 Task: Find connections with filter location Marseille 02 with filter topic #culturewith filter profile language Potuguese with filter current company The Knot Worldwide with filter school SYMBIOSIS INTERNATIONAL UNIVERSITY with filter industry Computer Games with filter service category Labor and Employment Law with filter keywords title Risk Manager
Action: Mouse moved to (631, 81)
Screenshot: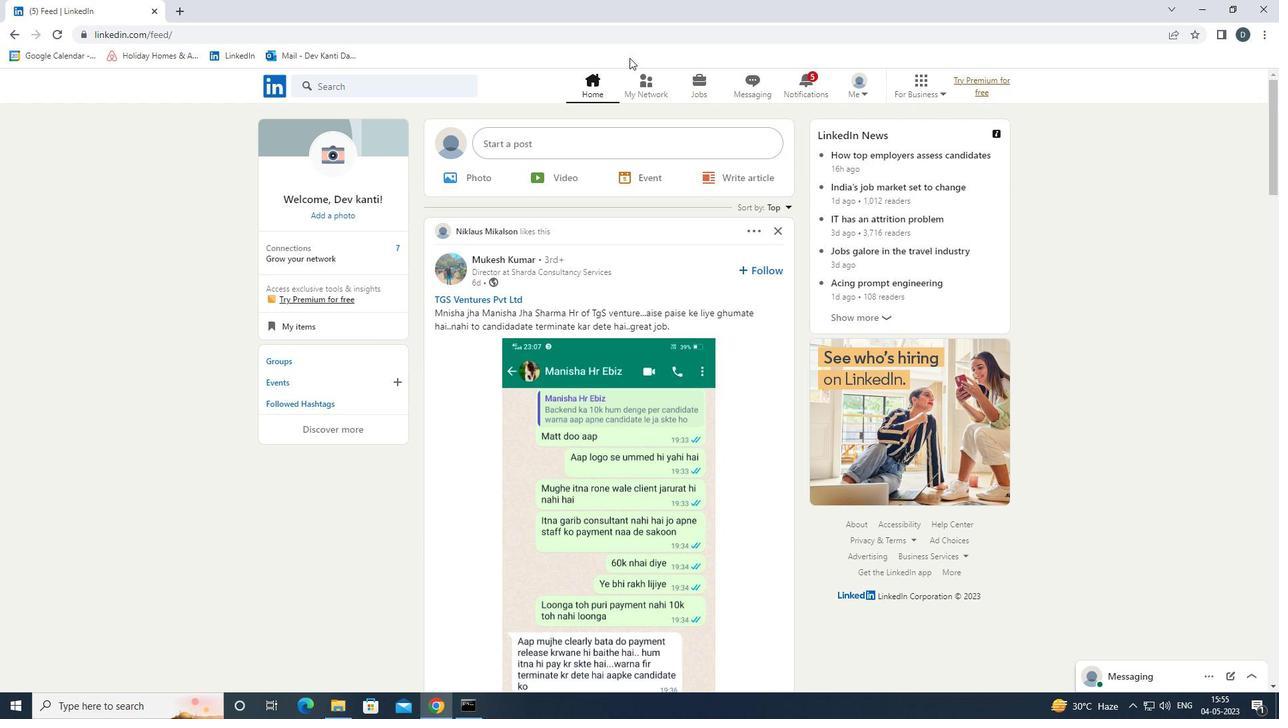 
Action: Mouse pressed left at (631, 81)
Screenshot: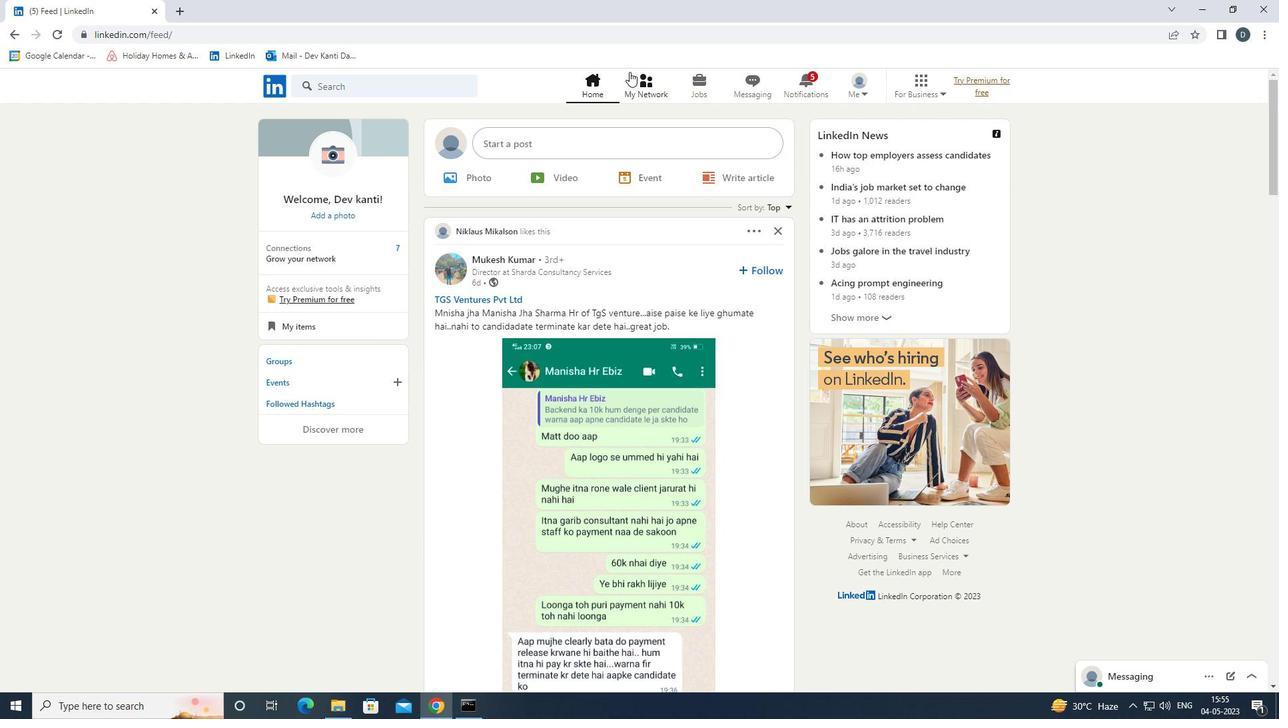 
Action: Mouse moved to (441, 151)
Screenshot: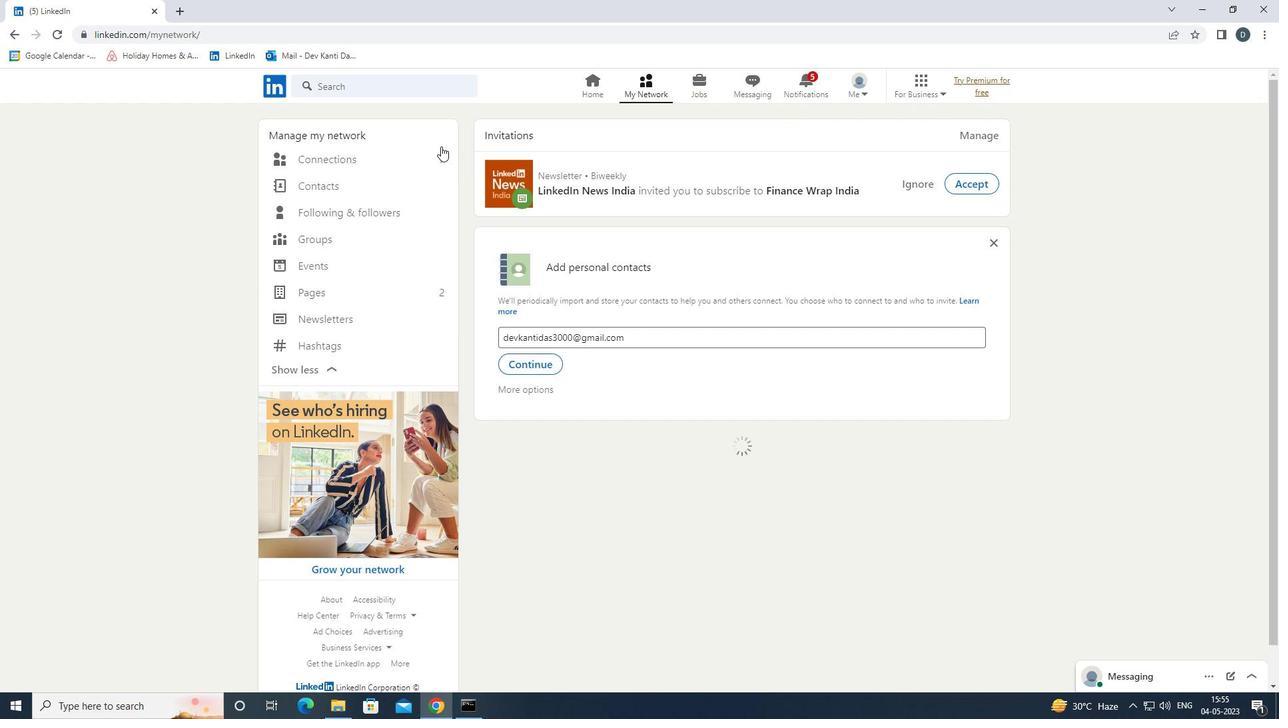 
Action: Mouse pressed left at (441, 151)
Screenshot: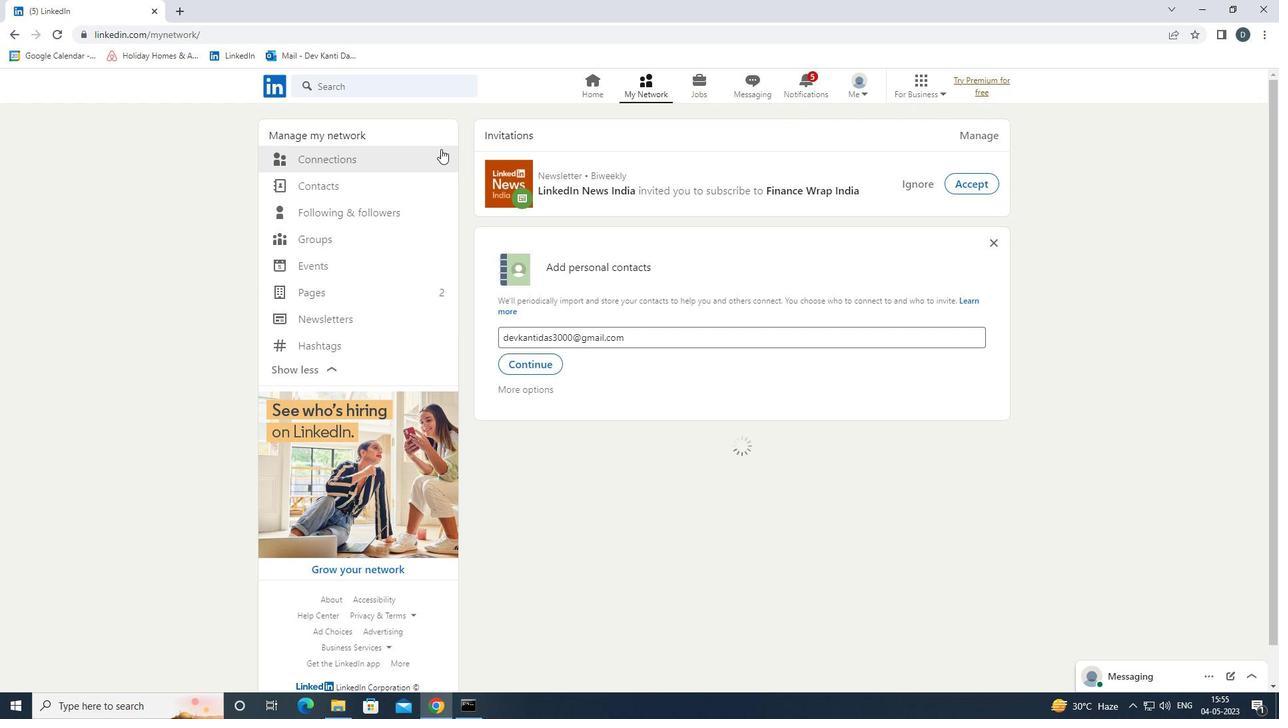 
Action: Mouse moved to (767, 150)
Screenshot: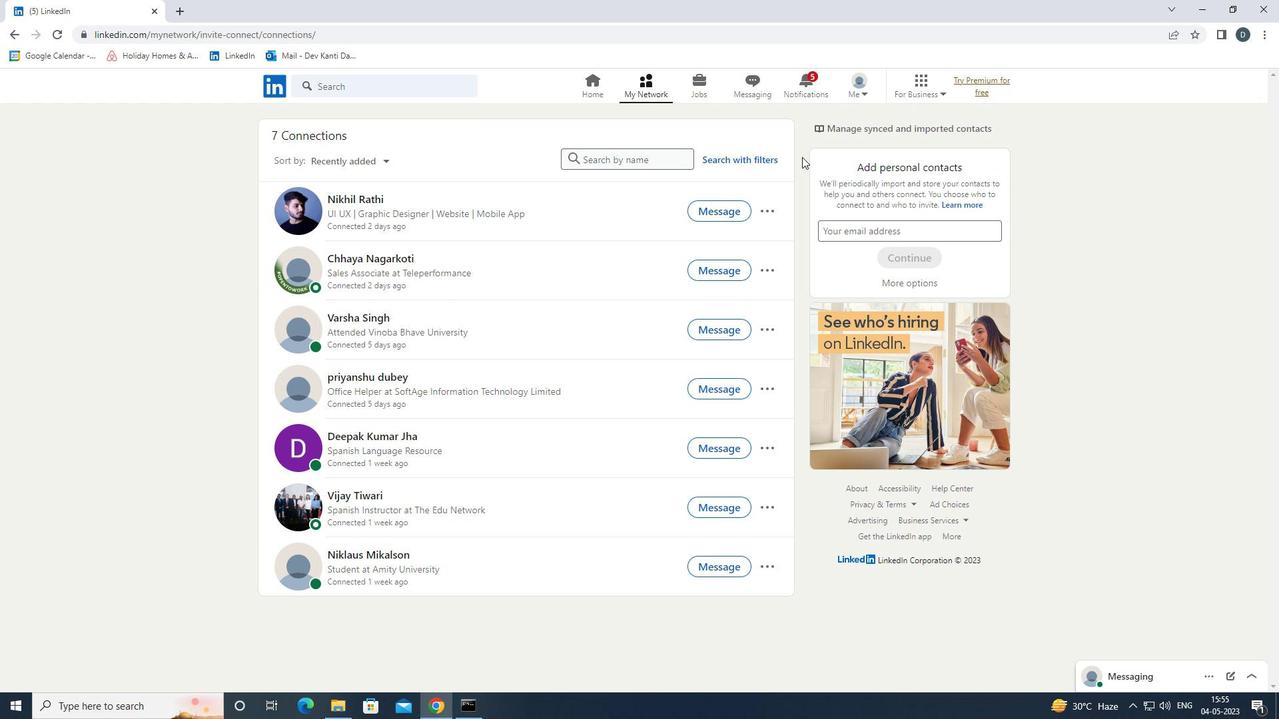 
Action: Mouse pressed left at (767, 150)
Screenshot: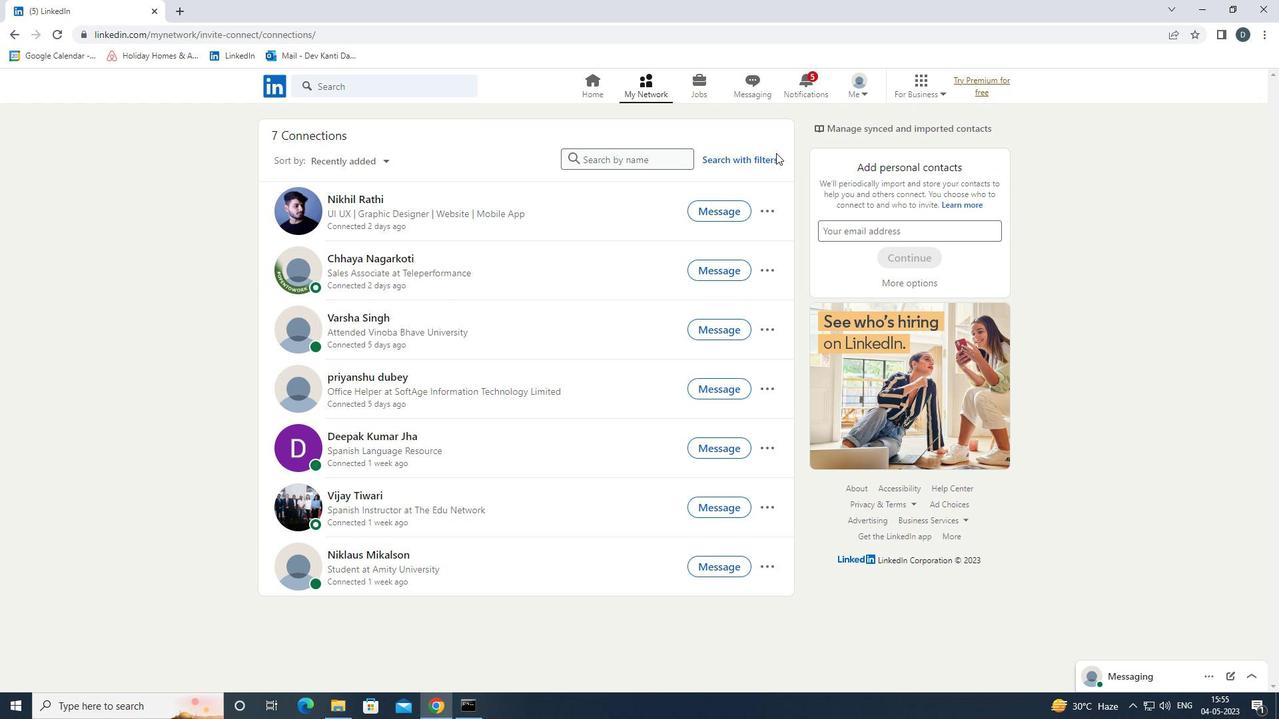 
Action: Mouse moved to (759, 159)
Screenshot: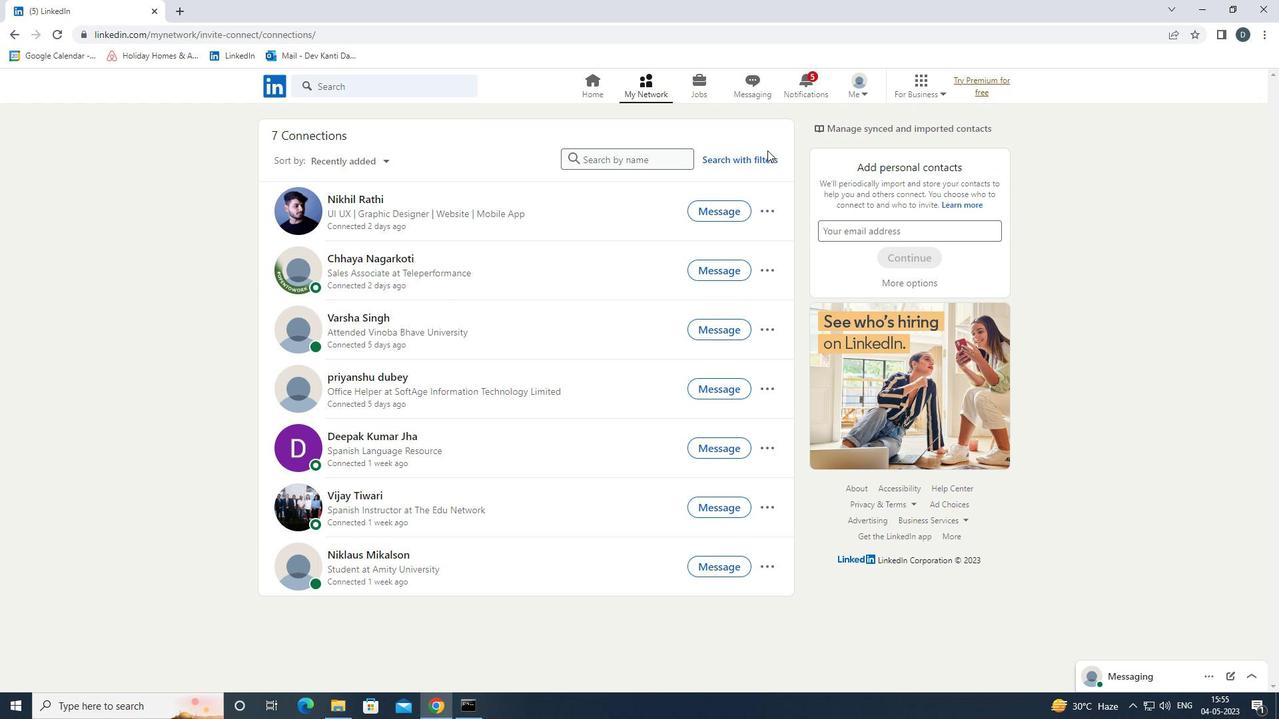 
Action: Mouse pressed left at (759, 159)
Screenshot: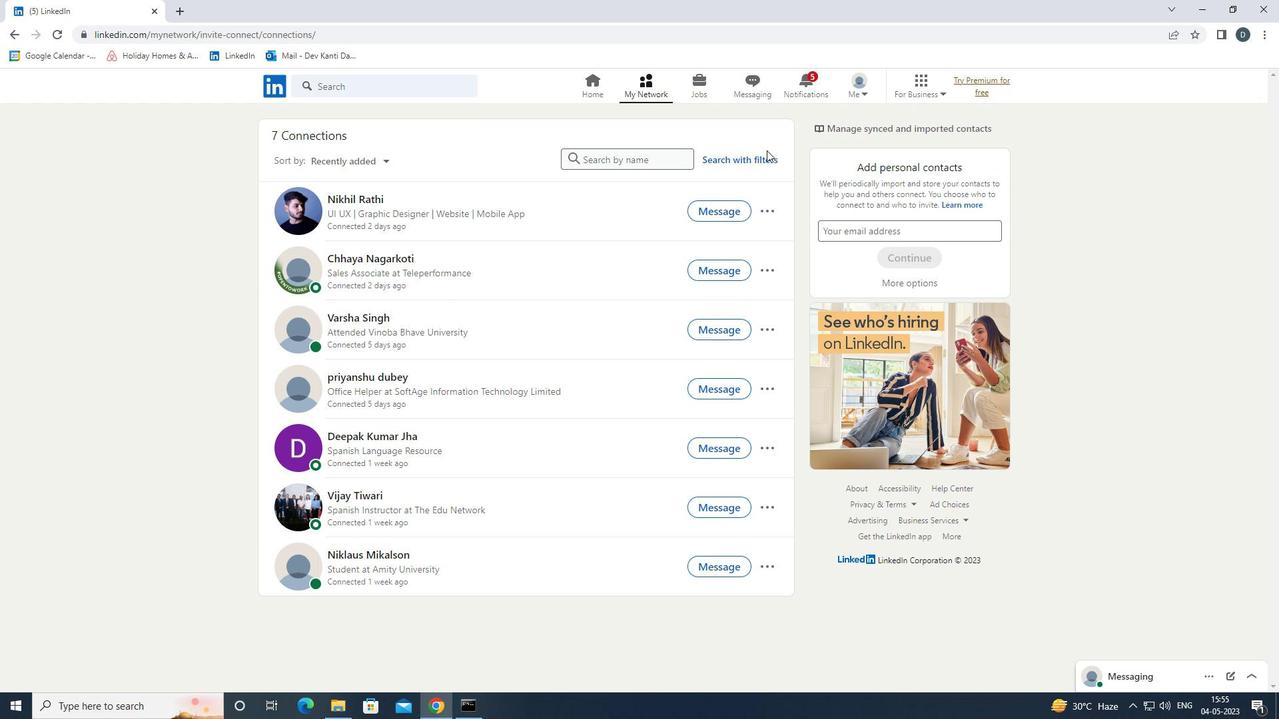 
Action: Mouse moved to (684, 125)
Screenshot: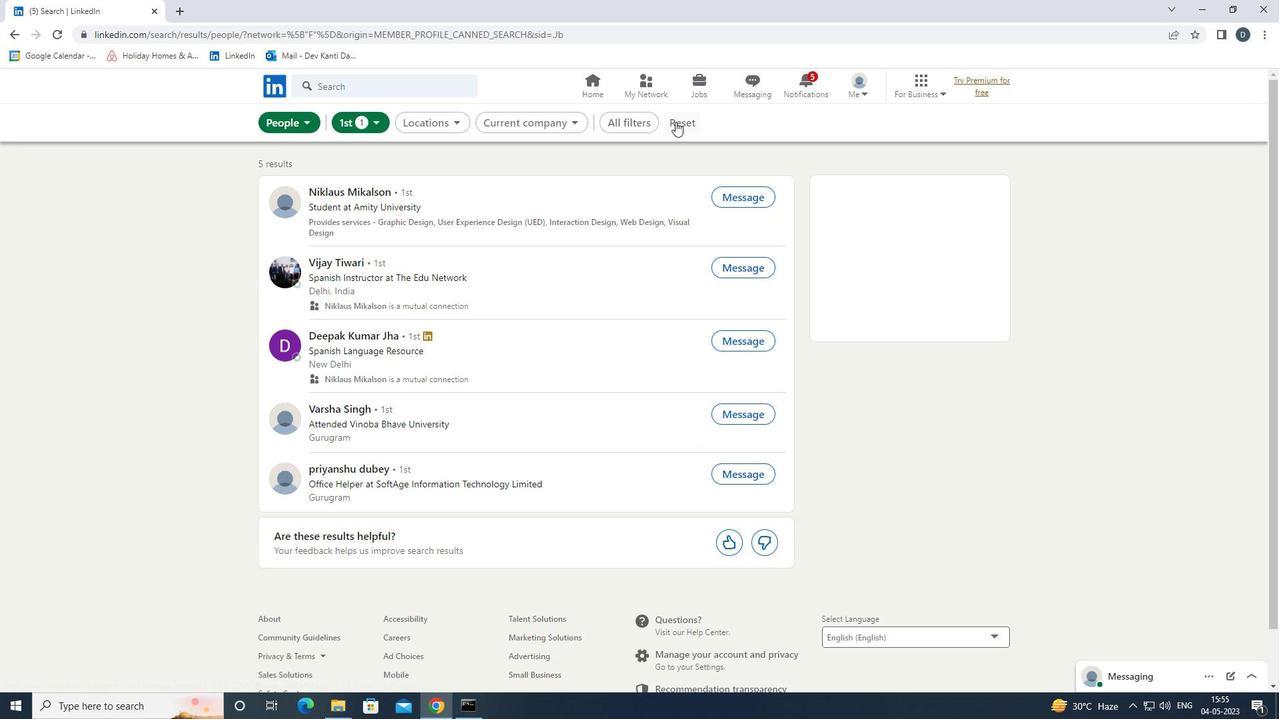 
Action: Mouse pressed left at (684, 125)
Screenshot: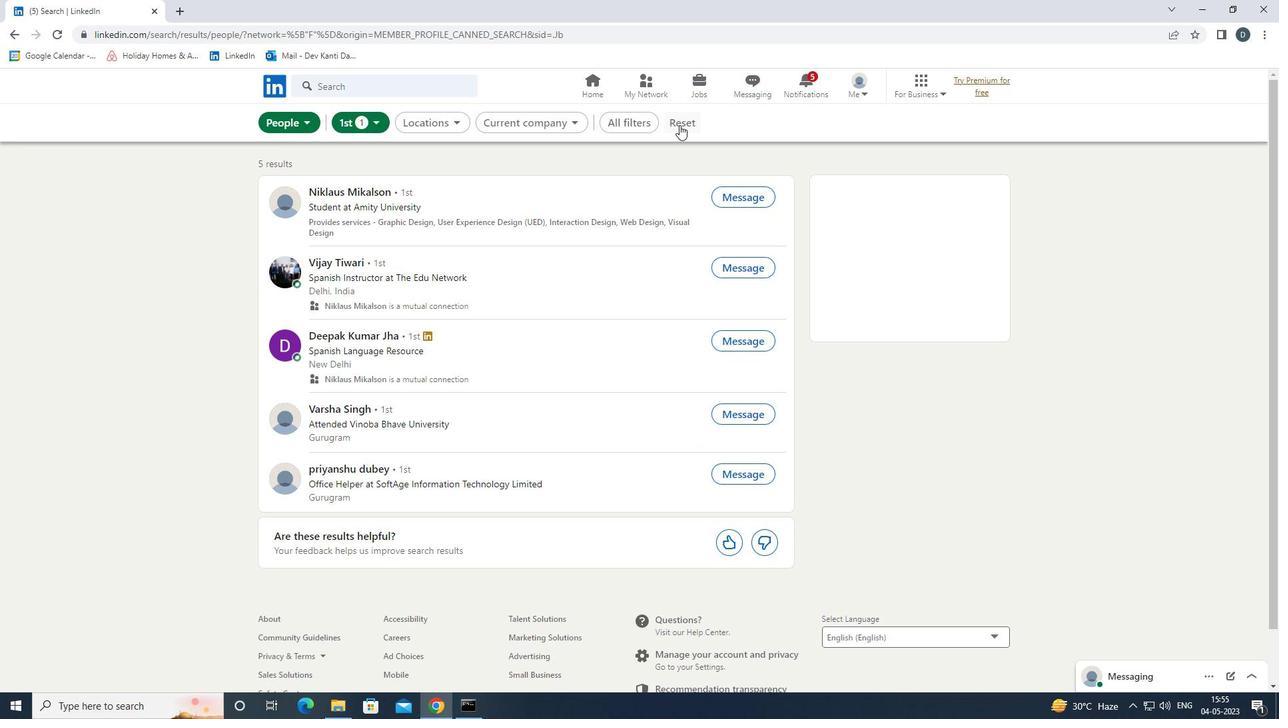 
Action: Mouse moved to (663, 126)
Screenshot: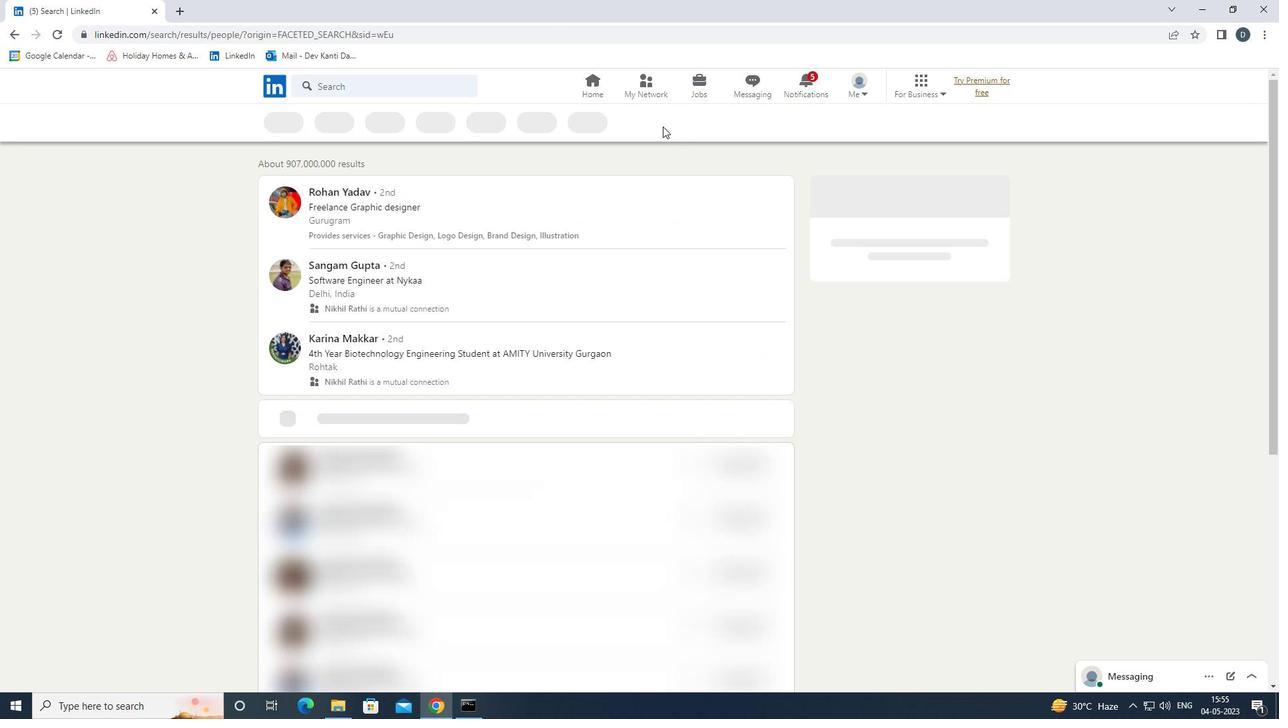 
Action: Mouse pressed left at (663, 126)
Screenshot: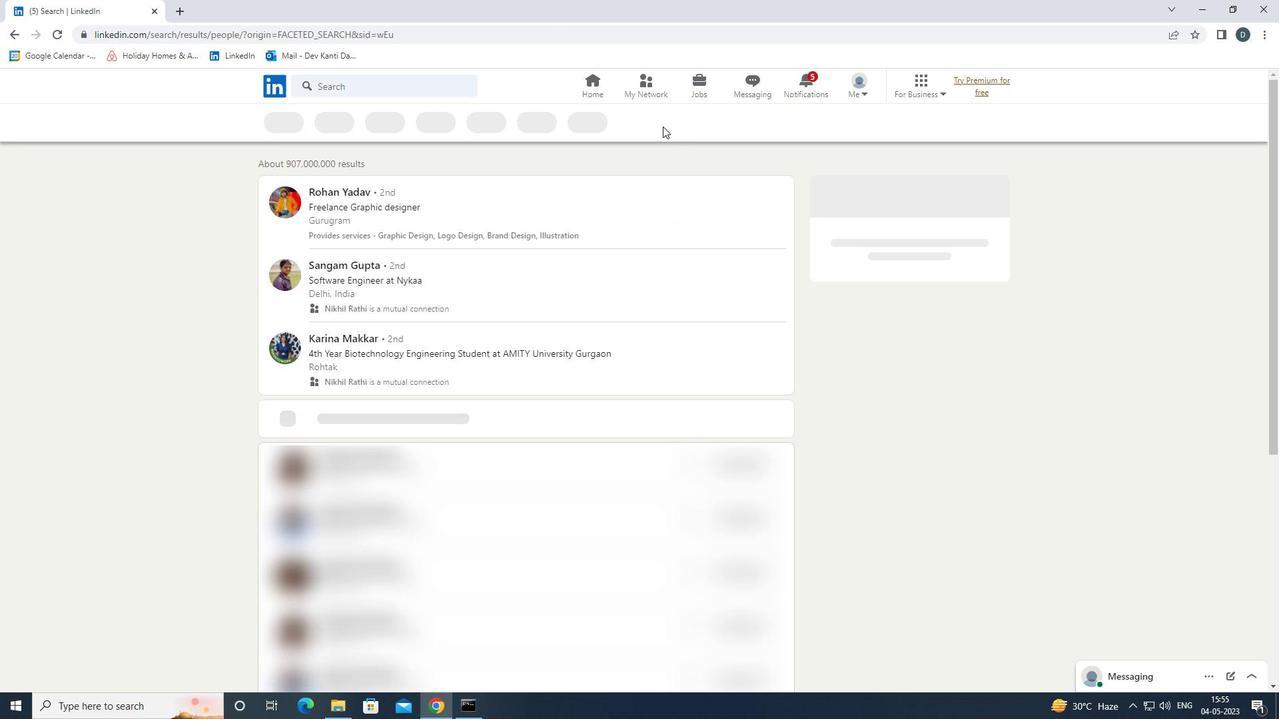 
Action: Mouse moved to (1079, 279)
Screenshot: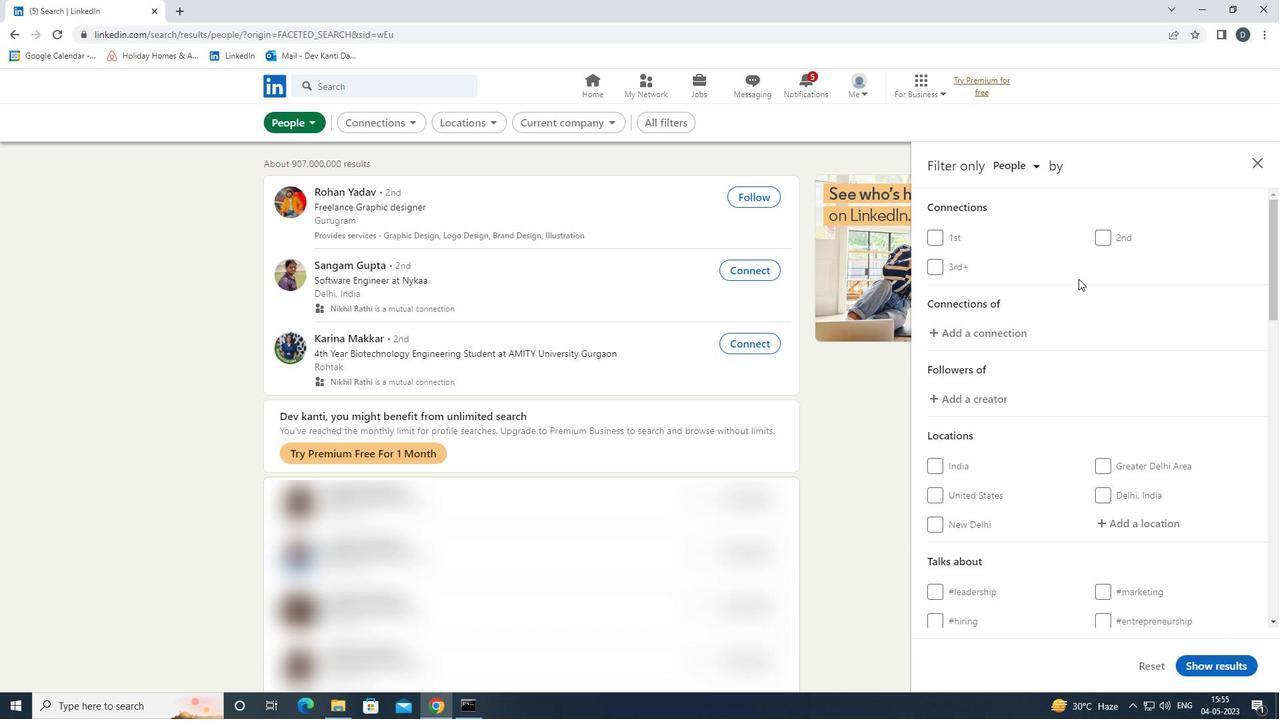 
Action: Mouse scrolled (1079, 278) with delta (0, 0)
Screenshot: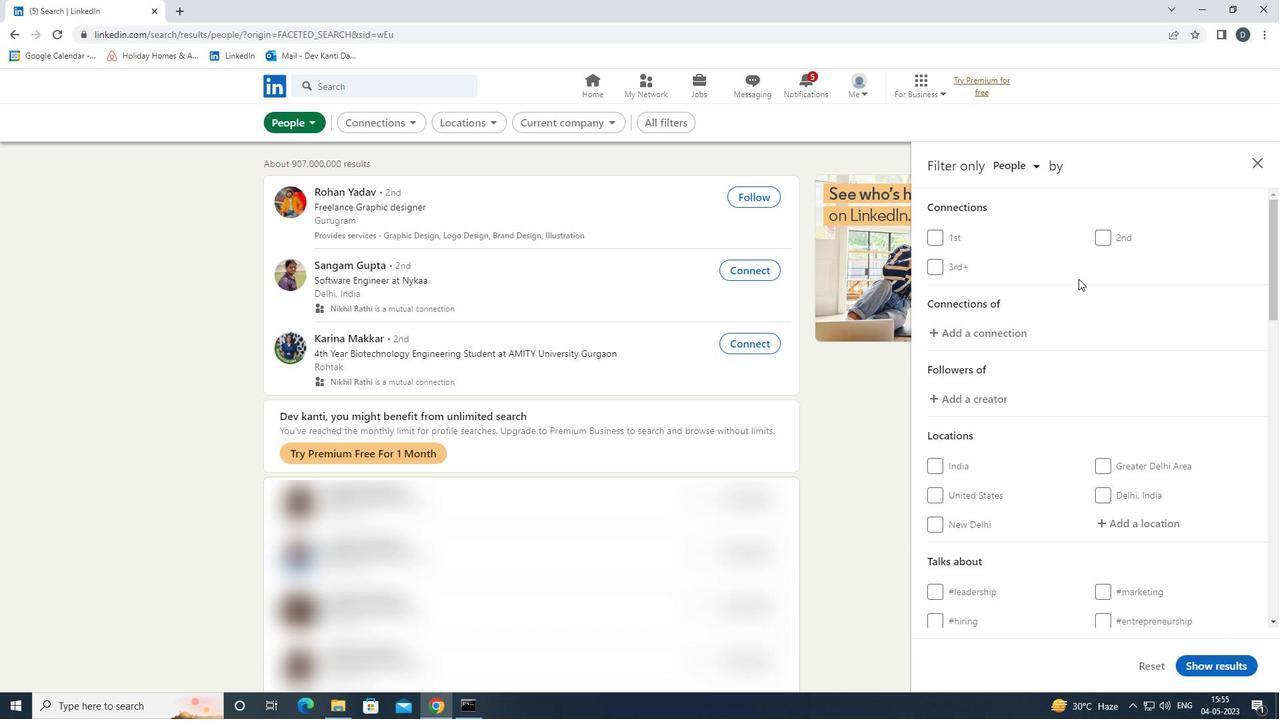 
Action: Mouse moved to (1079, 281)
Screenshot: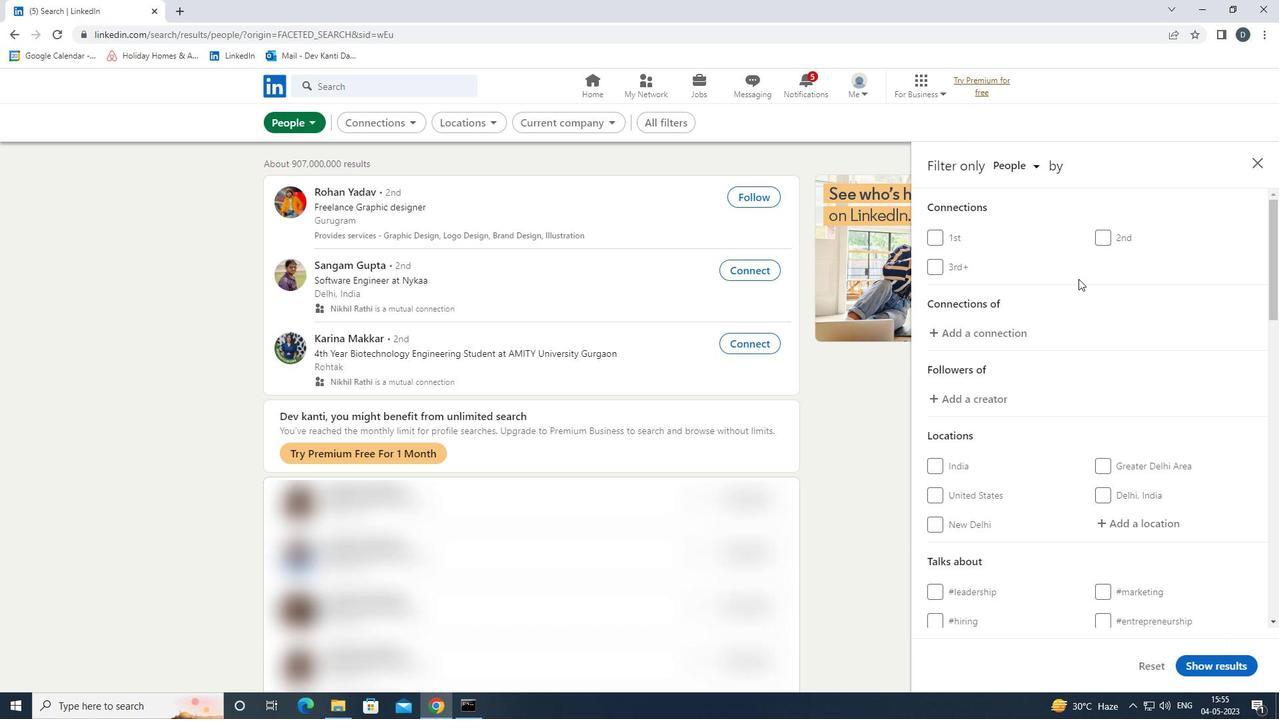 
Action: Mouse scrolled (1079, 281) with delta (0, 0)
Screenshot: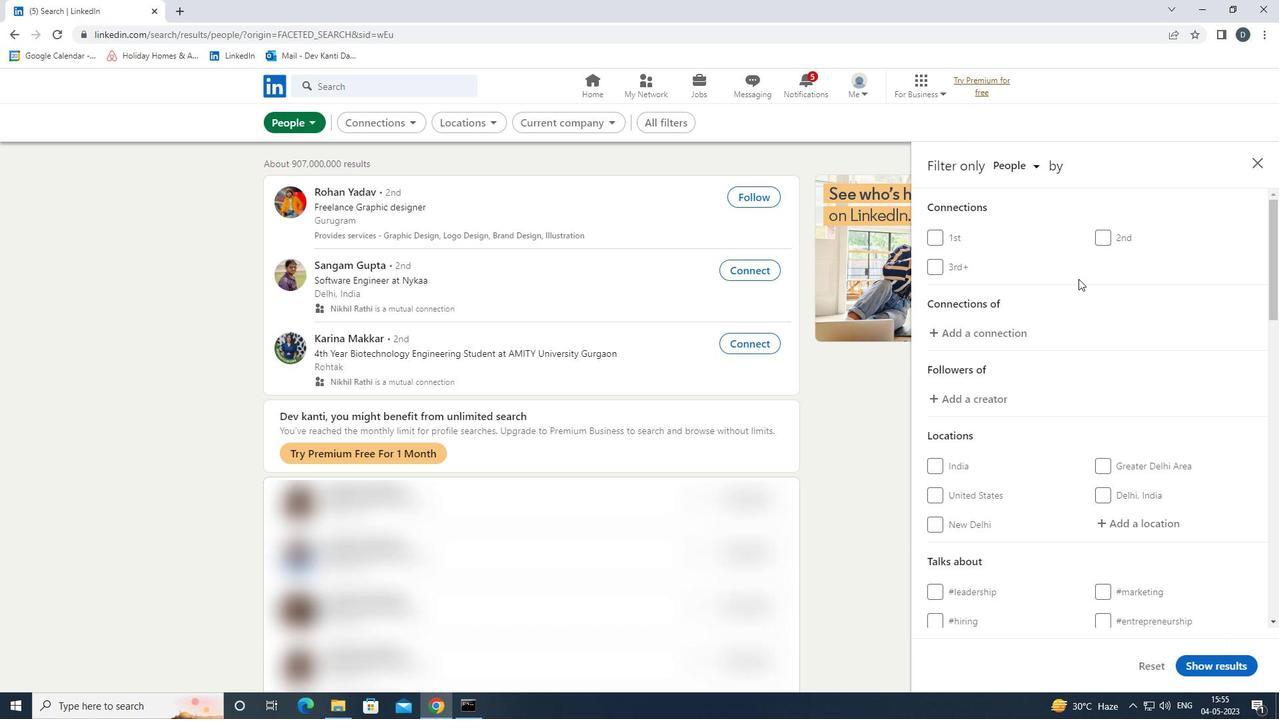 
Action: Mouse moved to (1182, 384)
Screenshot: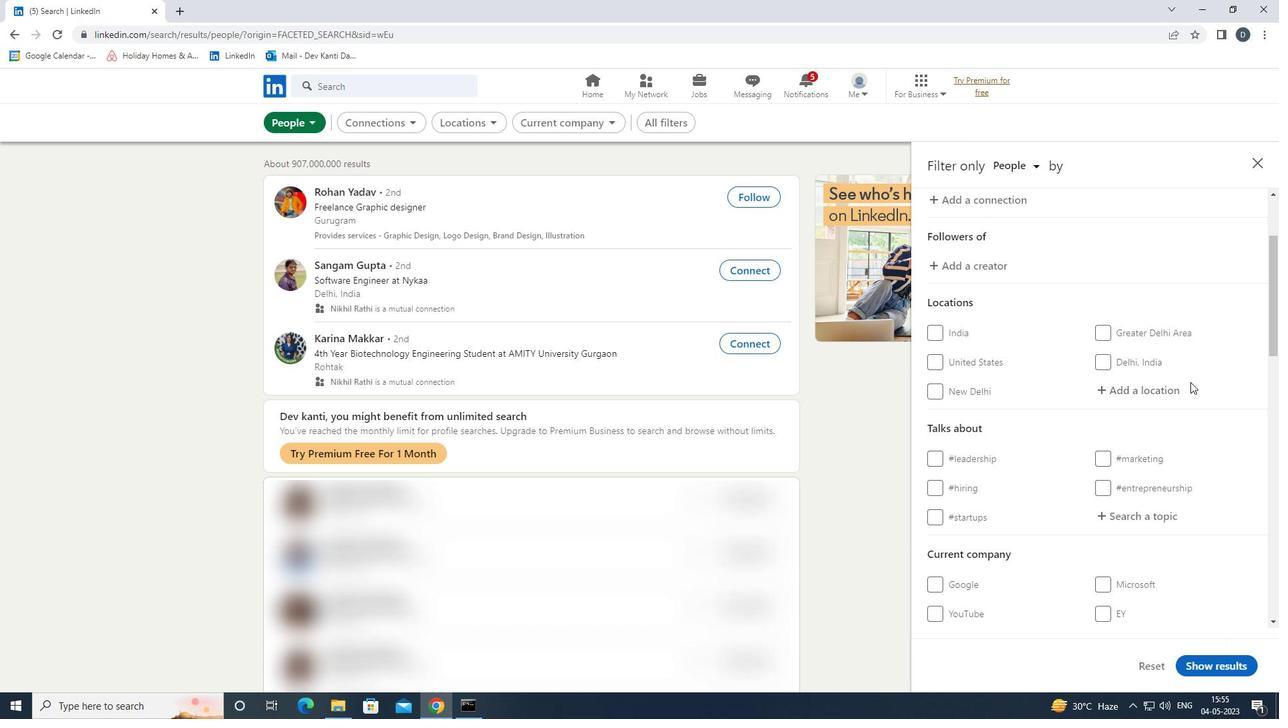 
Action: Mouse pressed left at (1182, 384)
Screenshot: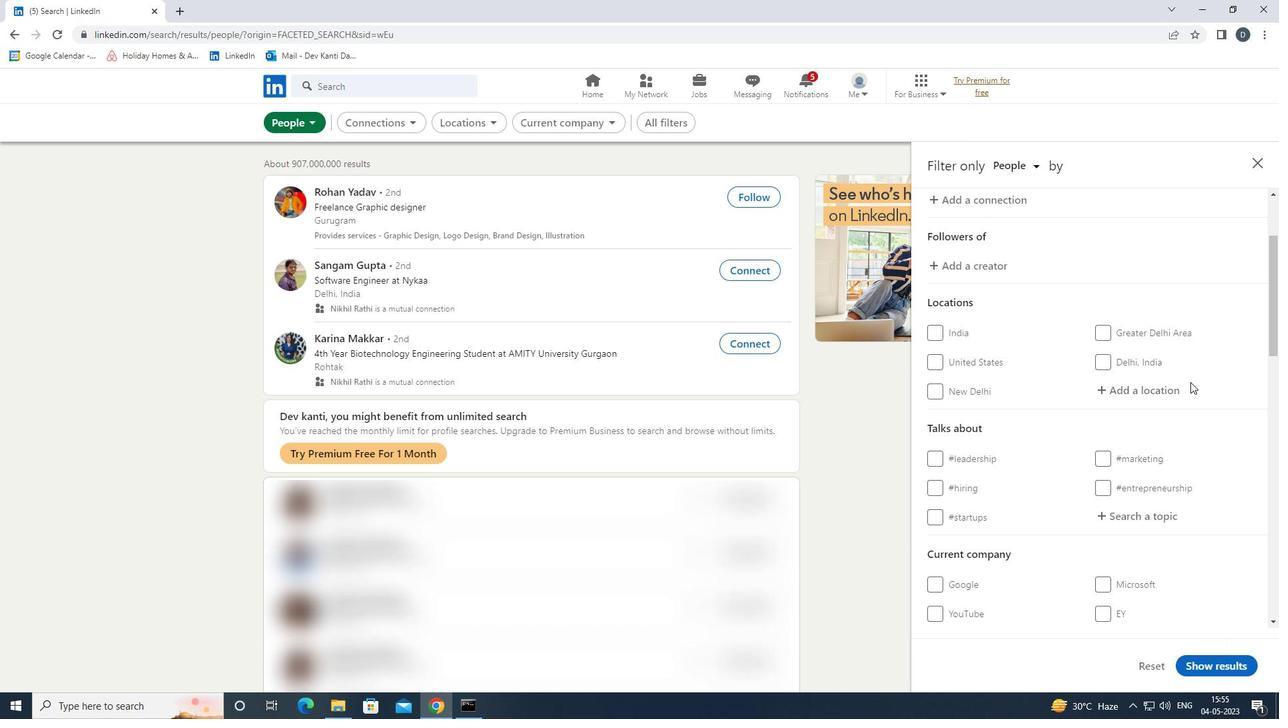 
Action: Mouse moved to (1182, 385)
Screenshot: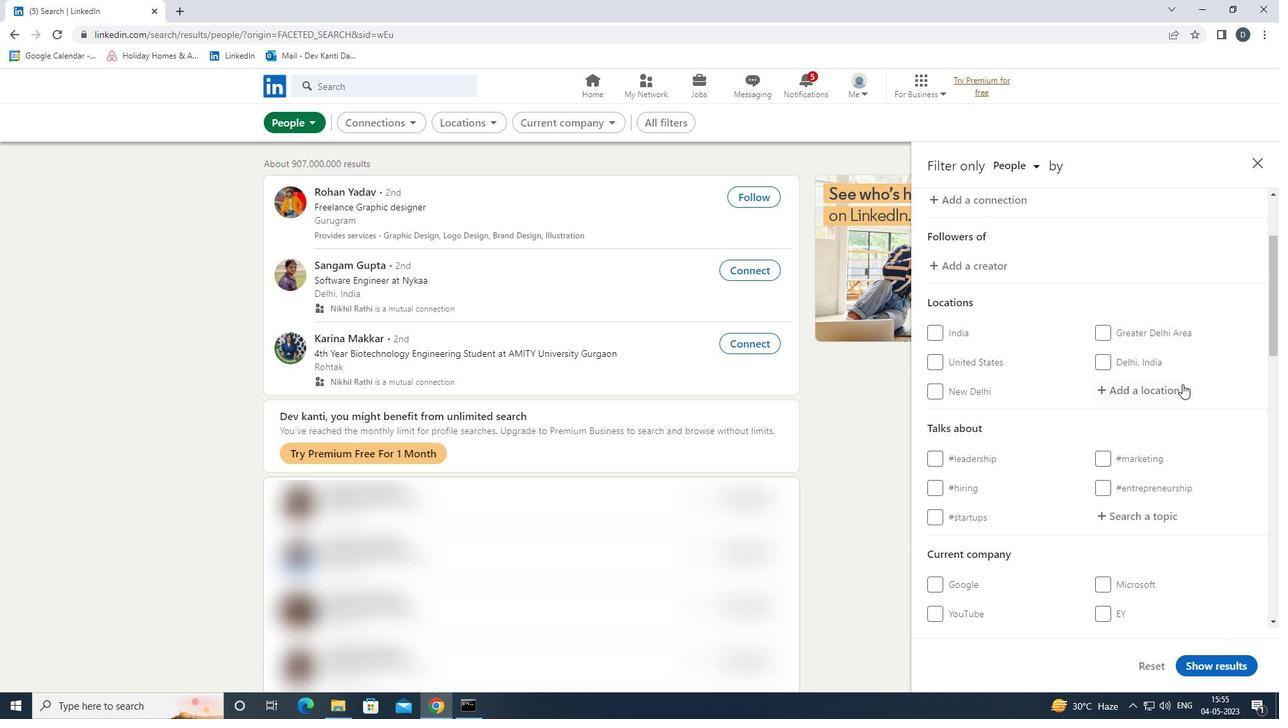 
Action: Key pressed <Key.shift>MARSEILLE<Key.down><Key.down><Key.enter>
Screenshot: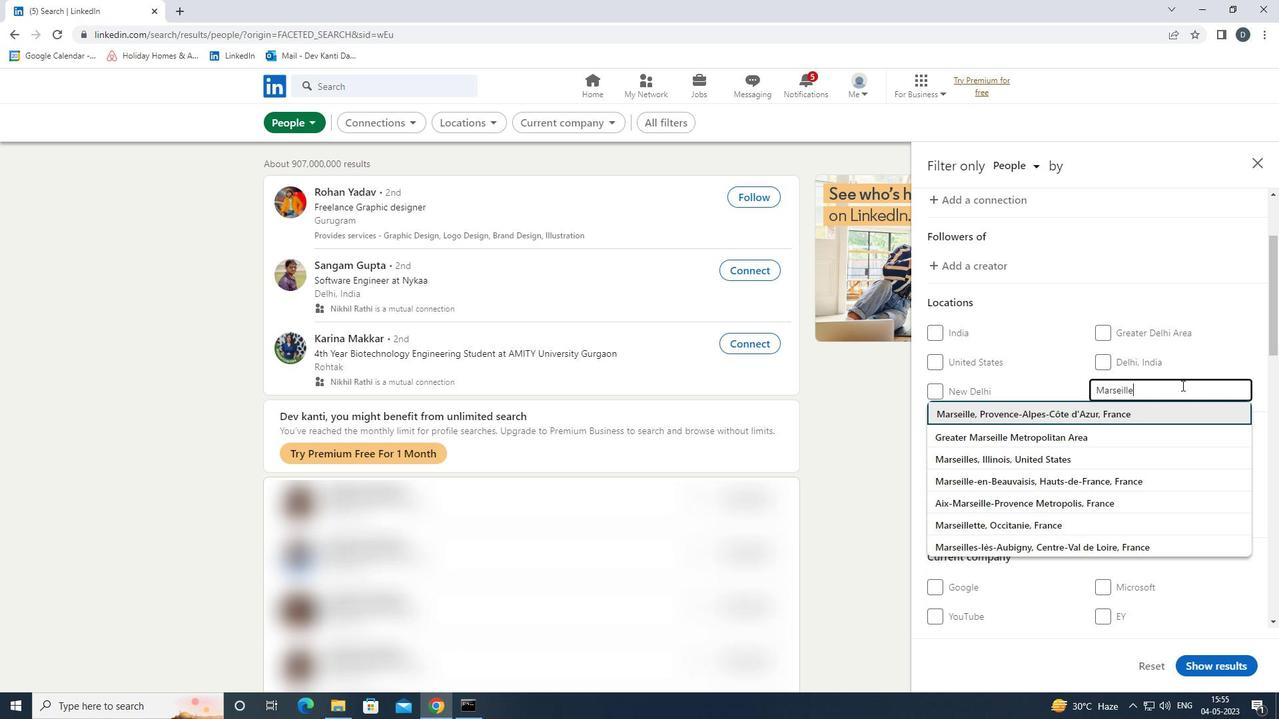 
Action: Mouse scrolled (1182, 385) with delta (0, 0)
Screenshot: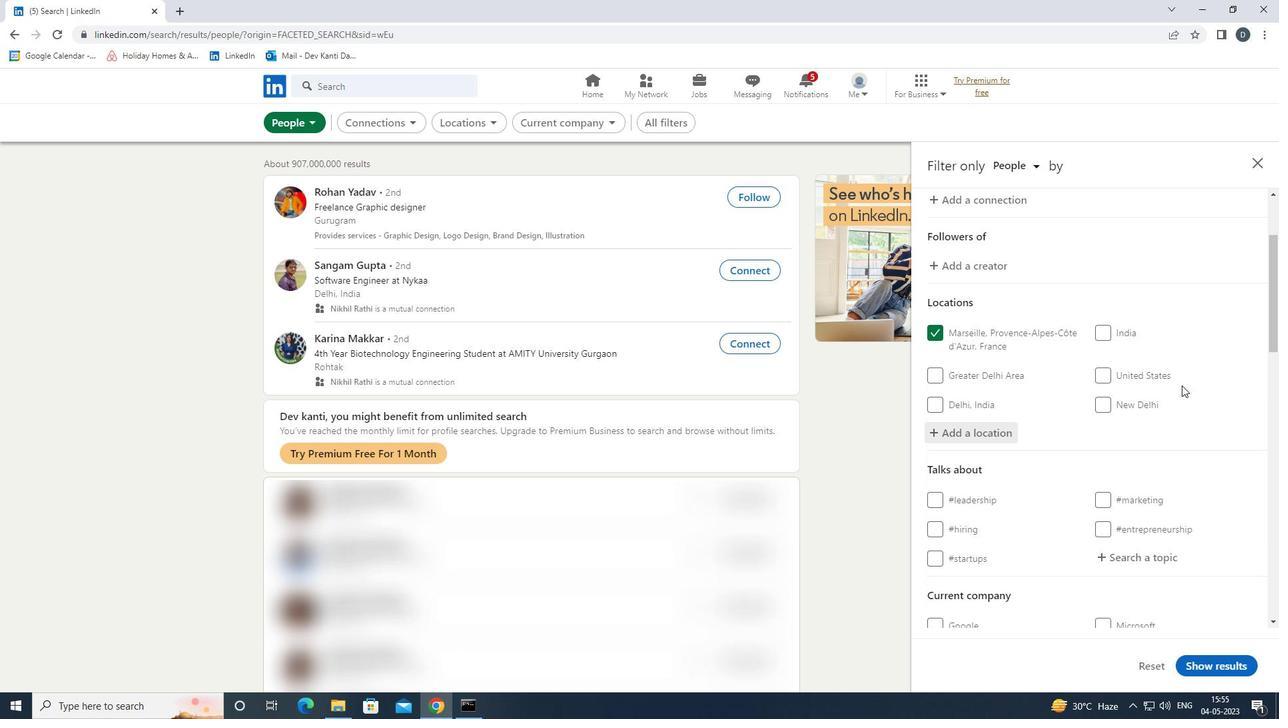 
Action: Mouse scrolled (1182, 385) with delta (0, 0)
Screenshot: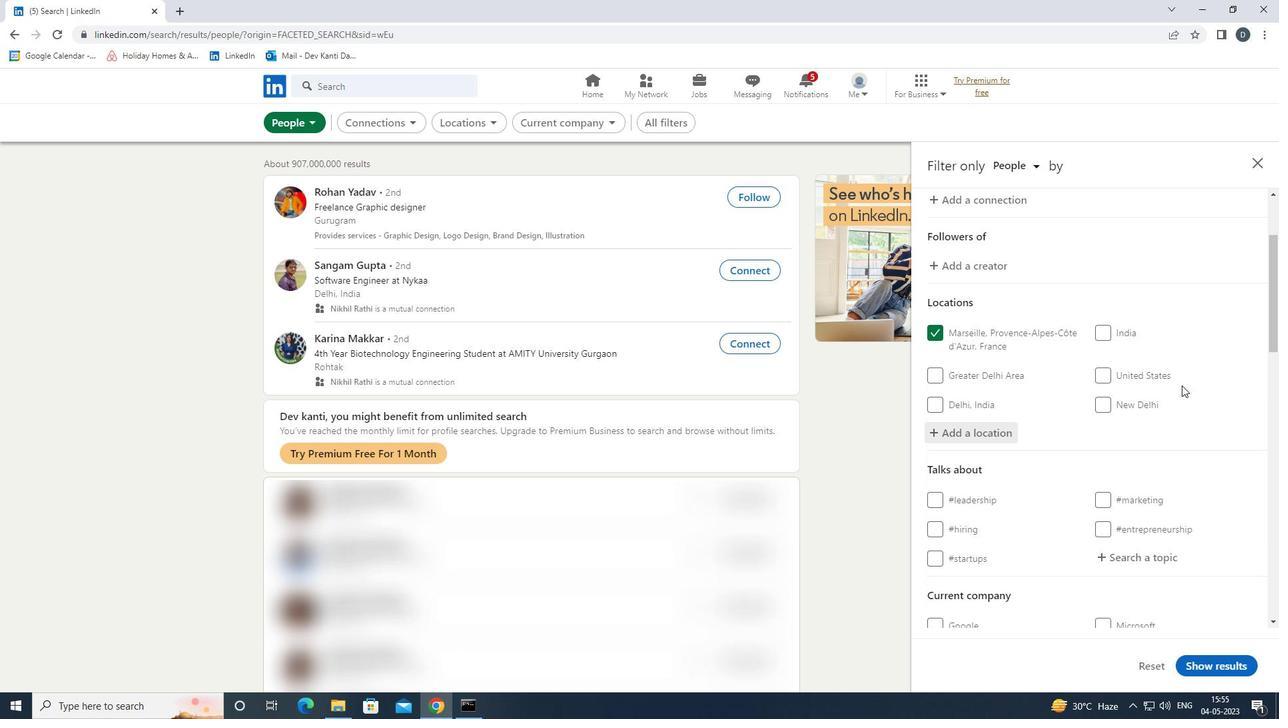 
Action: Mouse scrolled (1182, 385) with delta (0, 0)
Screenshot: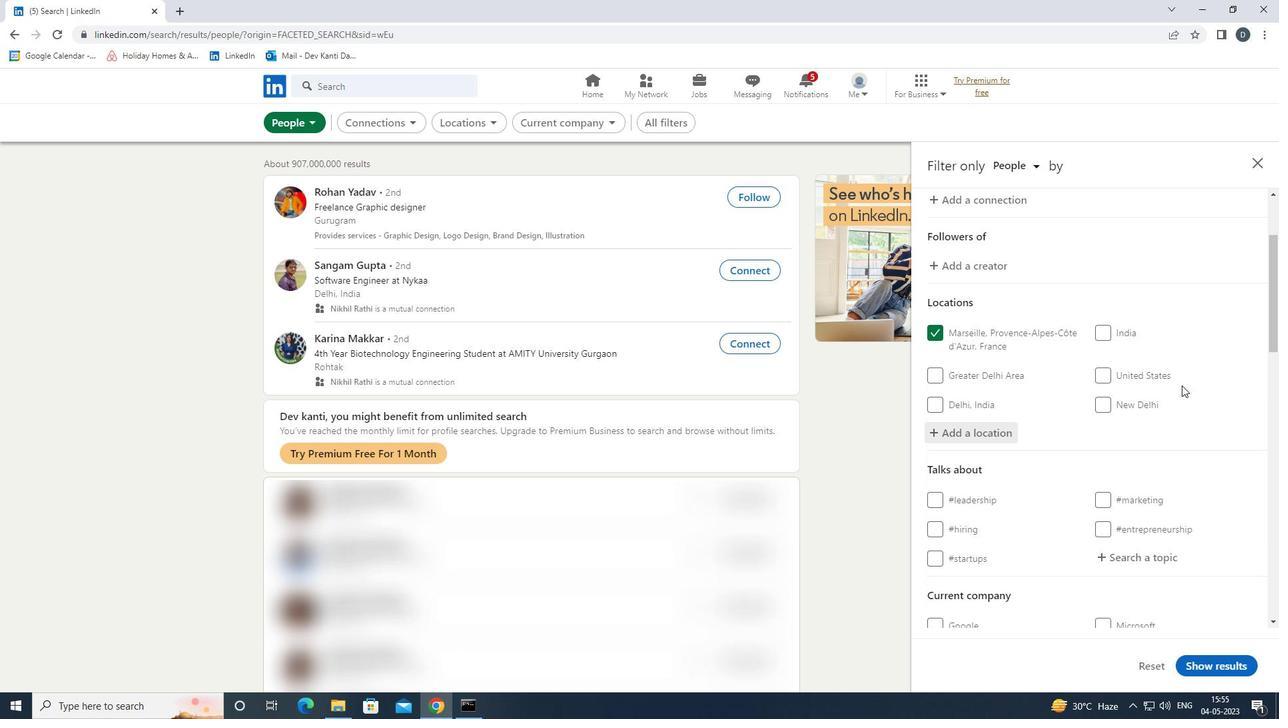 
Action: Mouse moved to (1156, 351)
Screenshot: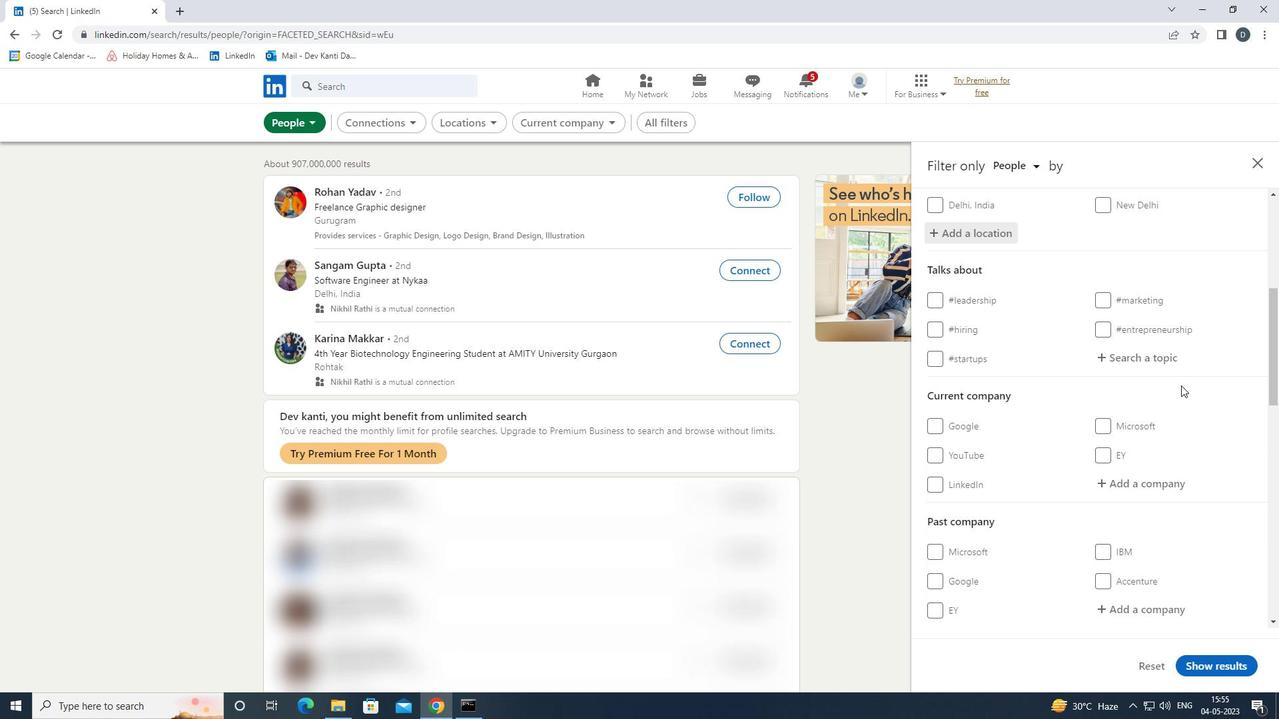 
Action: Mouse pressed left at (1156, 351)
Screenshot: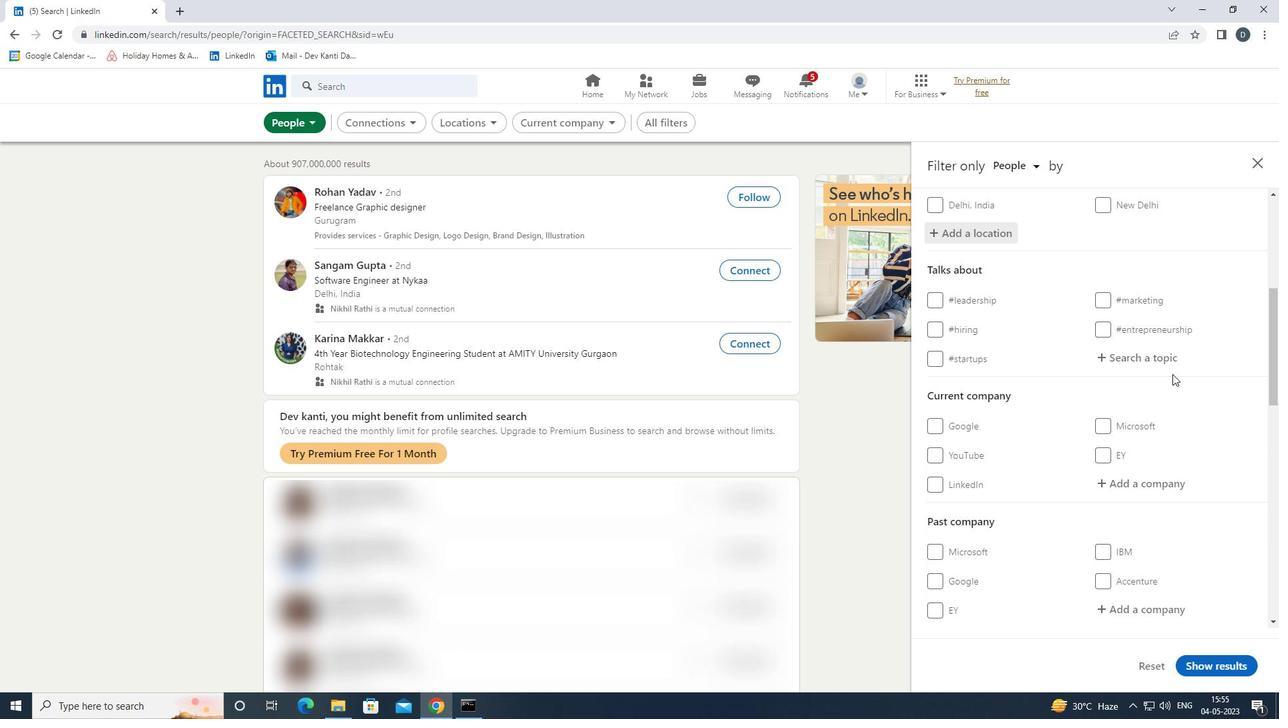 
Action: Key pressed <Key.shift>CULTURE<Key.down><Key.enter>
Screenshot: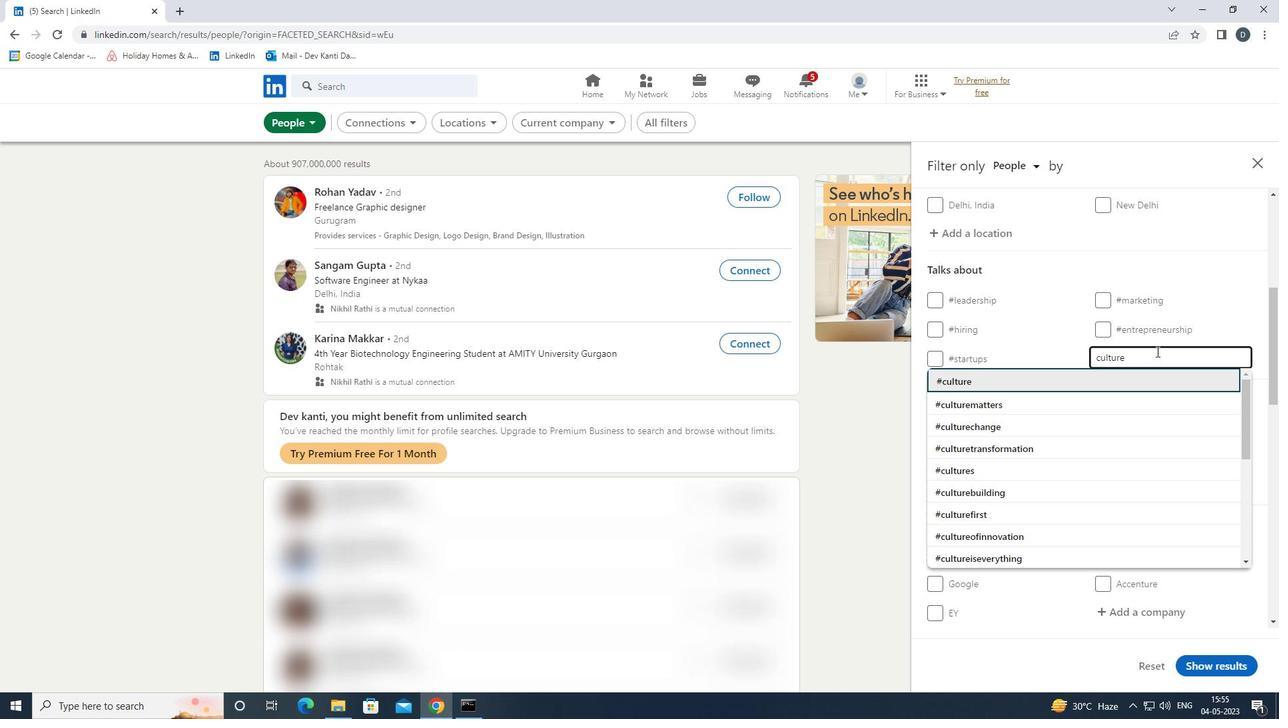
Action: Mouse scrolled (1156, 351) with delta (0, 0)
Screenshot: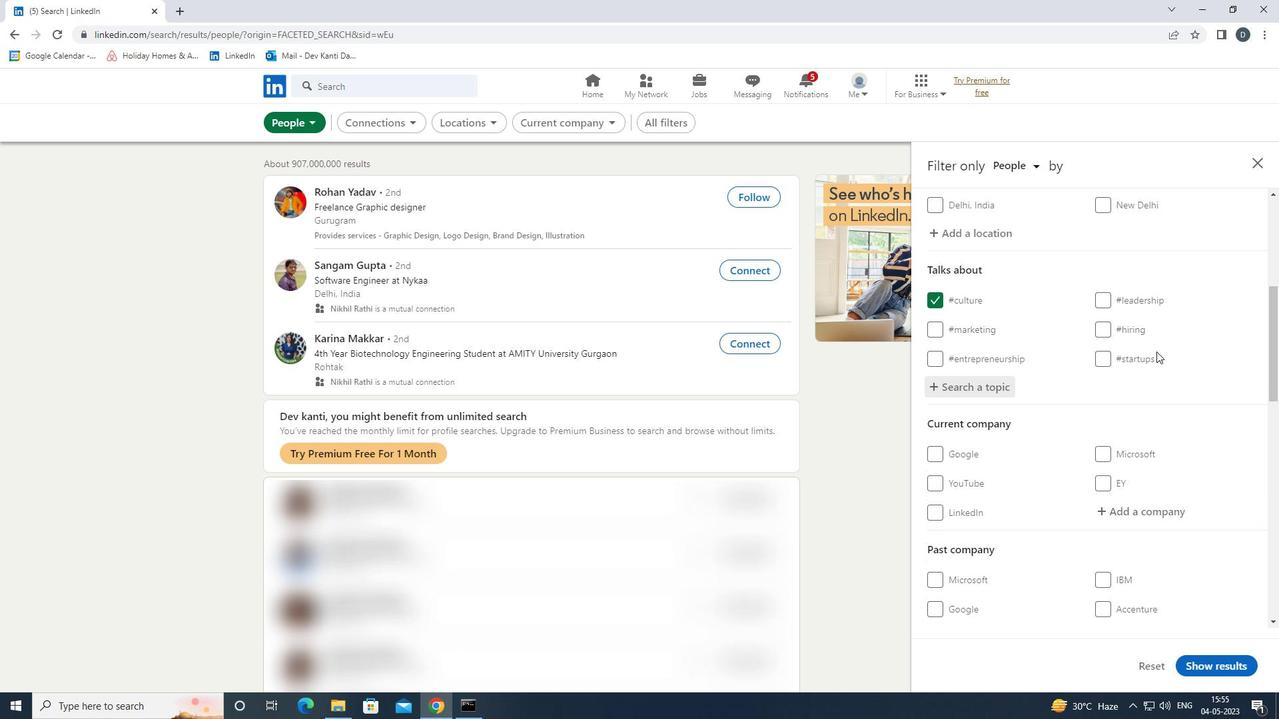 
Action: Mouse scrolled (1156, 351) with delta (0, 0)
Screenshot: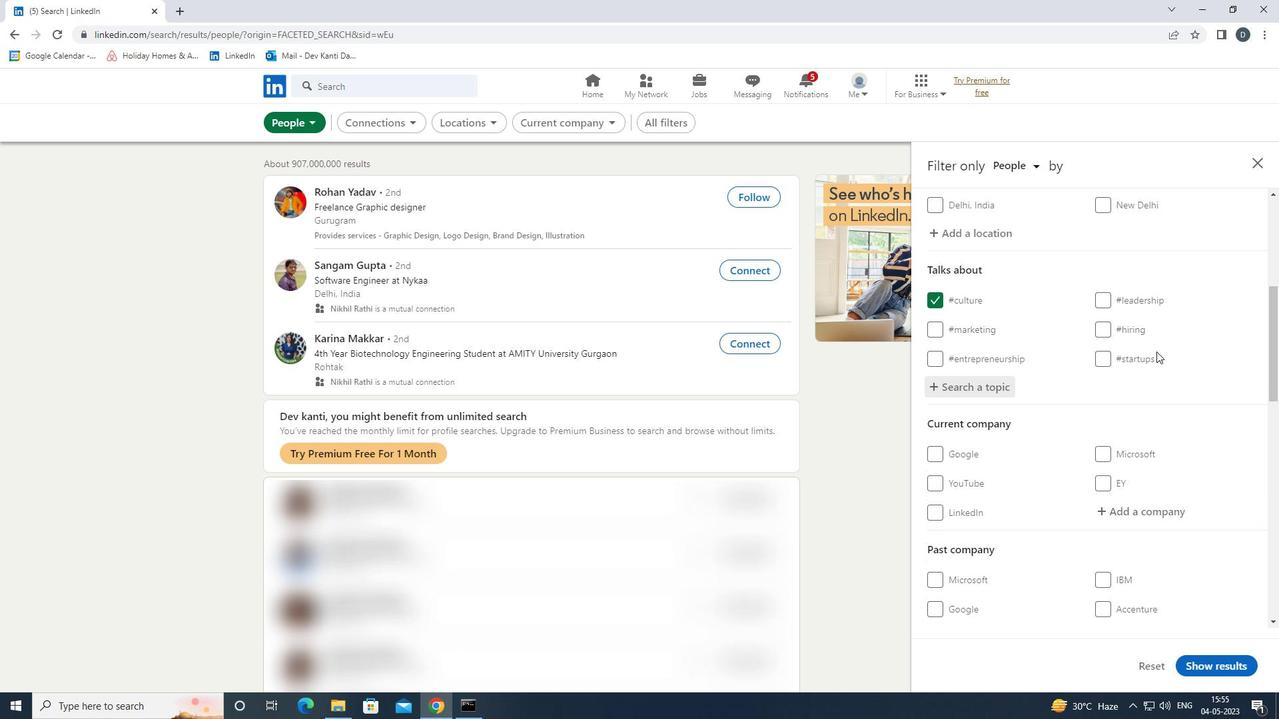 
Action: Mouse scrolled (1156, 351) with delta (0, 0)
Screenshot: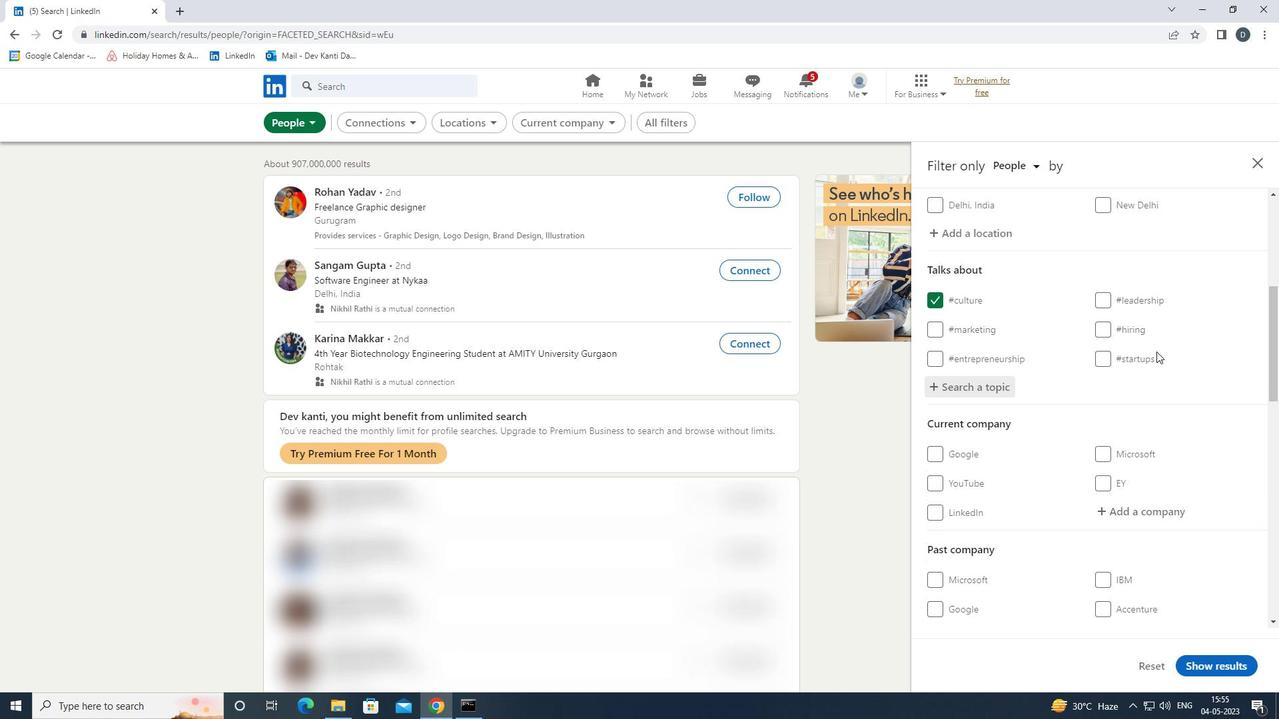 
Action: Mouse moved to (1156, 354)
Screenshot: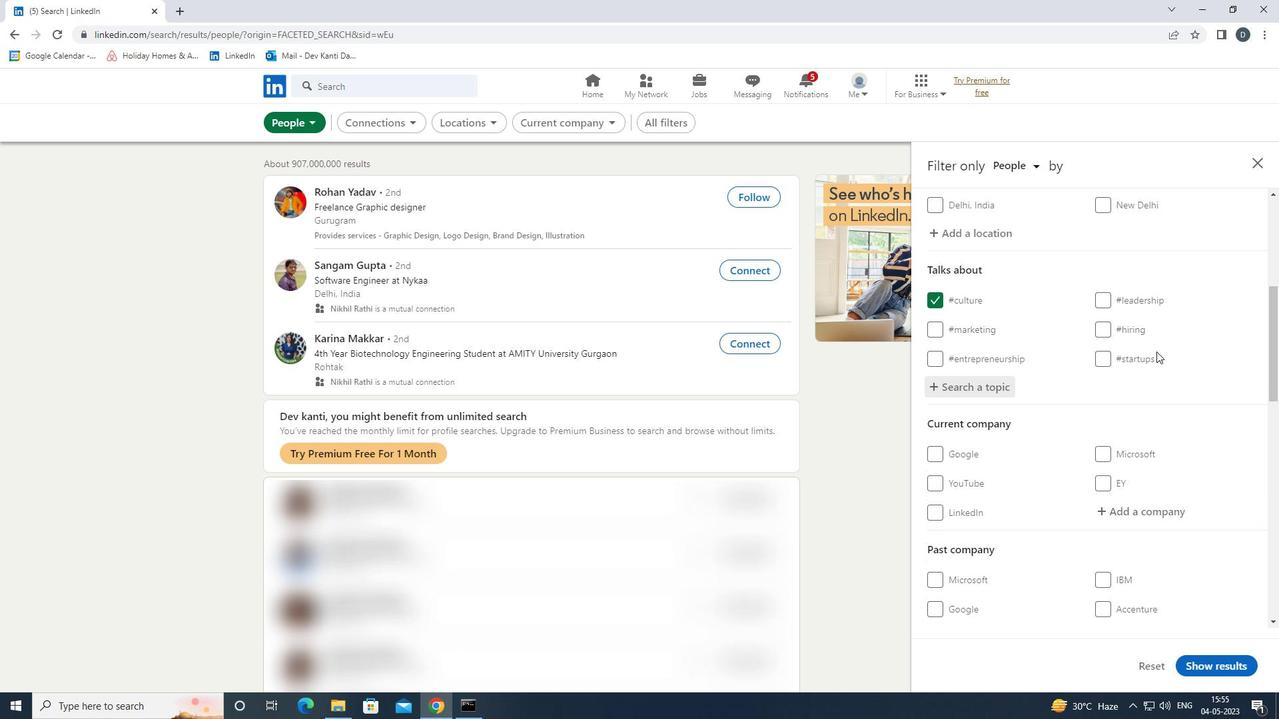 
Action: Mouse scrolled (1156, 353) with delta (0, 0)
Screenshot: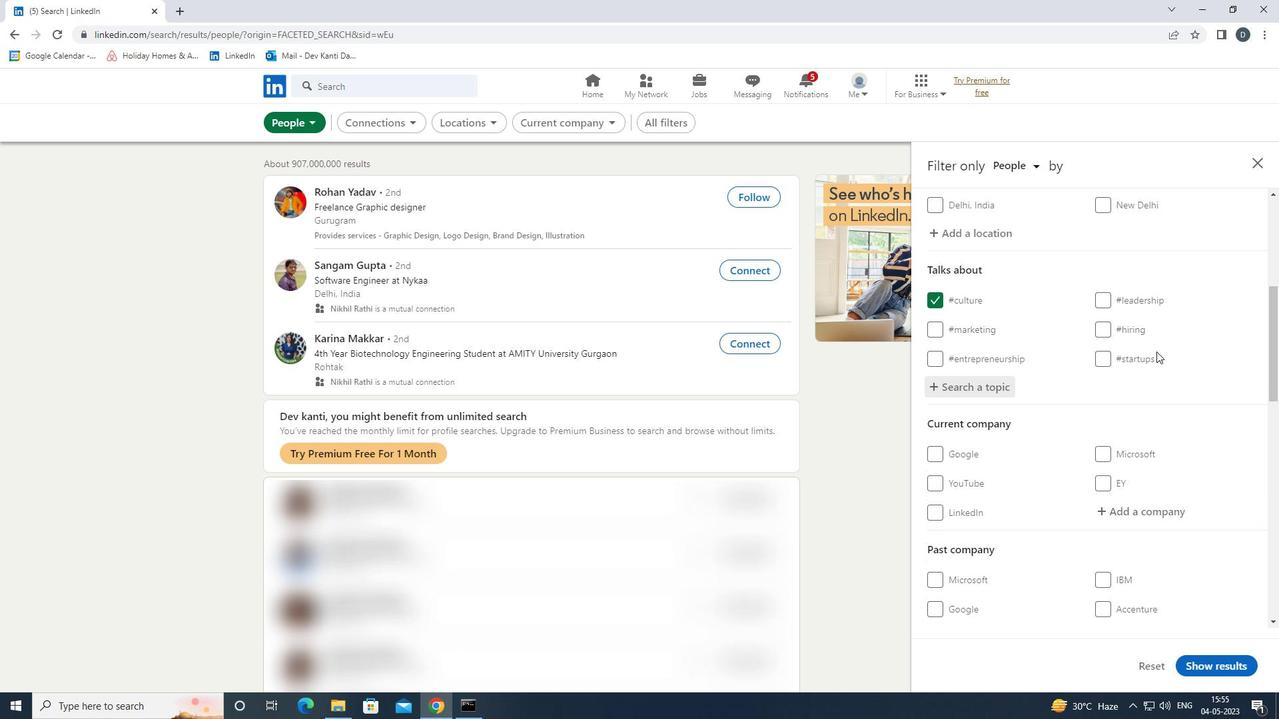 
Action: Mouse moved to (1144, 357)
Screenshot: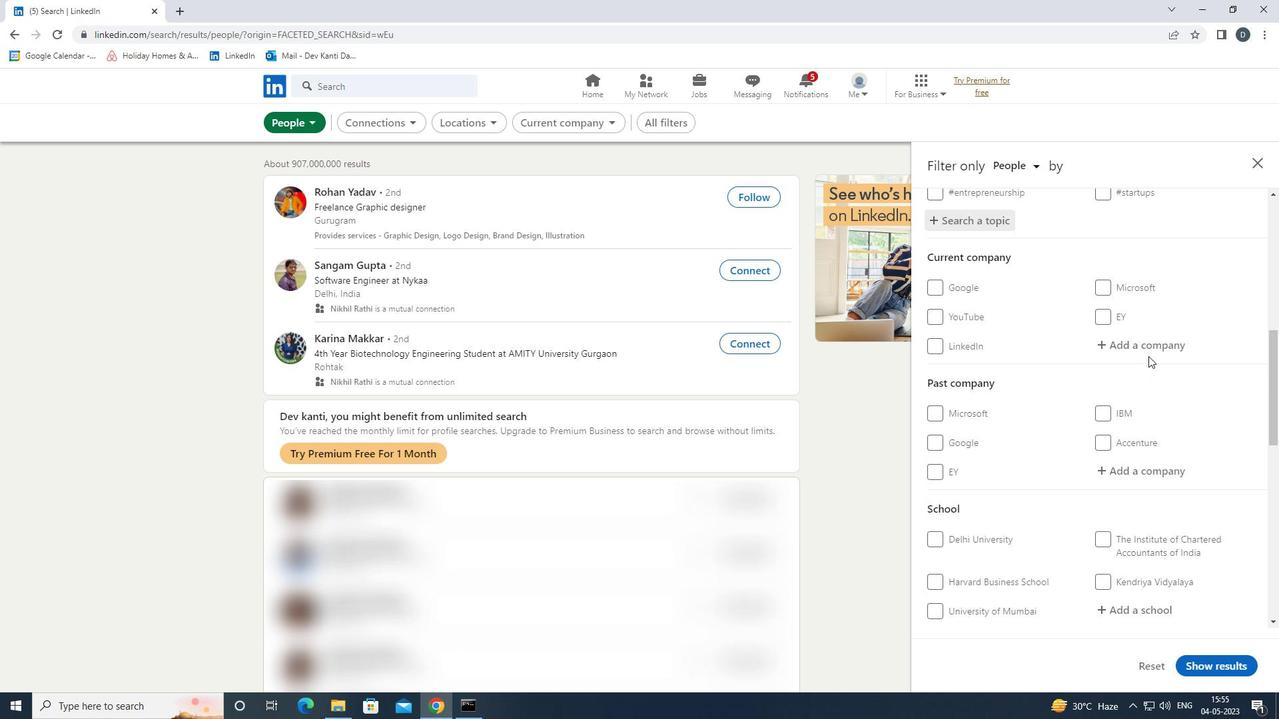 
Action: Mouse scrolled (1144, 356) with delta (0, 0)
Screenshot: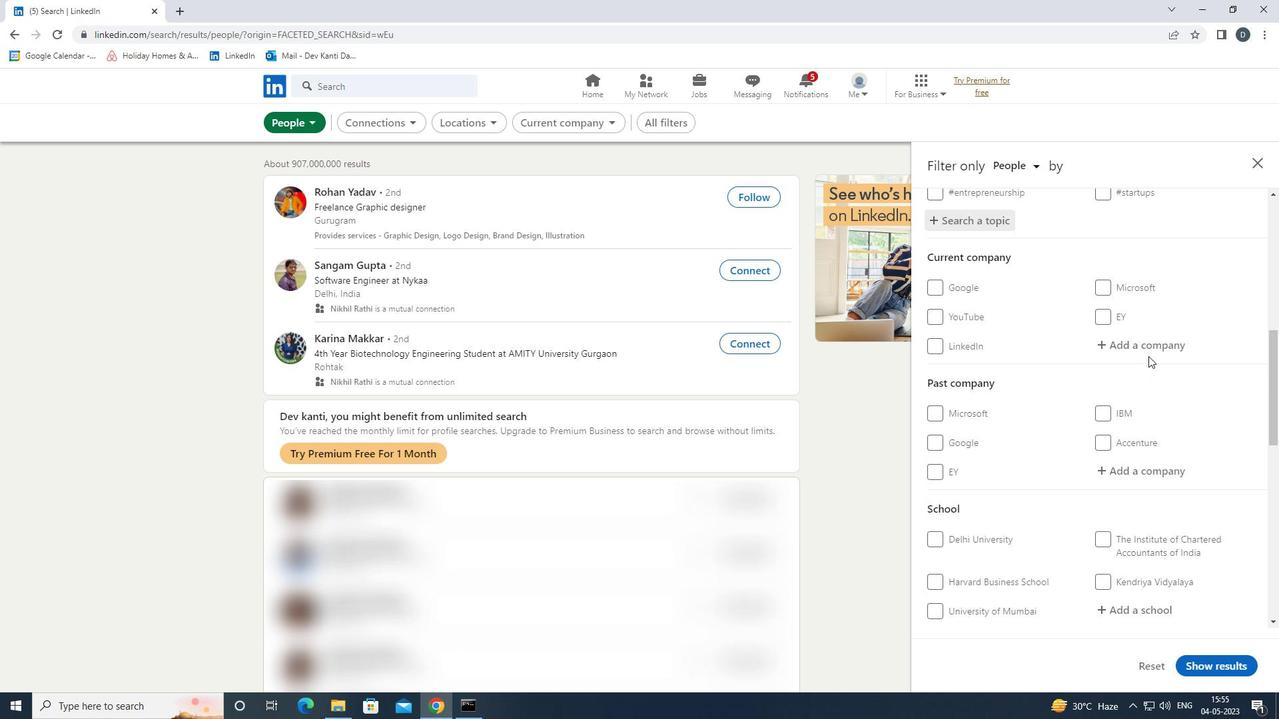 
Action: Mouse moved to (1141, 361)
Screenshot: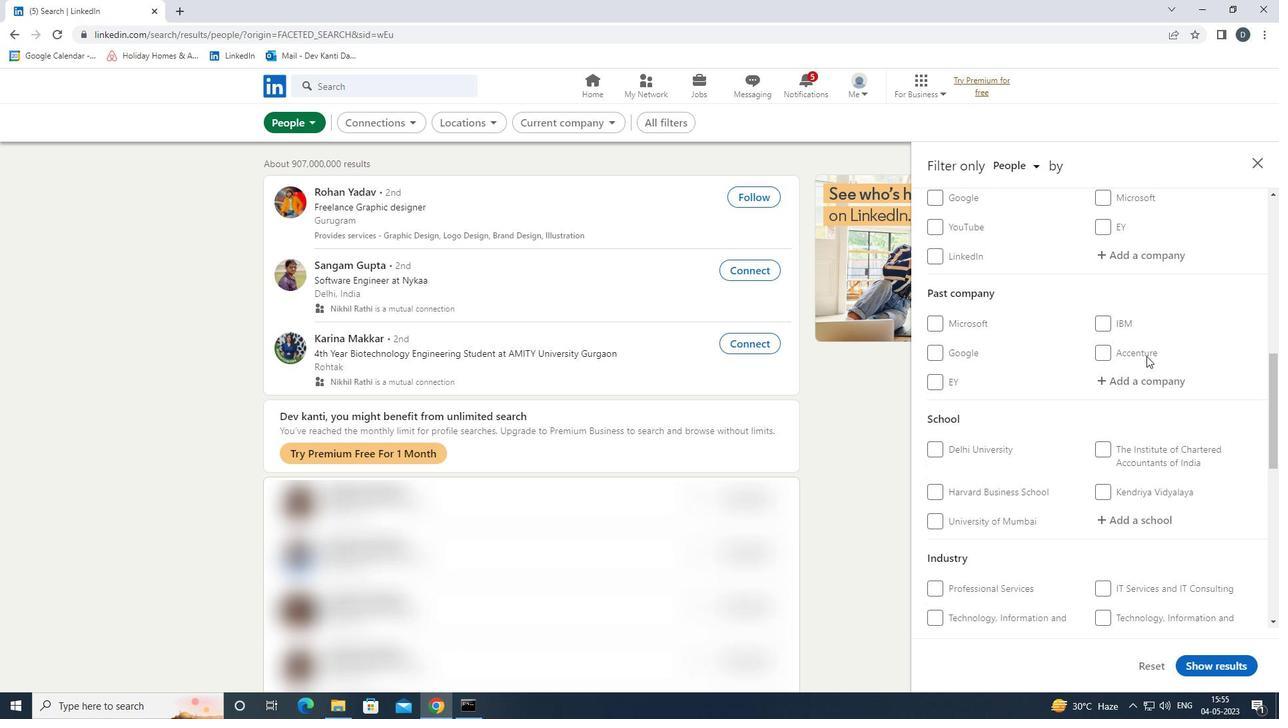 
Action: Mouse scrolled (1141, 360) with delta (0, 0)
Screenshot: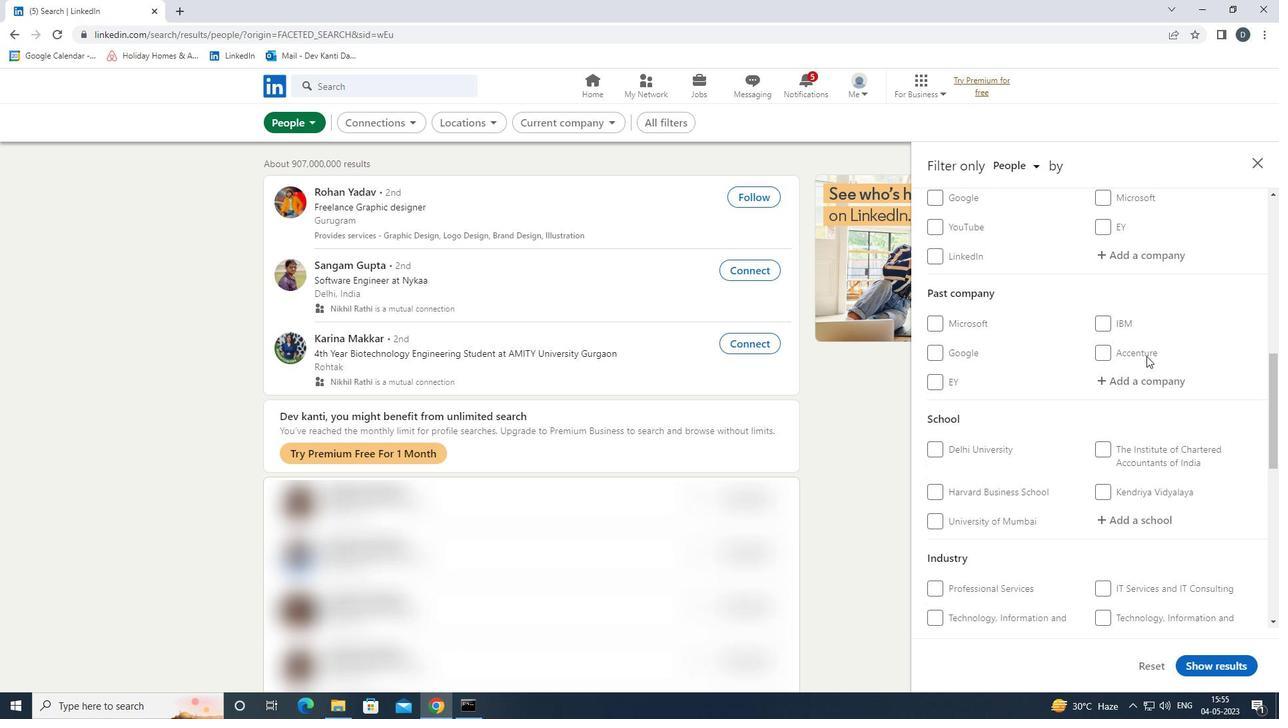 
Action: Mouse moved to (1138, 364)
Screenshot: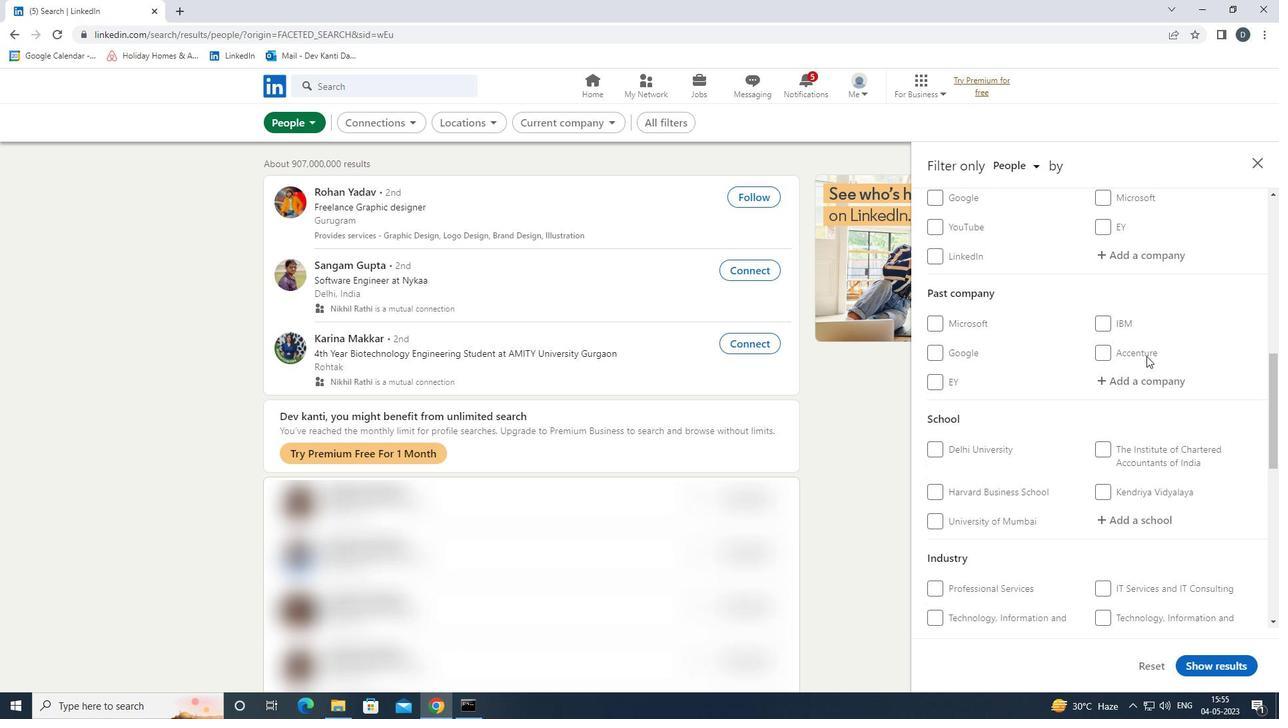 
Action: Mouse scrolled (1138, 363) with delta (0, 0)
Screenshot: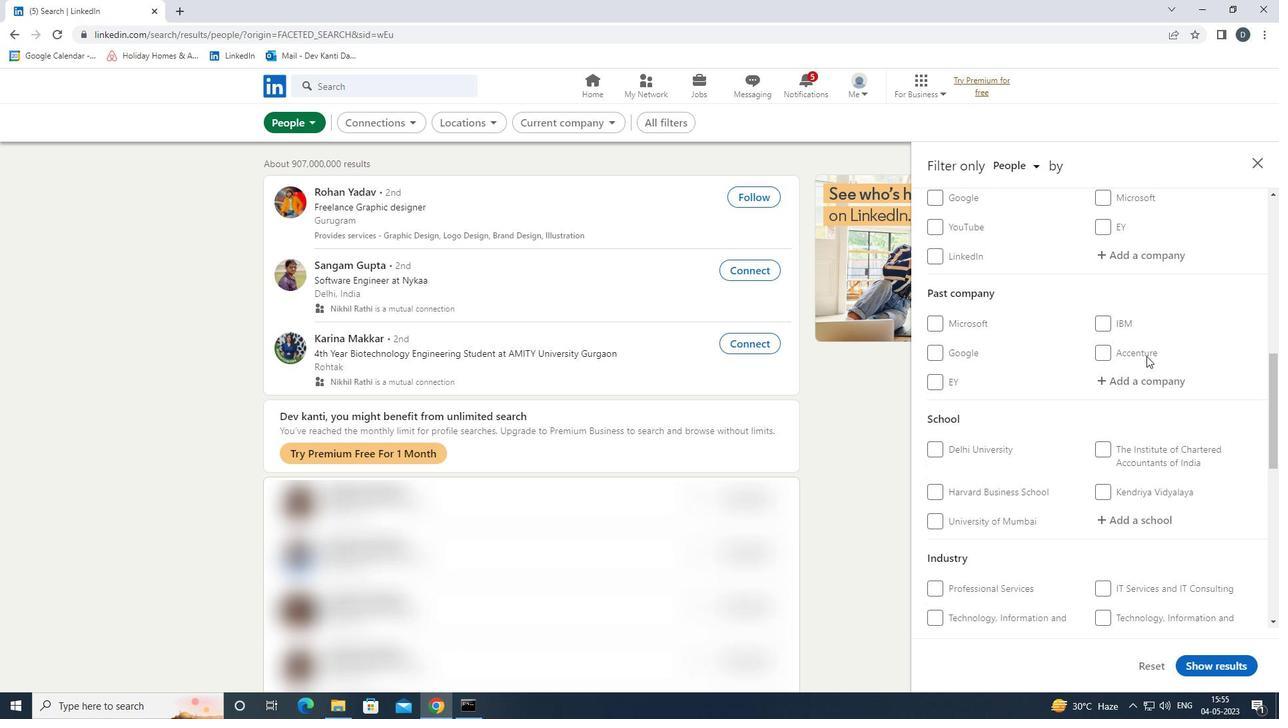 
Action: Mouse moved to (1136, 367)
Screenshot: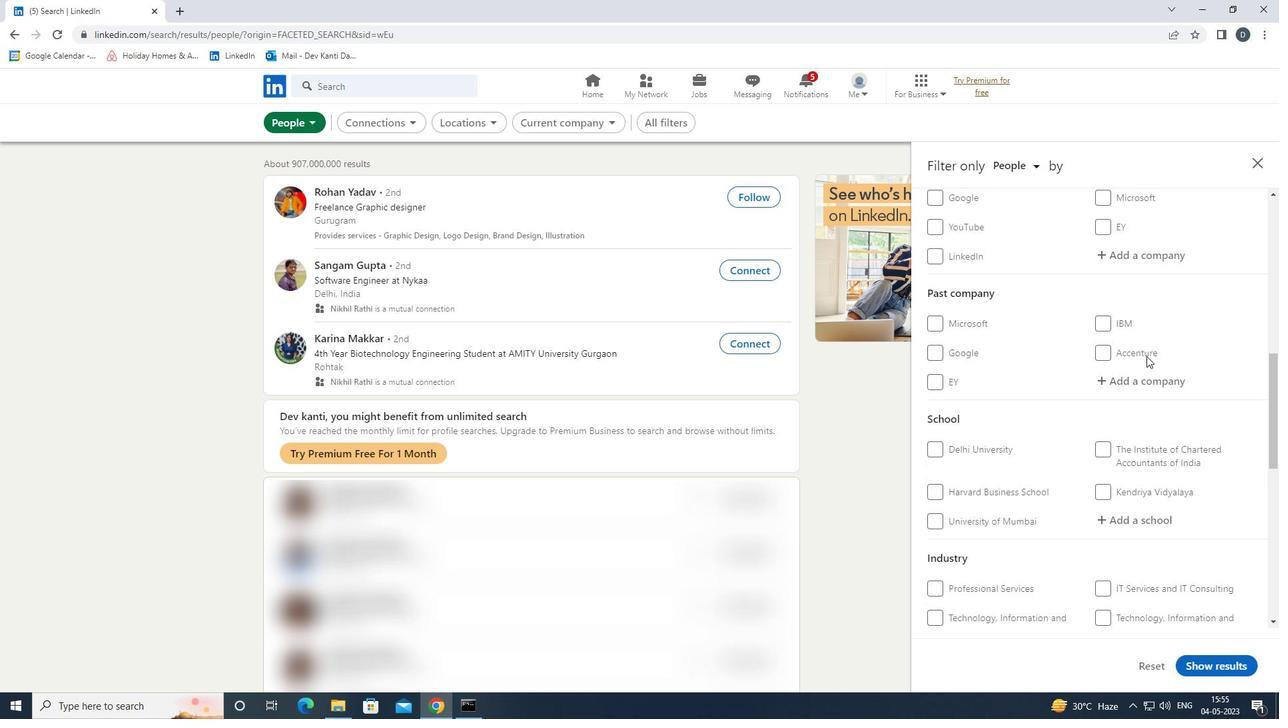 
Action: Mouse scrolled (1136, 366) with delta (0, 0)
Screenshot: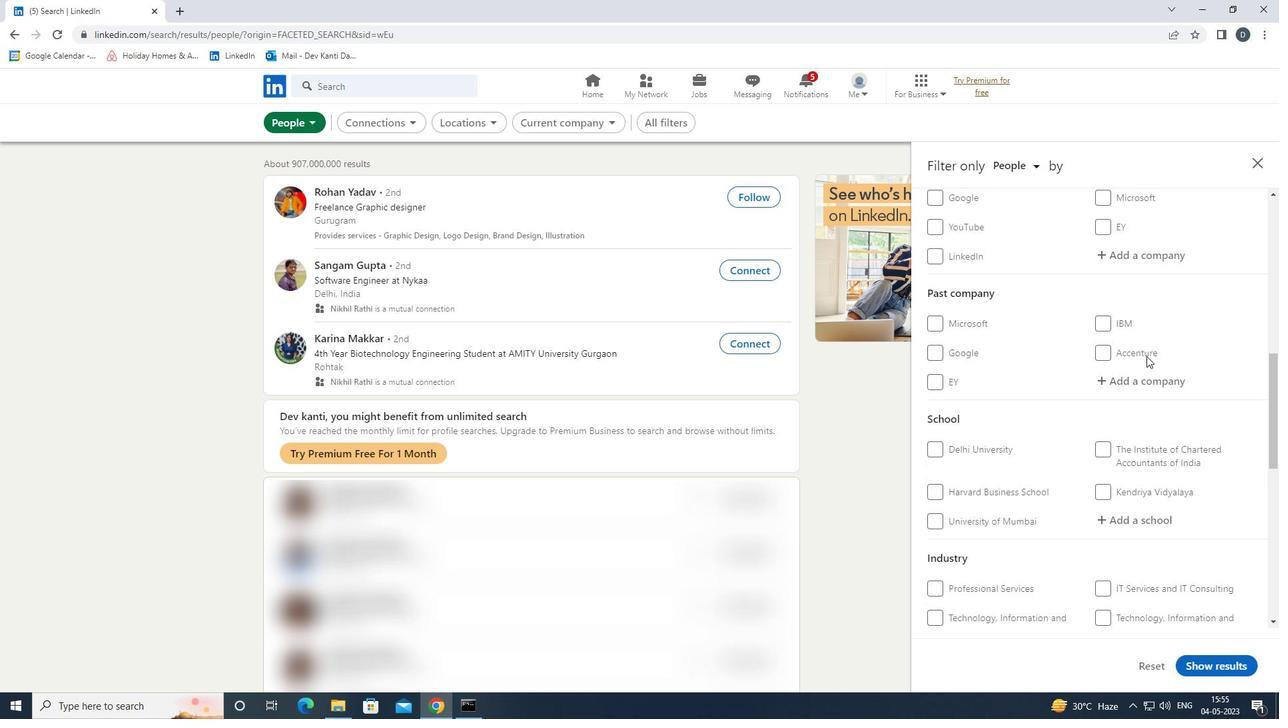 
Action: Mouse moved to (1128, 377)
Screenshot: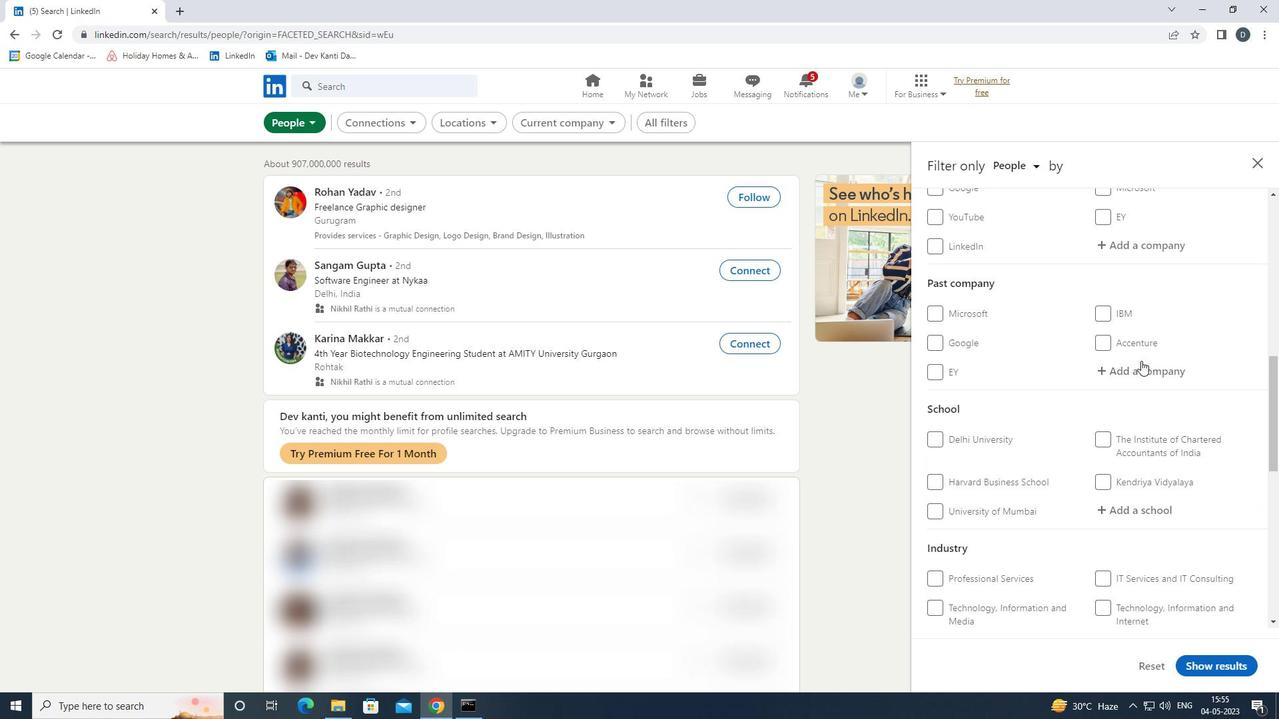 
Action: Mouse scrolled (1128, 377) with delta (0, 0)
Screenshot: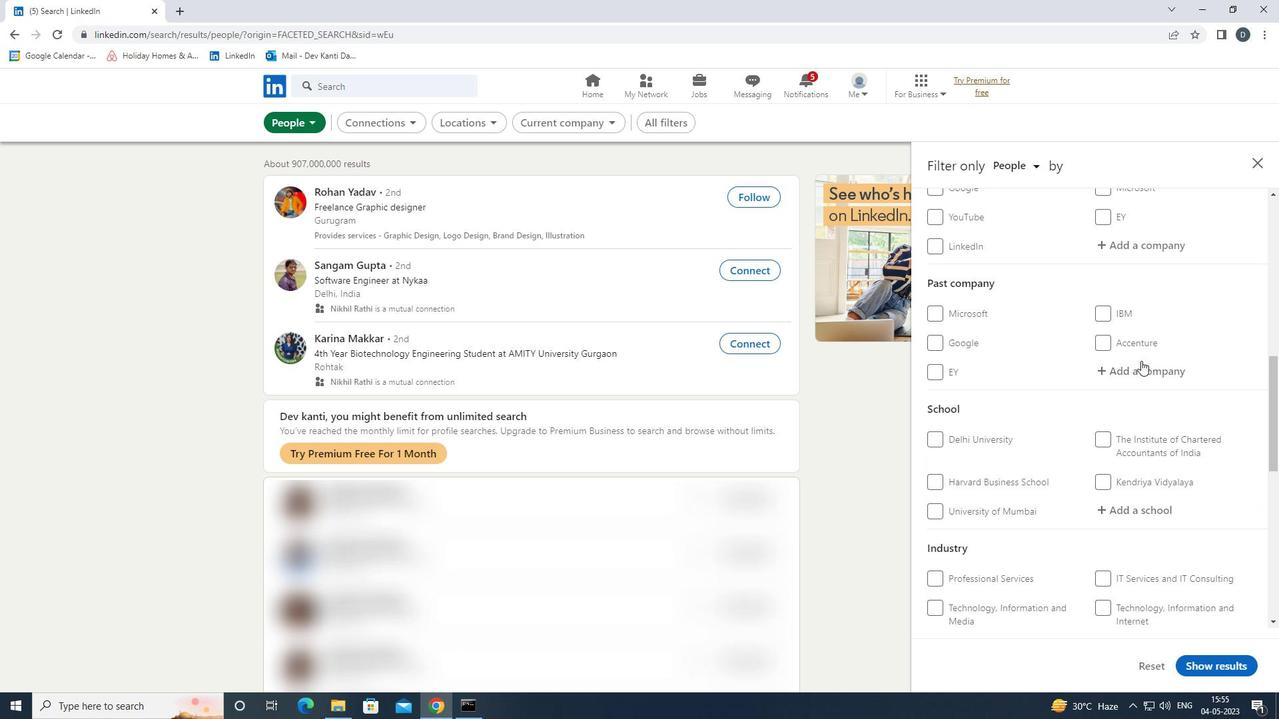 
Action: Mouse moved to (1114, 562)
Screenshot: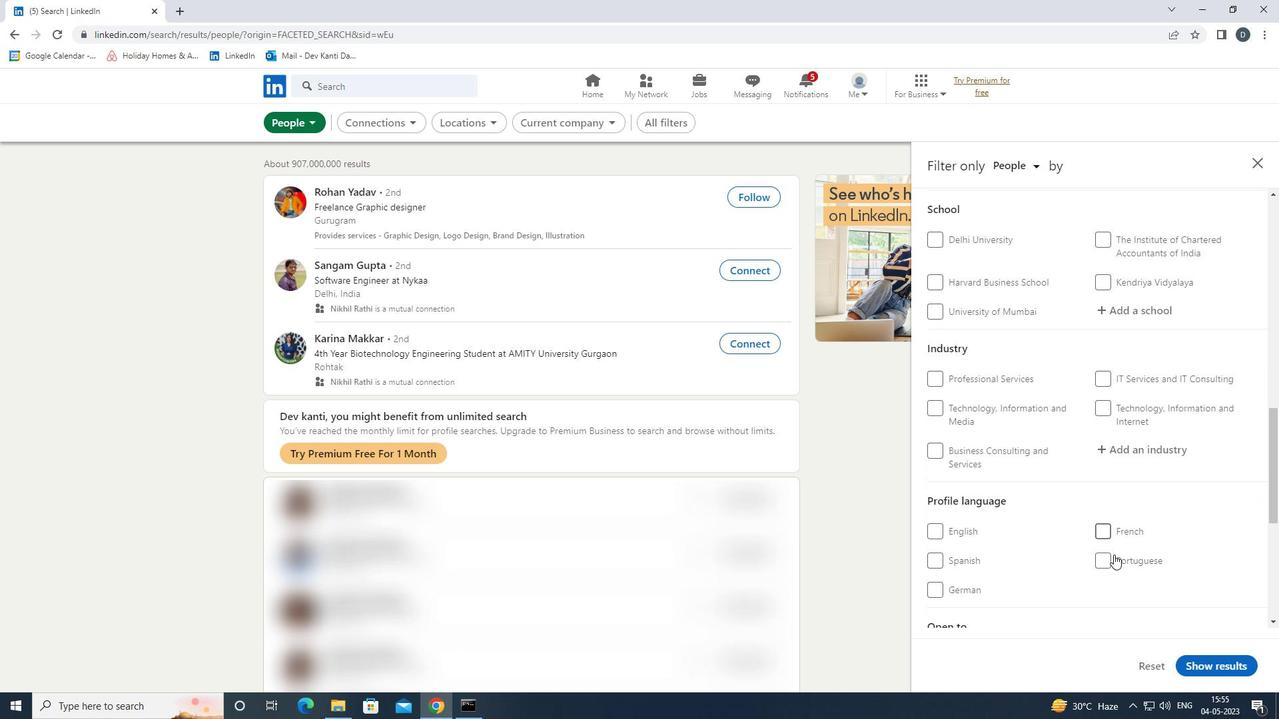 
Action: Mouse pressed left at (1114, 562)
Screenshot: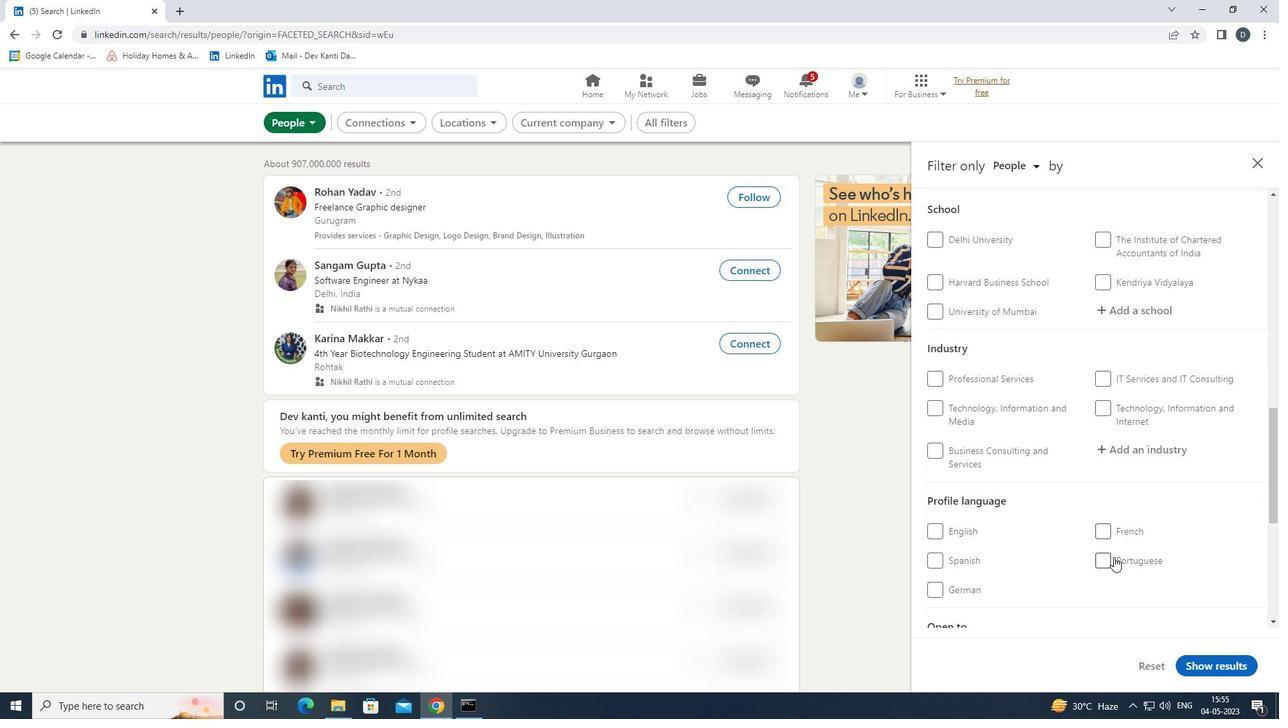 
Action: Mouse scrolled (1114, 563) with delta (0, 0)
Screenshot: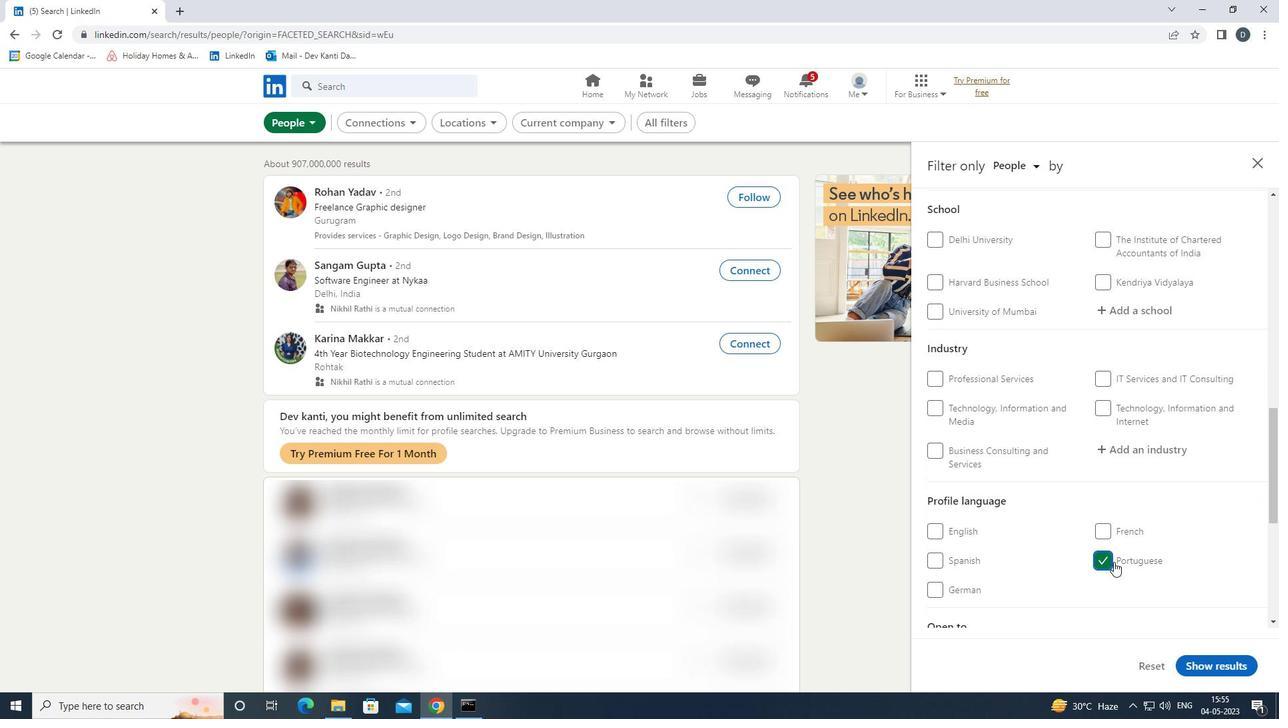 
Action: Mouse scrolled (1114, 563) with delta (0, 0)
Screenshot: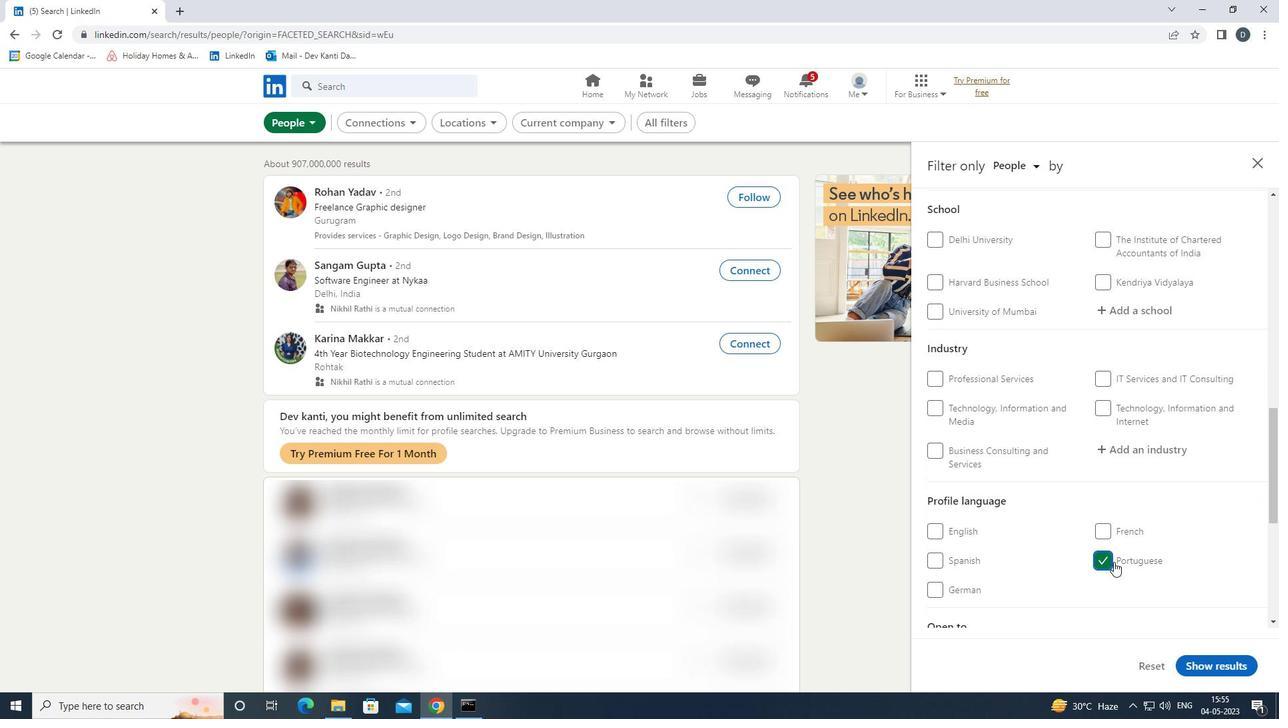 
Action: Mouse scrolled (1114, 563) with delta (0, 0)
Screenshot: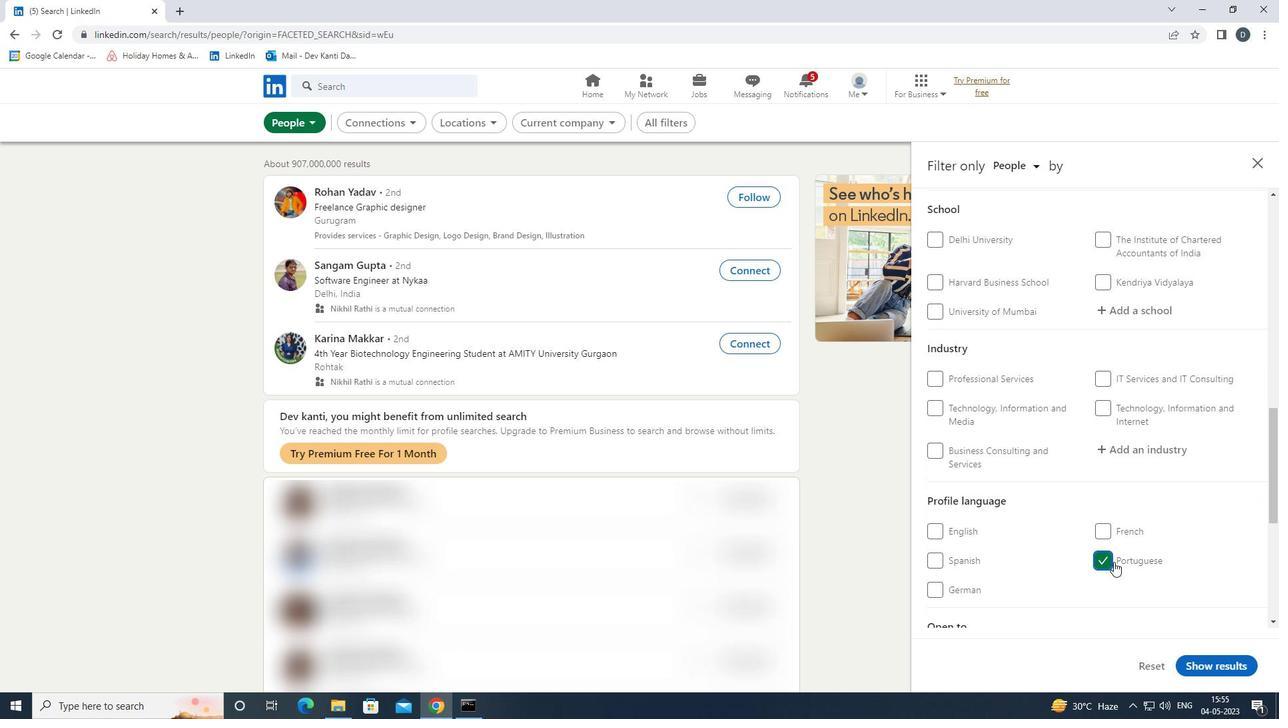 
Action: Mouse scrolled (1114, 563) with delta (0, 0)
Screenshot: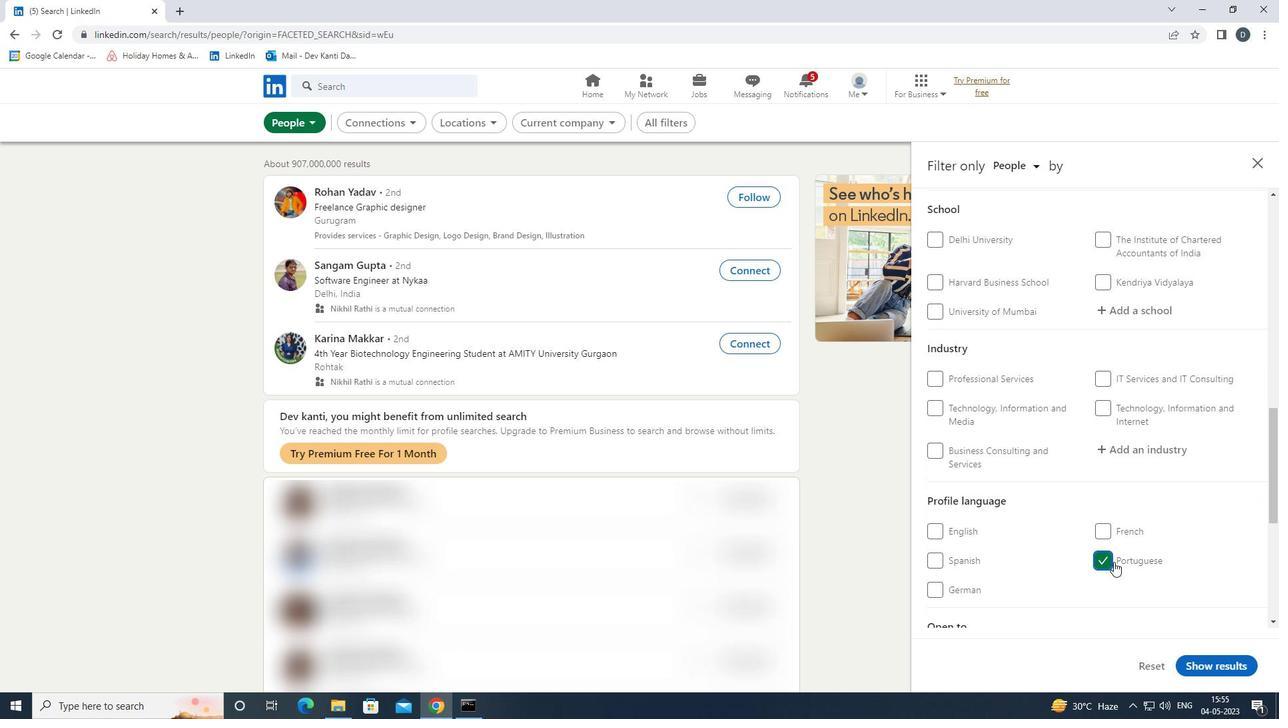 
Action: Mouse scrolled (1114, 563) with delta (0, 0)
Screenshot: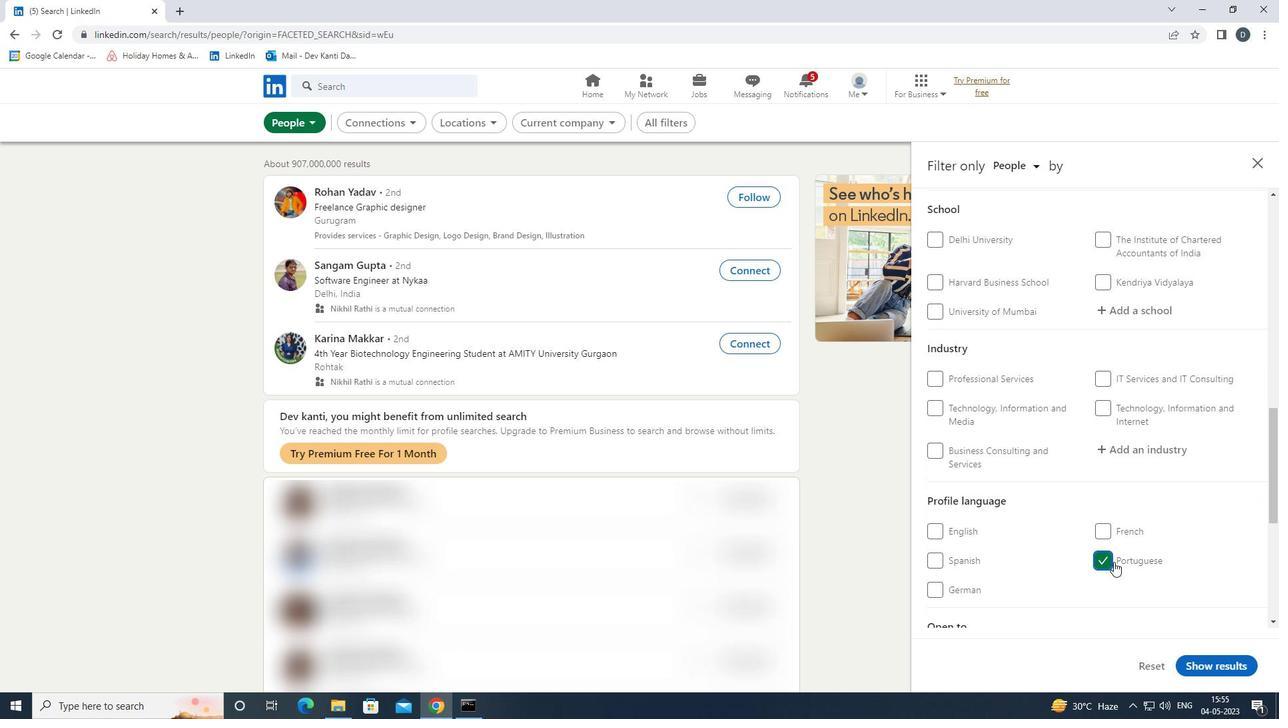 
Action: Mouse moved to (1126, 391)
Screenshot: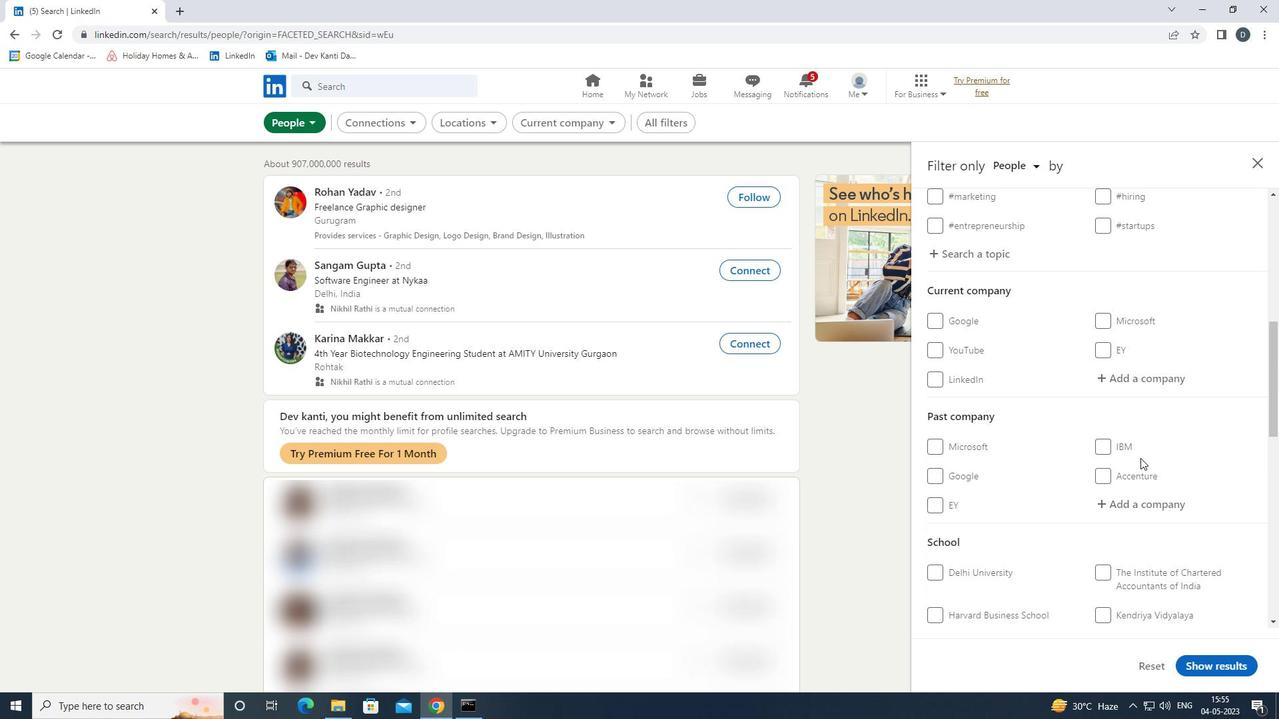 
Action: Mouse pressed left at (1126, 391)
Screenshot: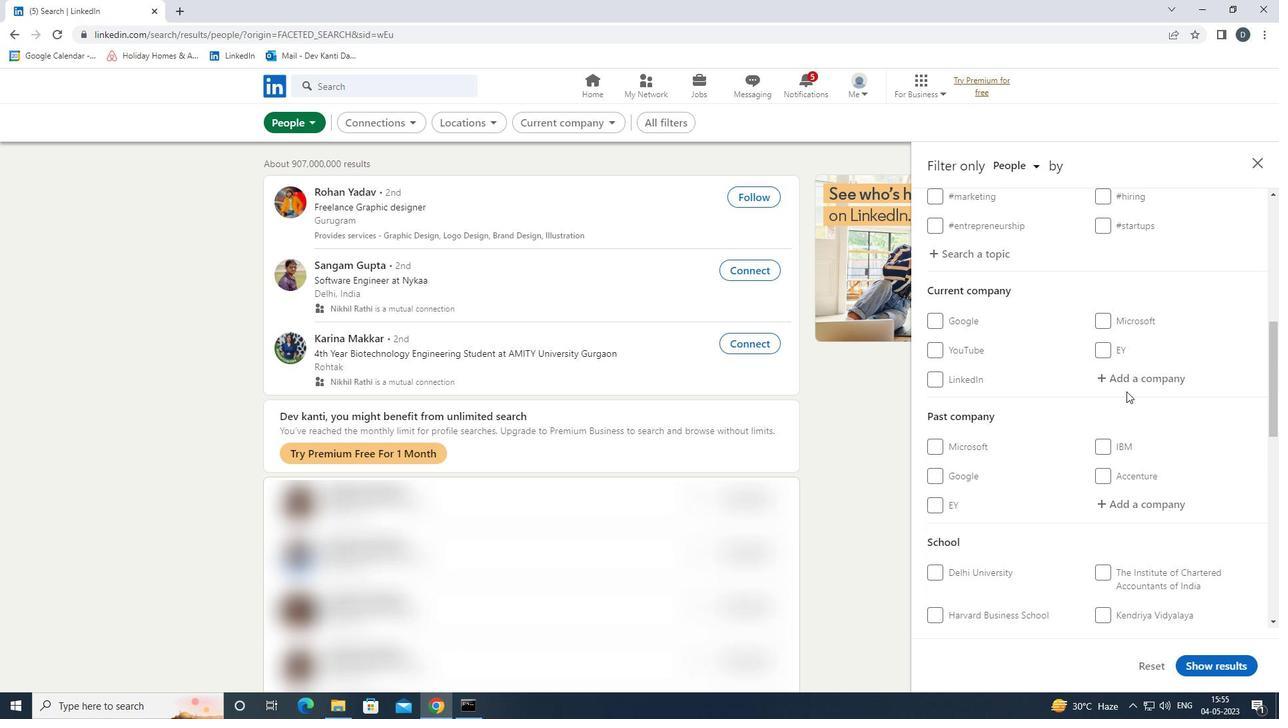
Action: Mouse moved to (1134, 380)
Screenshot: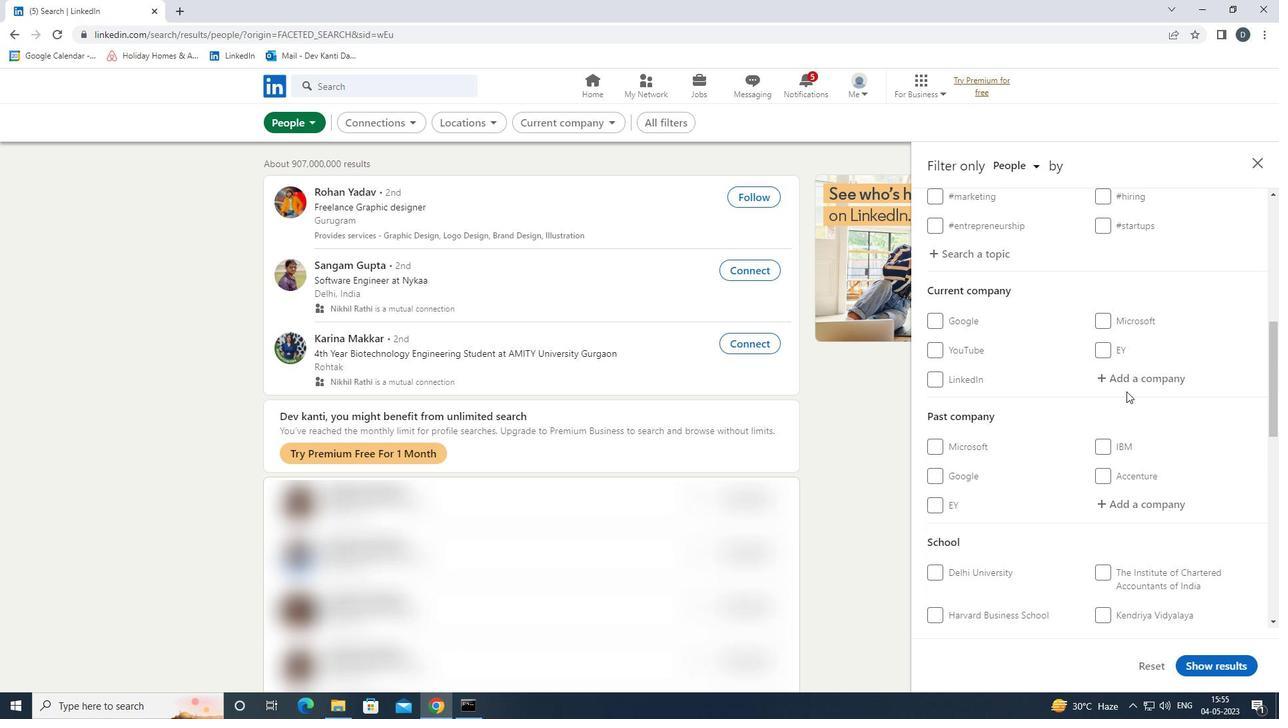 
Action: Mouse pressed left at (1134, 380)
Screenshot: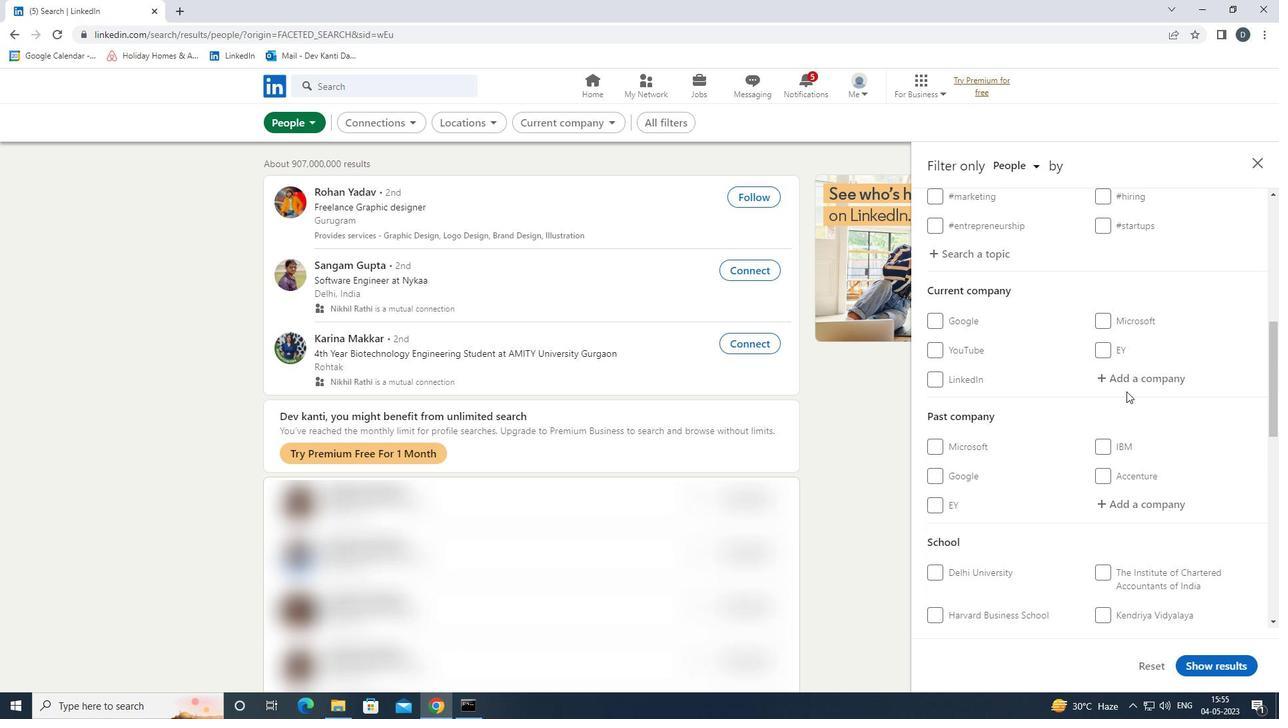 
Action: Key pressed <Key.shift><Key.shift><Key.shift><Key.shift><Key.shift><Key.shift><Key.shift><Key.shift><Key.shift><Key.shift><Key.shift>THRE<Key.space><Key.shift><Key.backspace><Key.backspace><Key.backspace>E<Key.space><Key.shift>KNOT<Key.down><Key.enter>
Screenshot: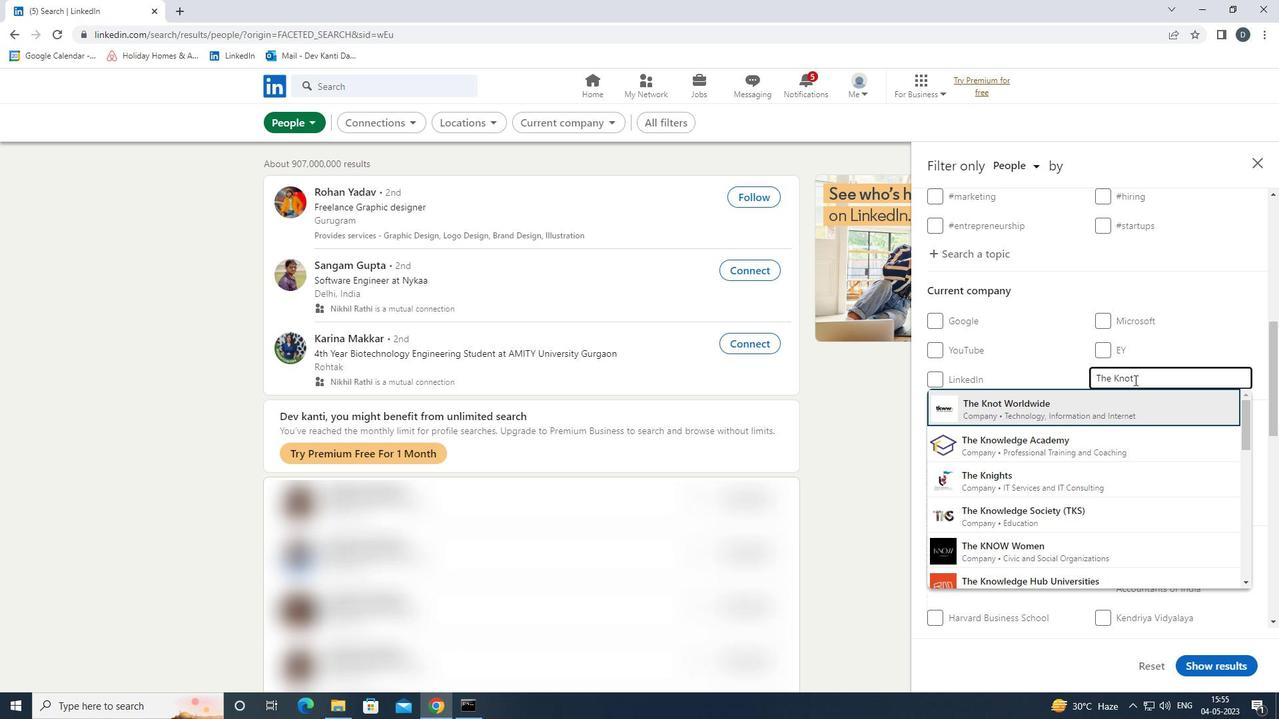 
Action: Mouse moved to (1185, 381)
Screenshot: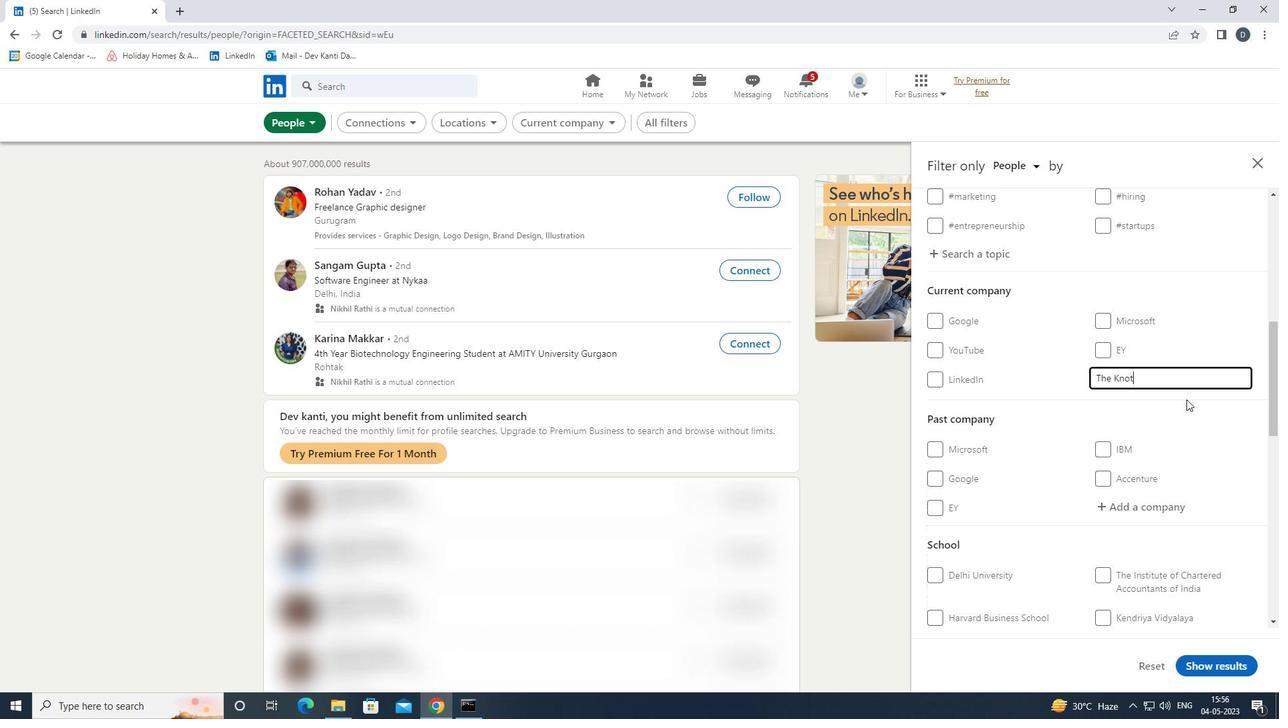 
Action: Mouse pressed left at (1185, 381)
Screenshot: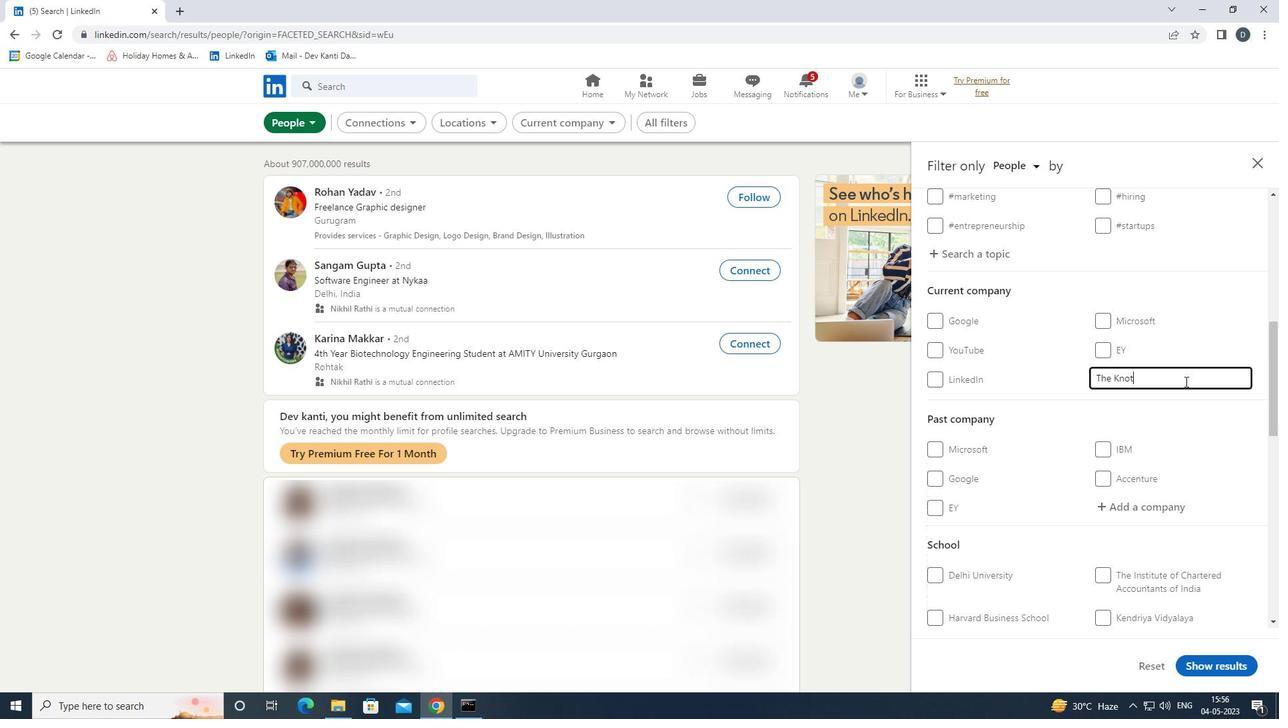 
Action: Mouse moved to (1166, 394)
Screenshot: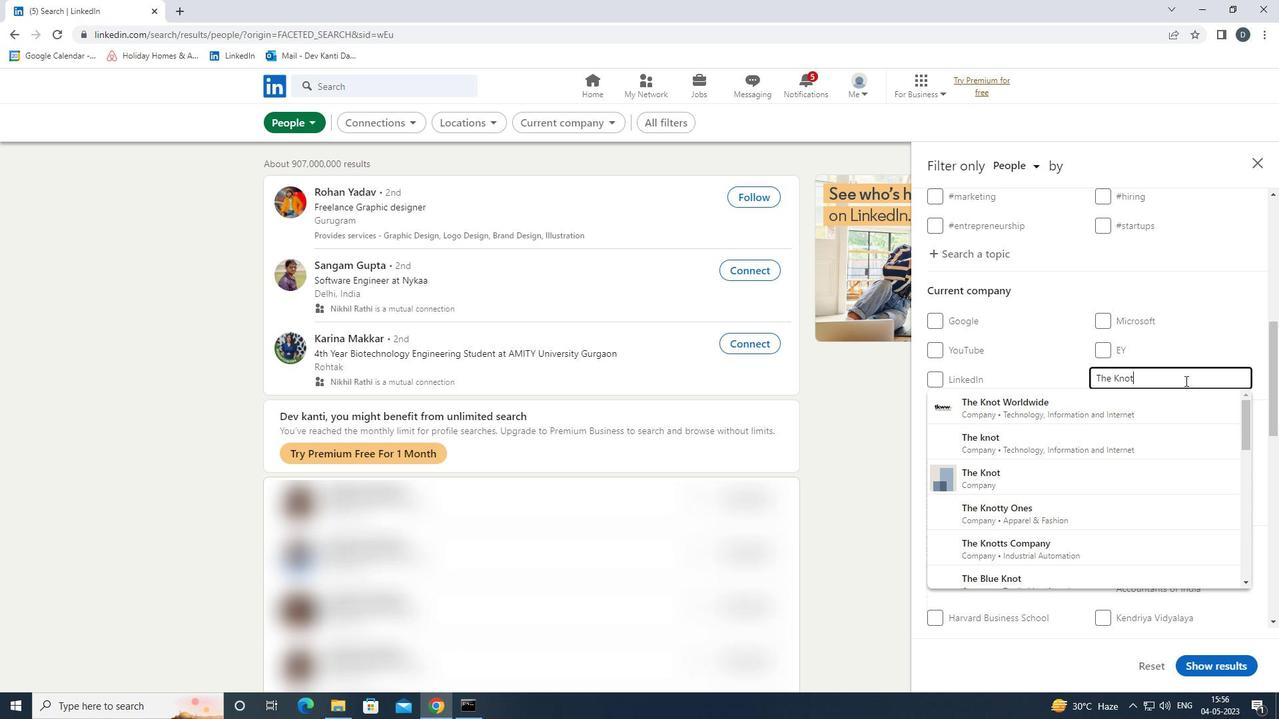 
Action: Mouse pressed left at (1166, 394)
Screenshot: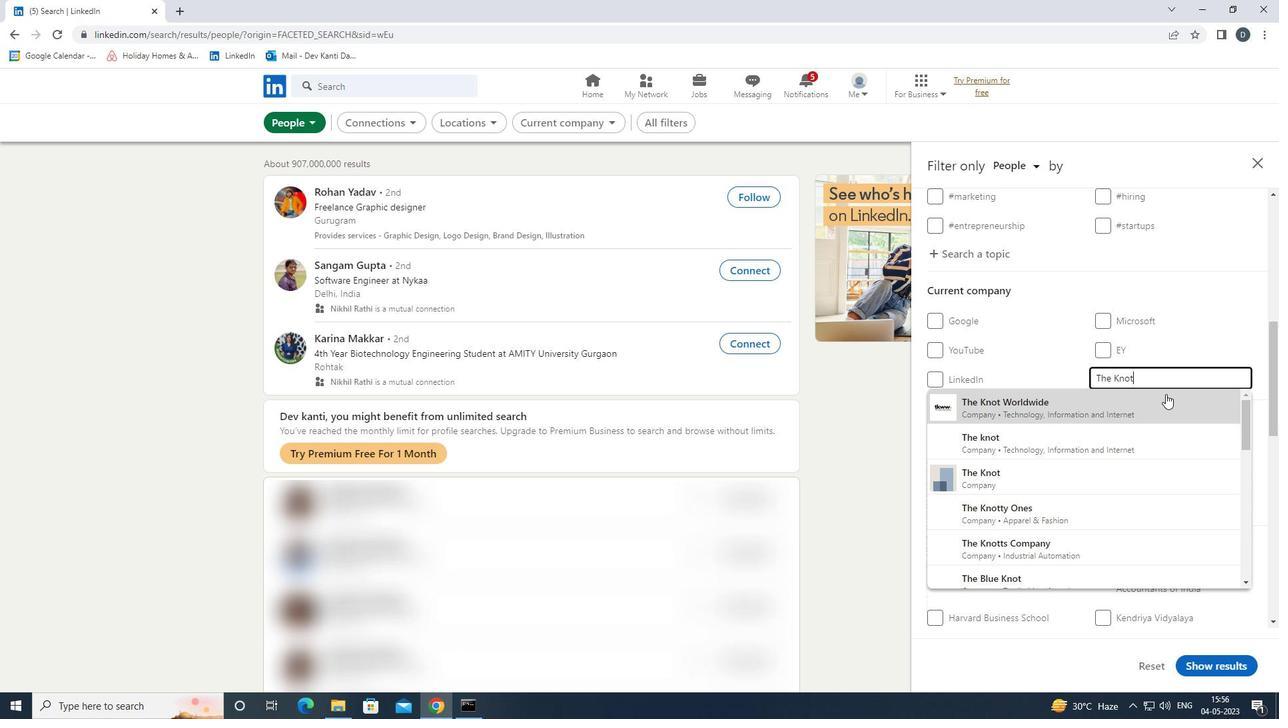 
Action: Mouse moved to (1166, 399)
Screenshot: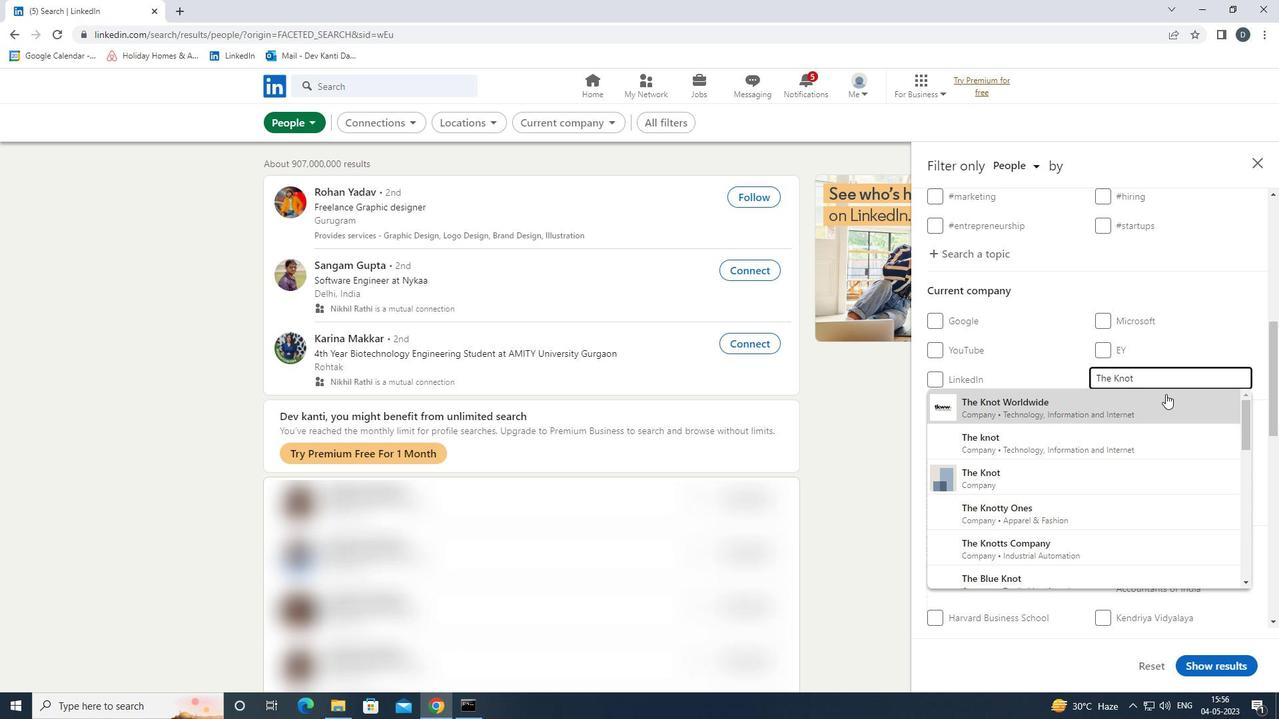 
Action: Mouse scrolled (1166, 398) with delta (0, 0)
Screenshot: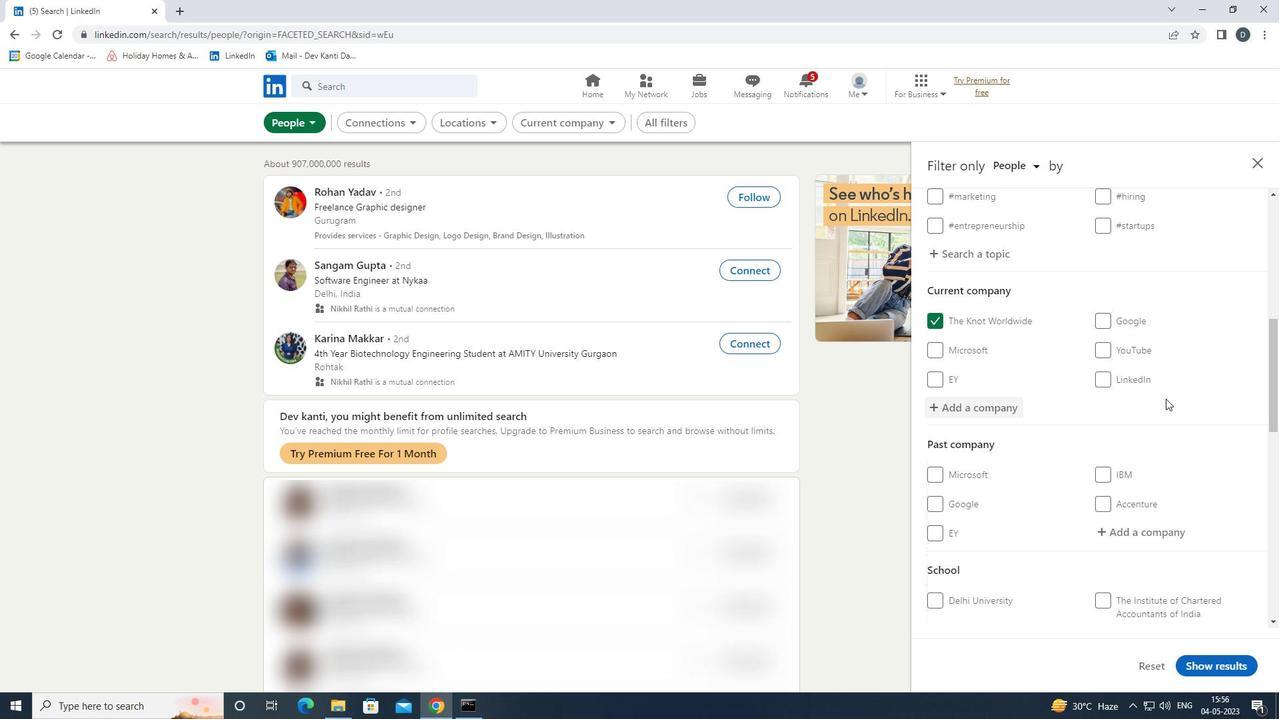 
Action: Mouse scrolled (1166, 398) with delta (0, 0)
Screenshot: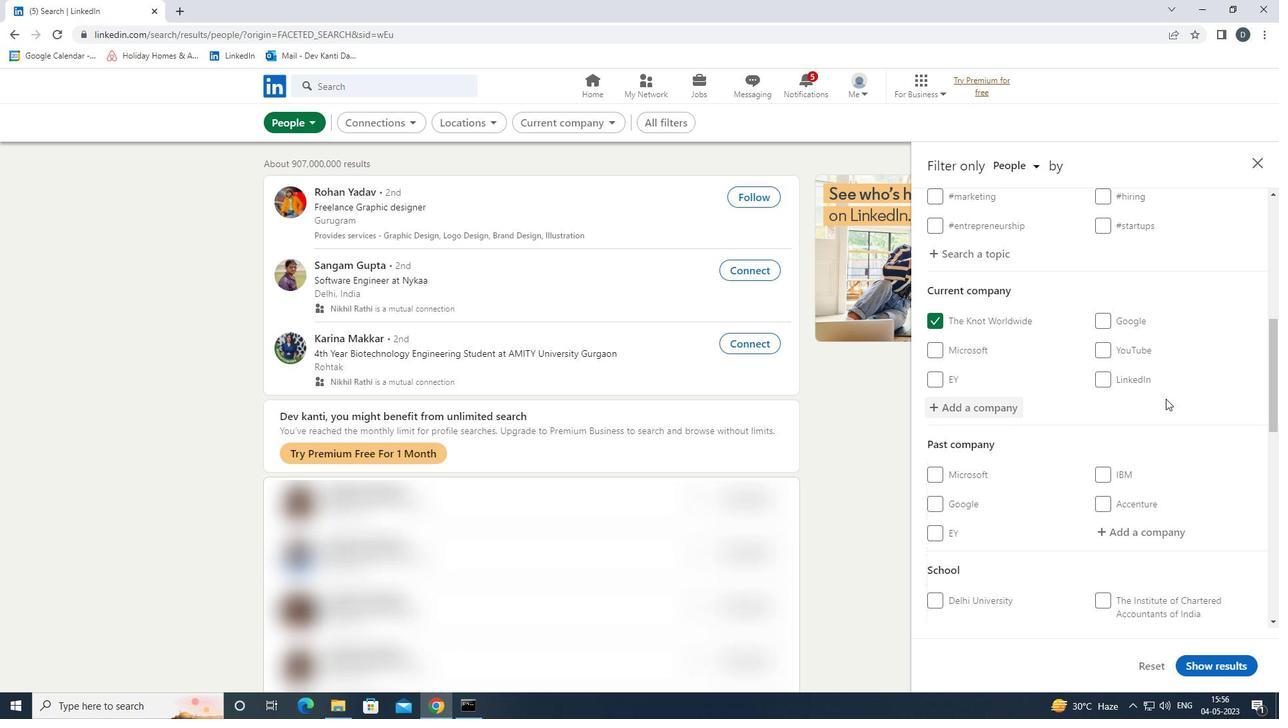 
Action: Mouse moved to (1166, 398)
Screenshot: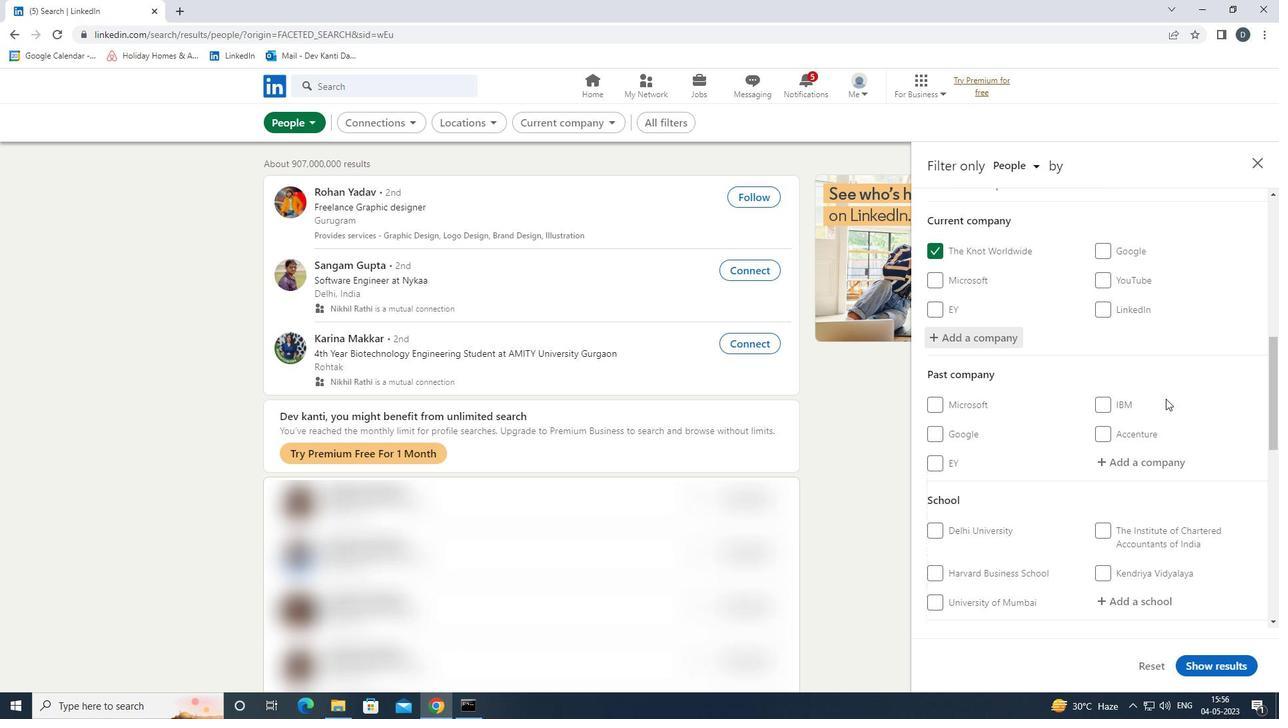 
Action: Mouse scrolled (1166, 397) with delta (0, 0)
Screenshot: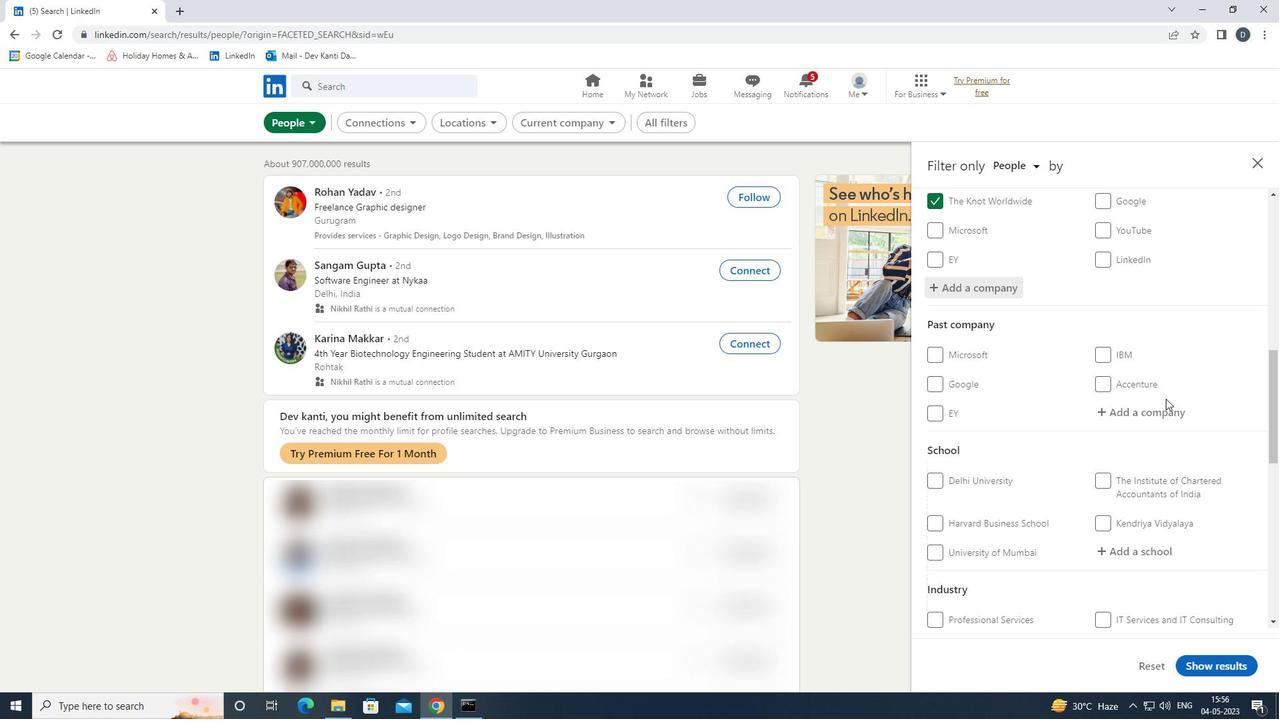 
Action: Mouse scrolled (1166, 397) with delta (0, 0)
Screenshot: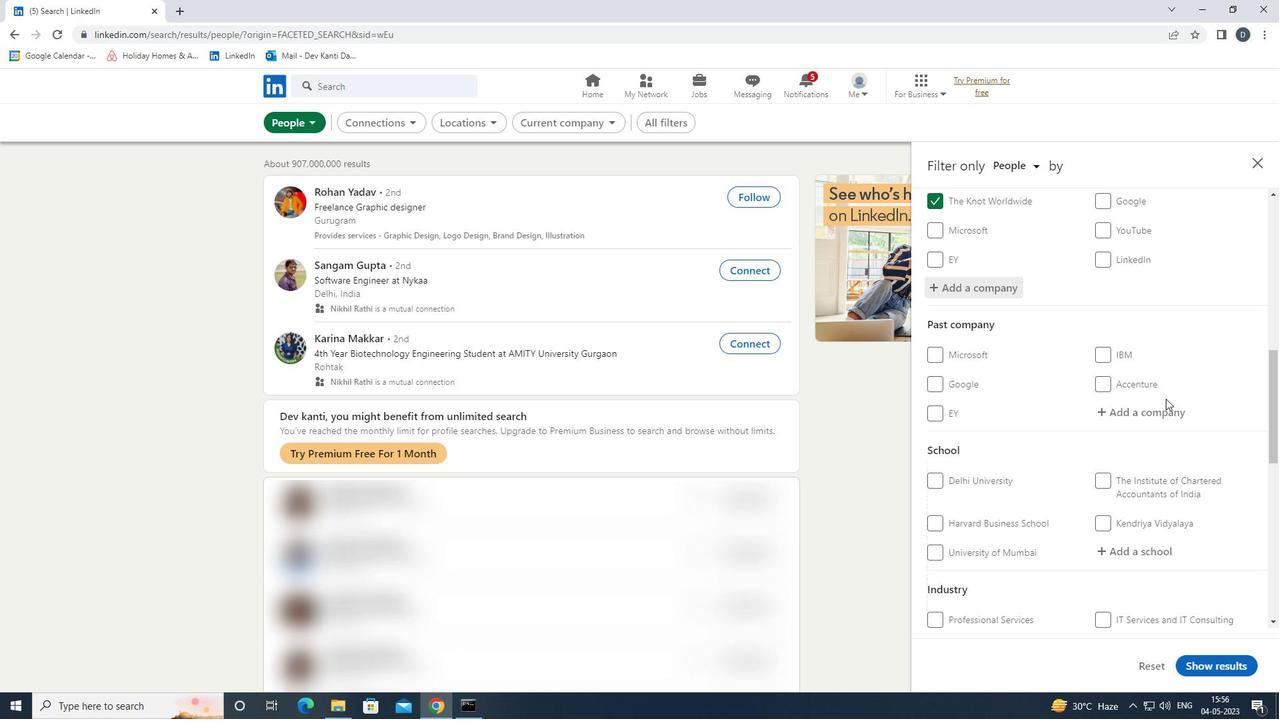 
Action: Mouse moved to (1167, 396)
Screenshot: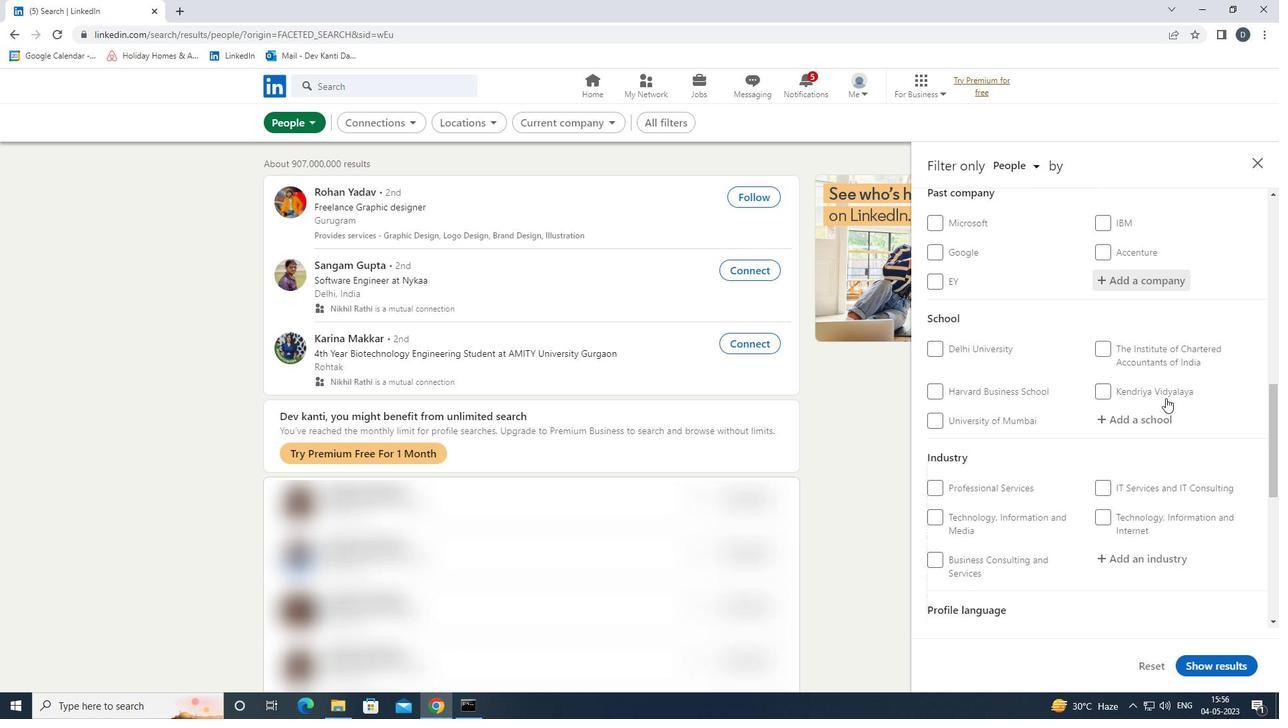 
Action: Mouse pressed left at (1167, 396)
Screenshot: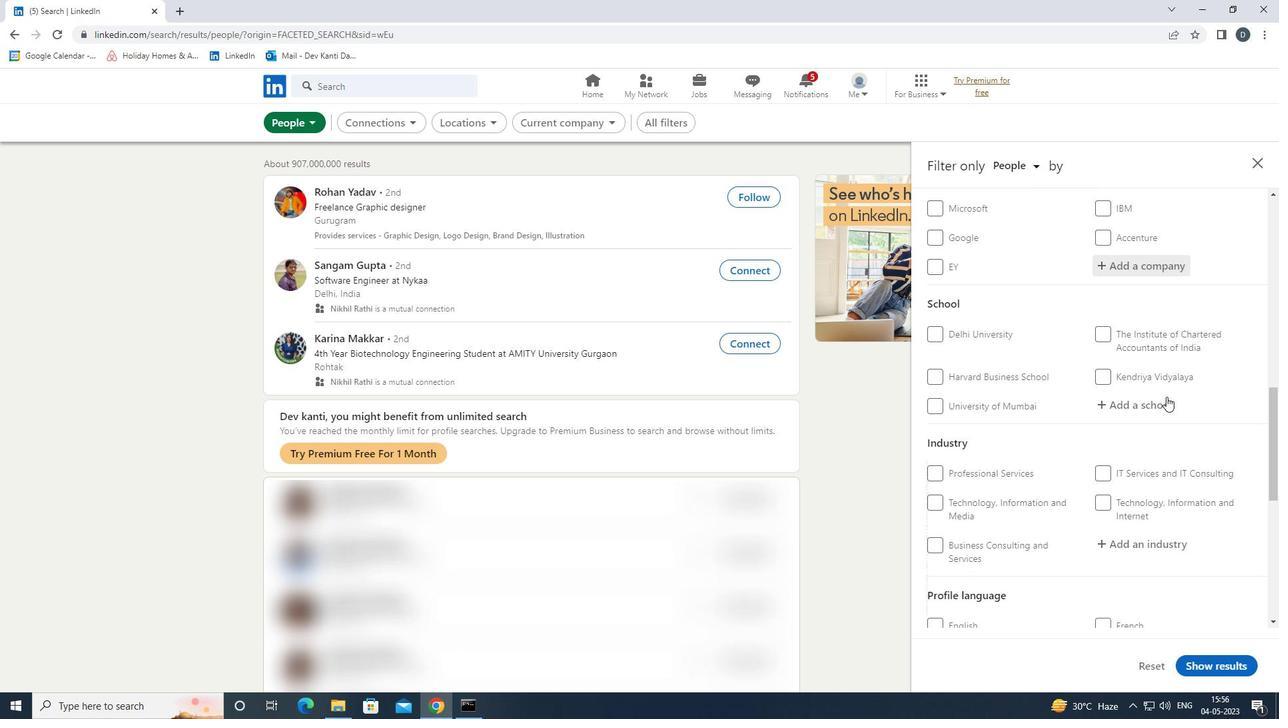 
Action: Key pressed <Key.shift><Key.shift>S<Key.shift>YMBIOSIS<Key.down><Key.enter>
Screenshot: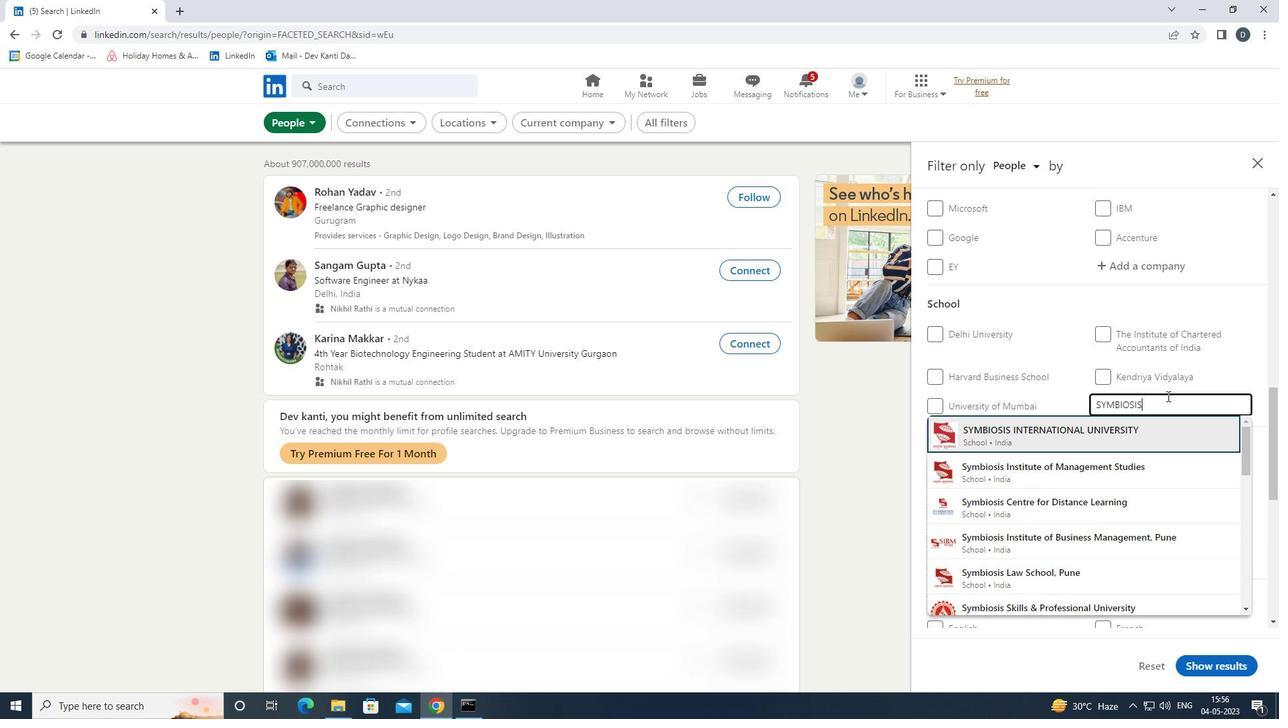 
Action: Mouse scrolled (1167, 395) with delta (0, 0)
Screenshot: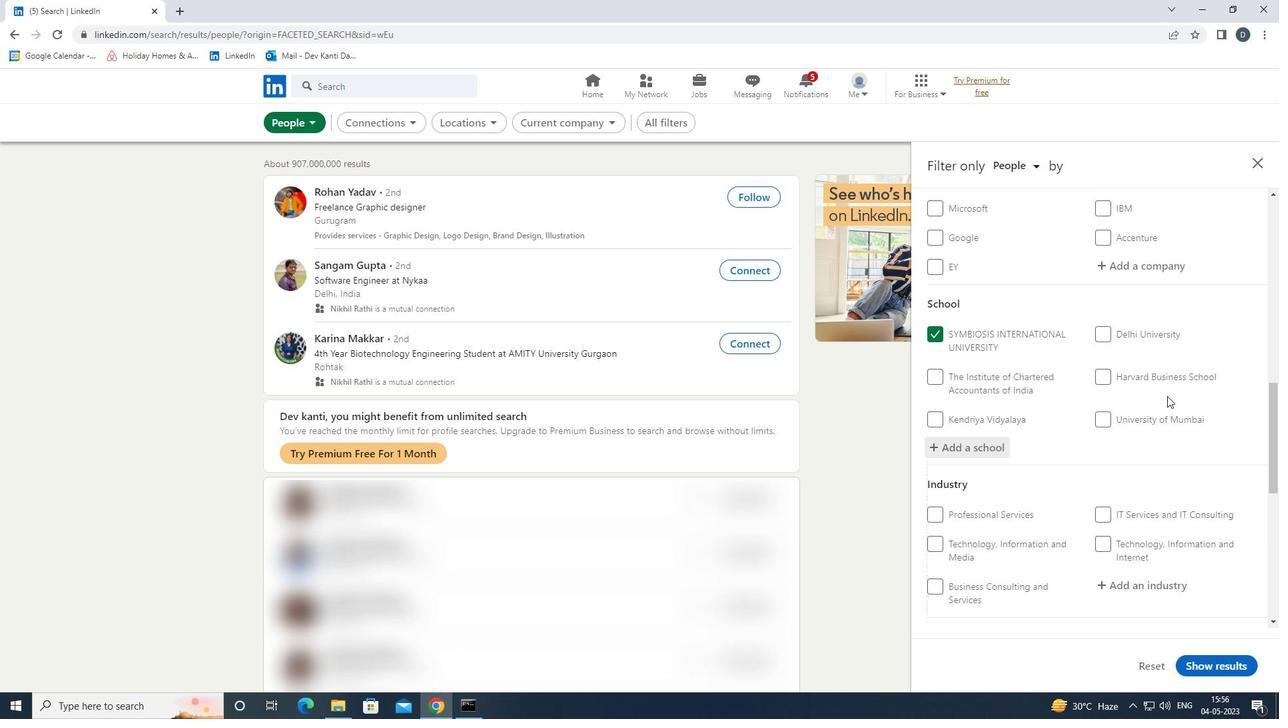 
Action: Mouse scrolled (1167, 395) with delta (0, 0)
Screenshot: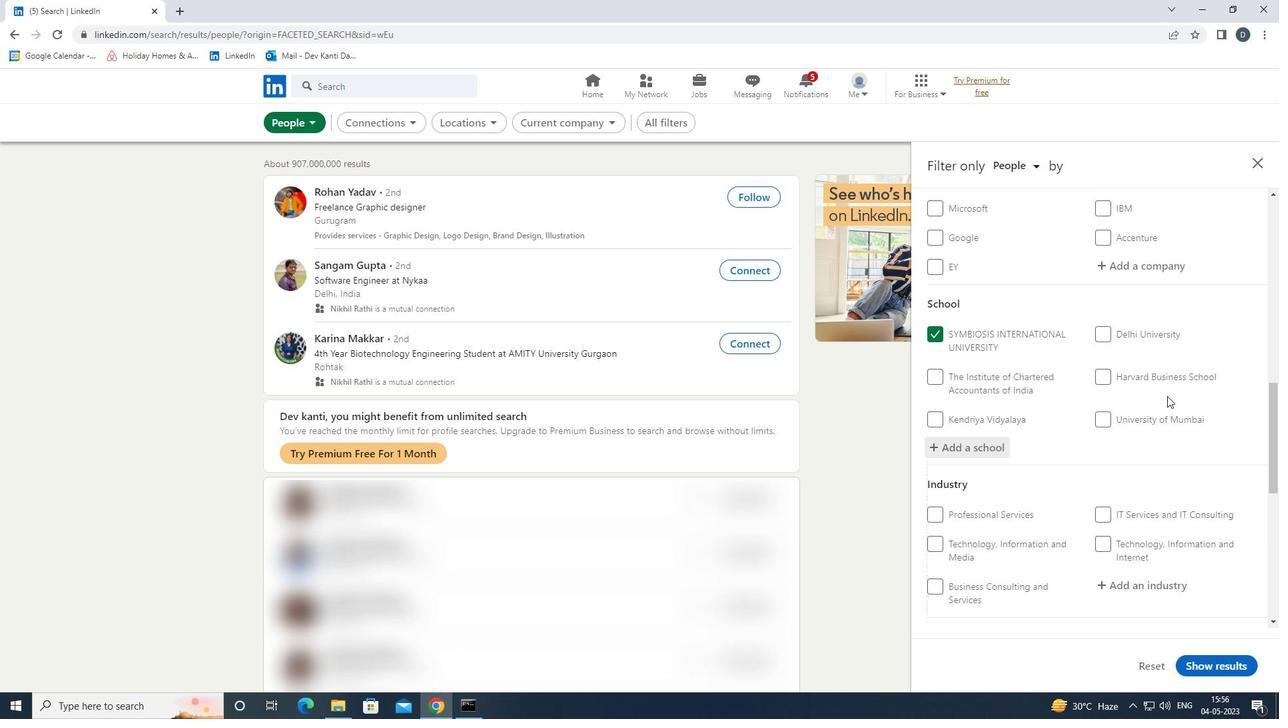 
Action: Mouse moved to (1165, 395)
Screenshot: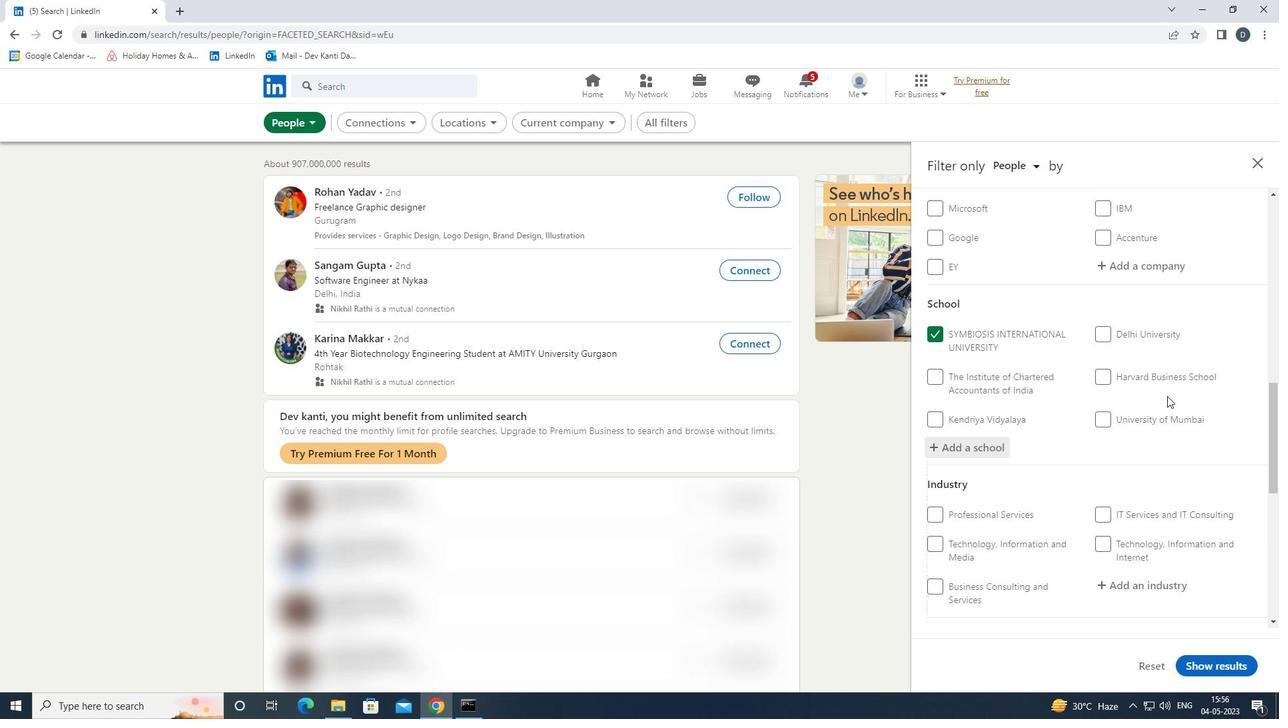 
Action: Mouse scrolled (1165, 395) with delta (0, 0)
Screenshot: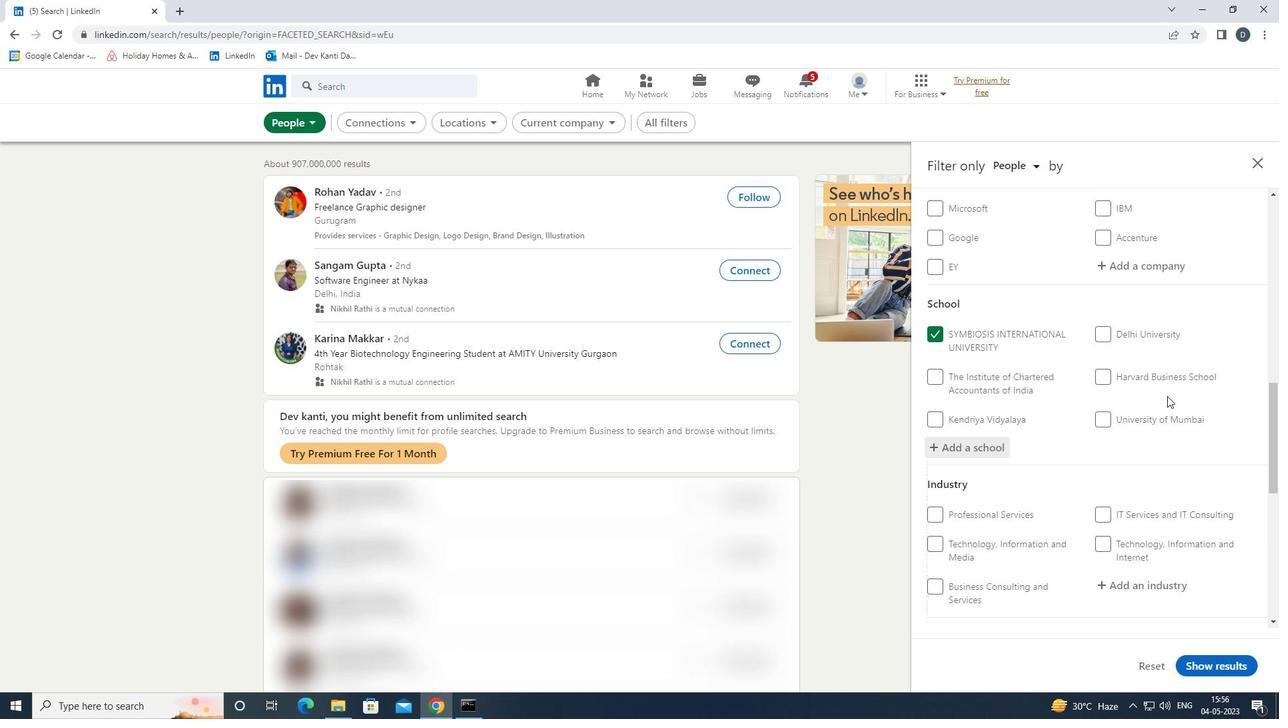 
Action: Mouse moved to (1160, 397)
Screenshot: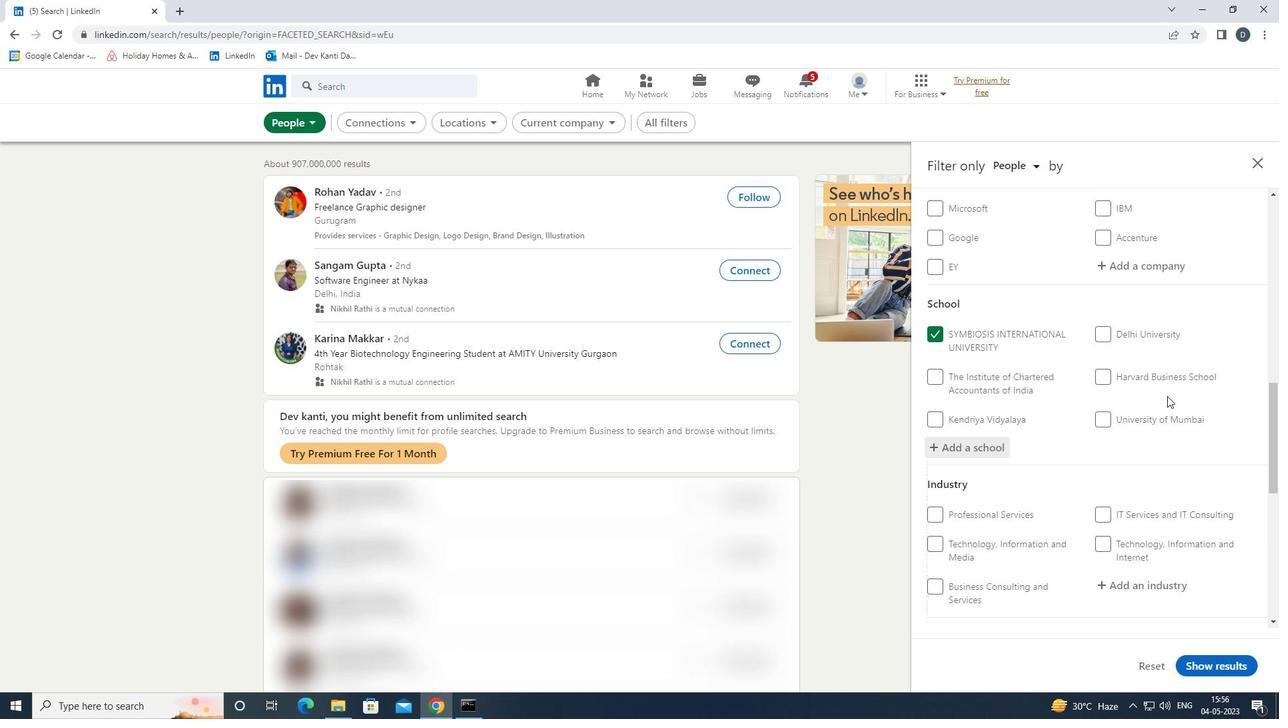 
Action: Mouse scrolled (1160, 397) with delta (0, 0)
Screenshot: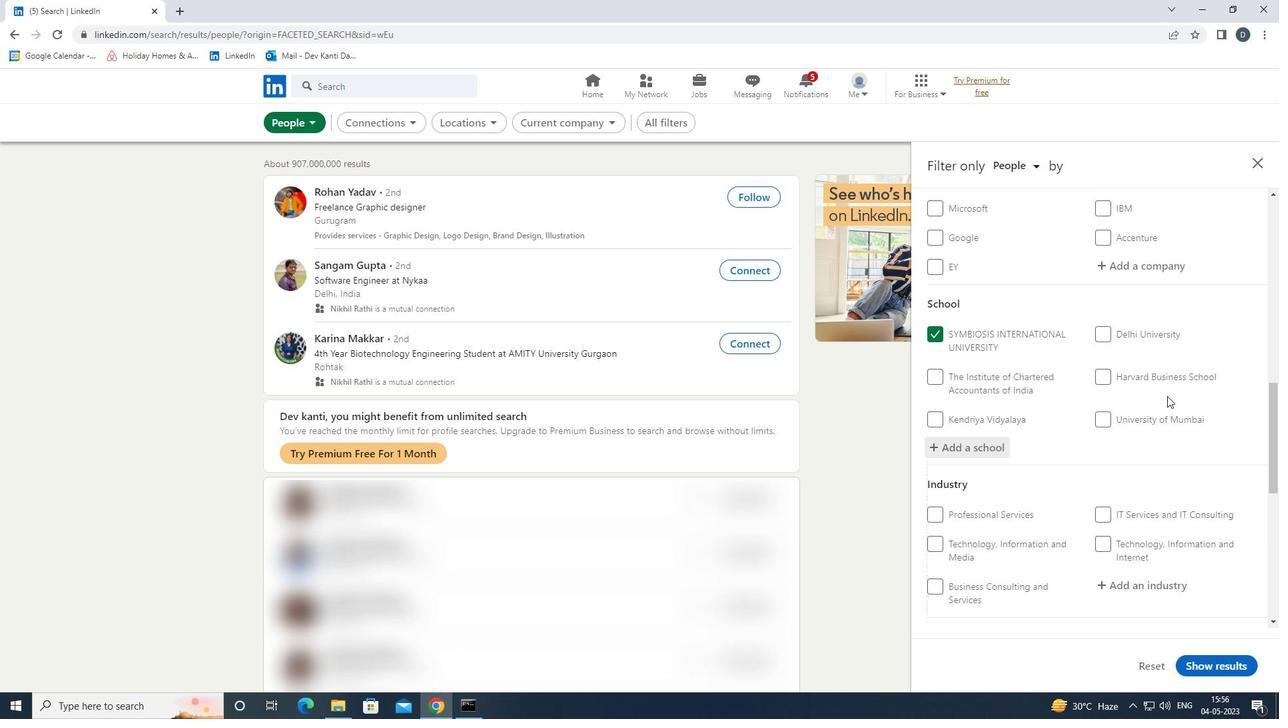
Action: Mouse moved to (1144, 322)
Screenshot: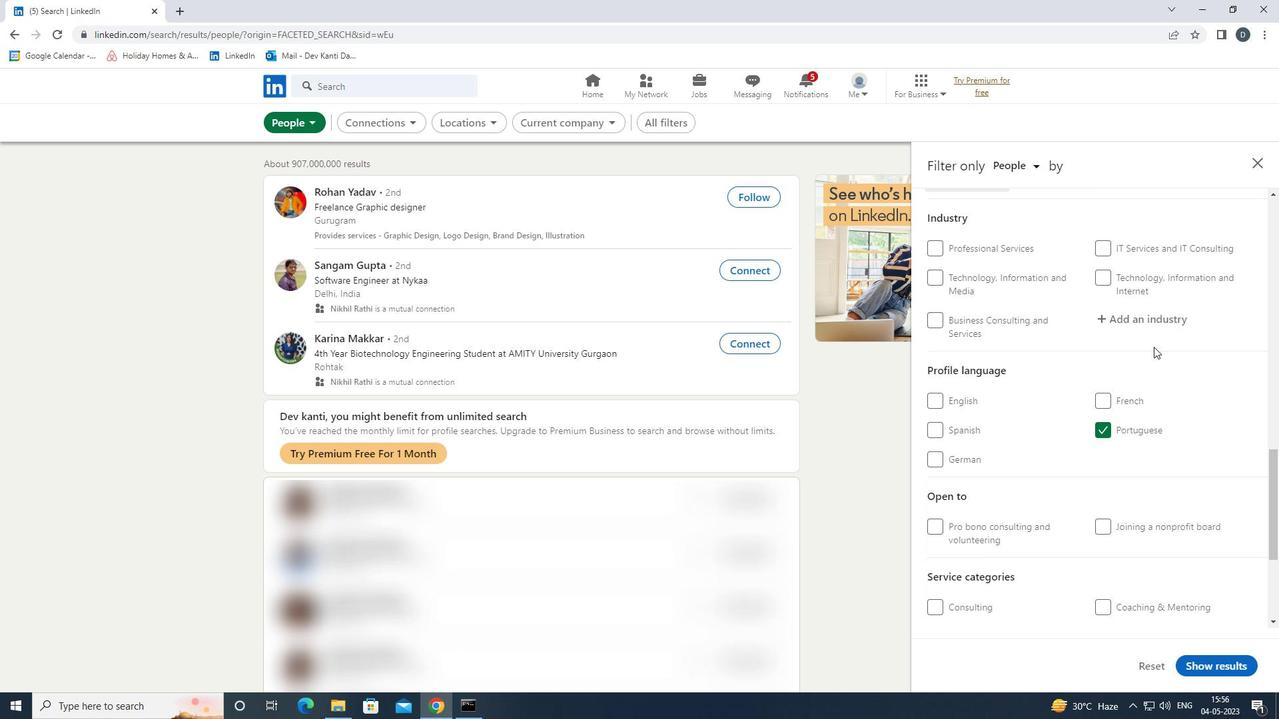 
Action: Mouse pressed left at (1144, 322)
Screenshot: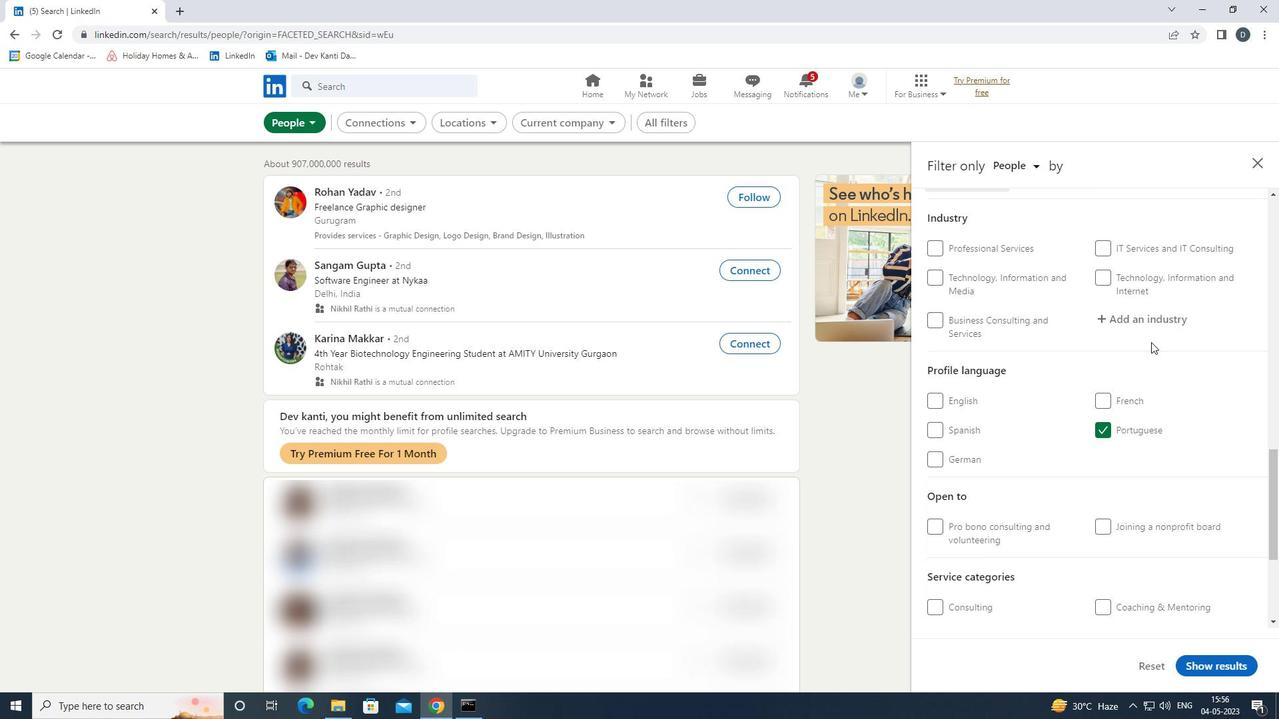 
Action: Key pressed <Key.shift>COMPUTER<Key.down><Key.down><Key.down><Key.down><Key.down><Key.enter>
Screenshot: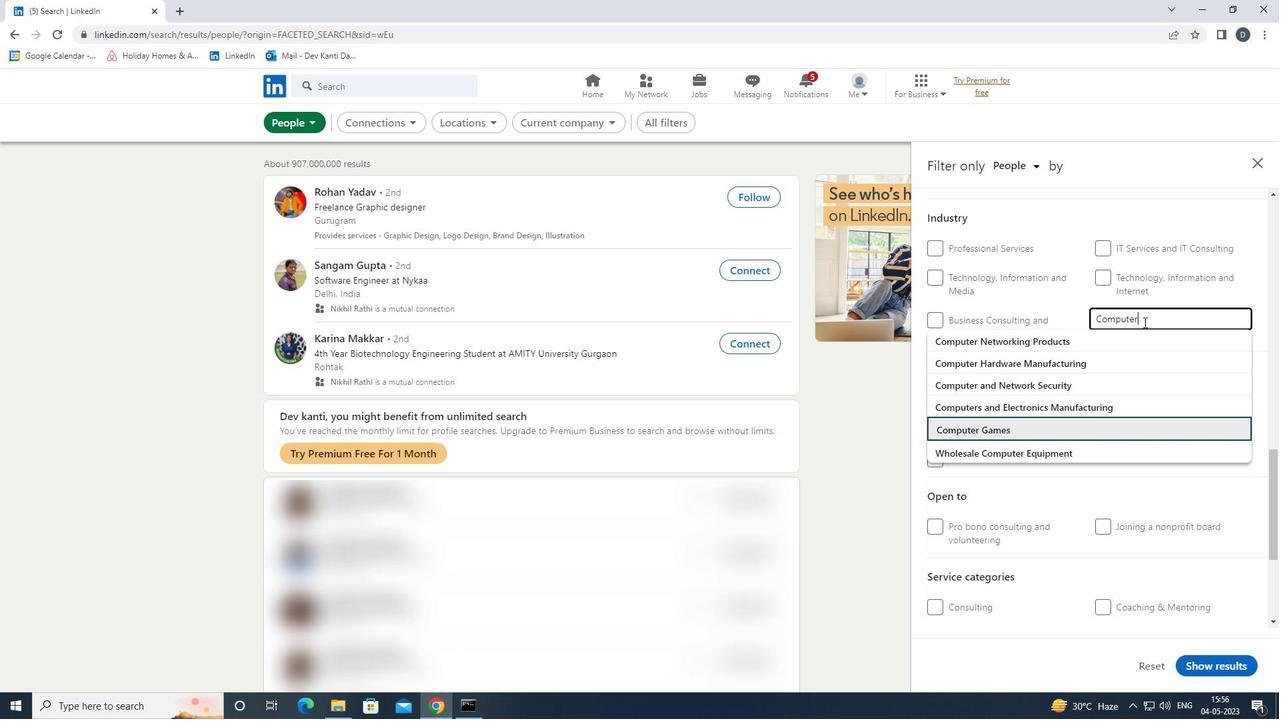 
Action: Mouse moved to (1148, 315)
Screenshot: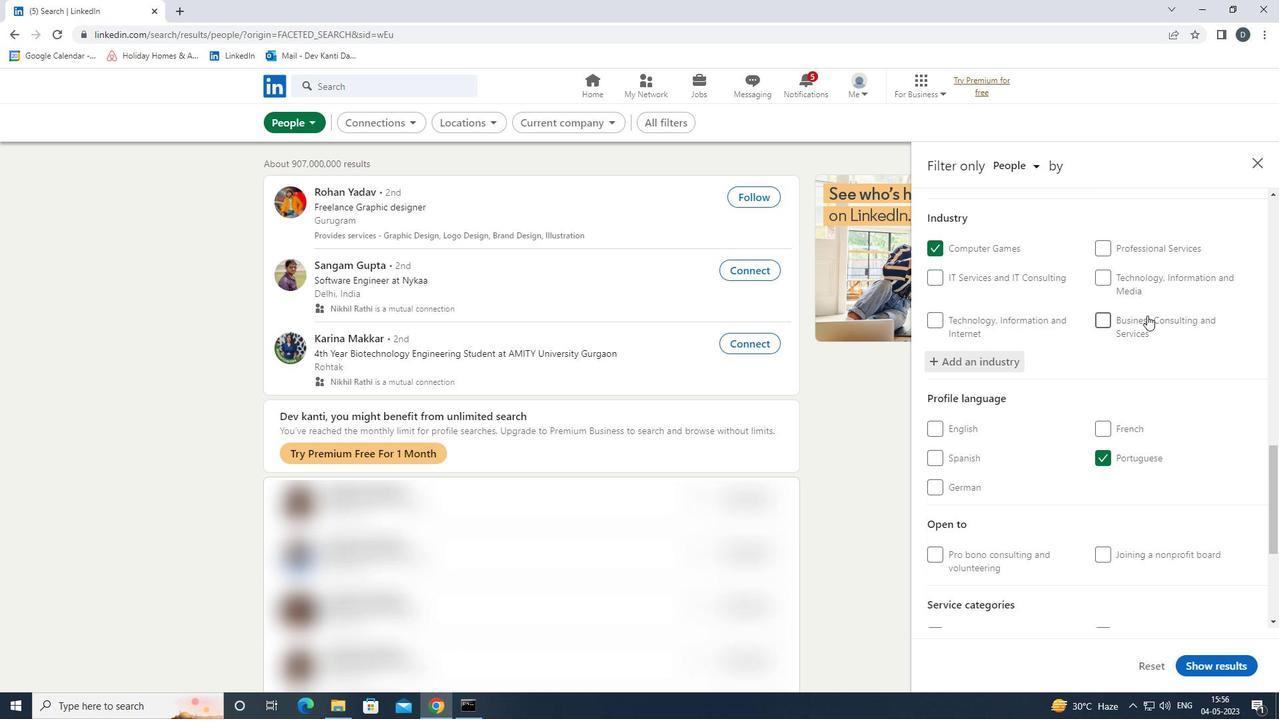 
Action: Mouse scrolled (1148, 315) with delta (0, 0)
Screenshot: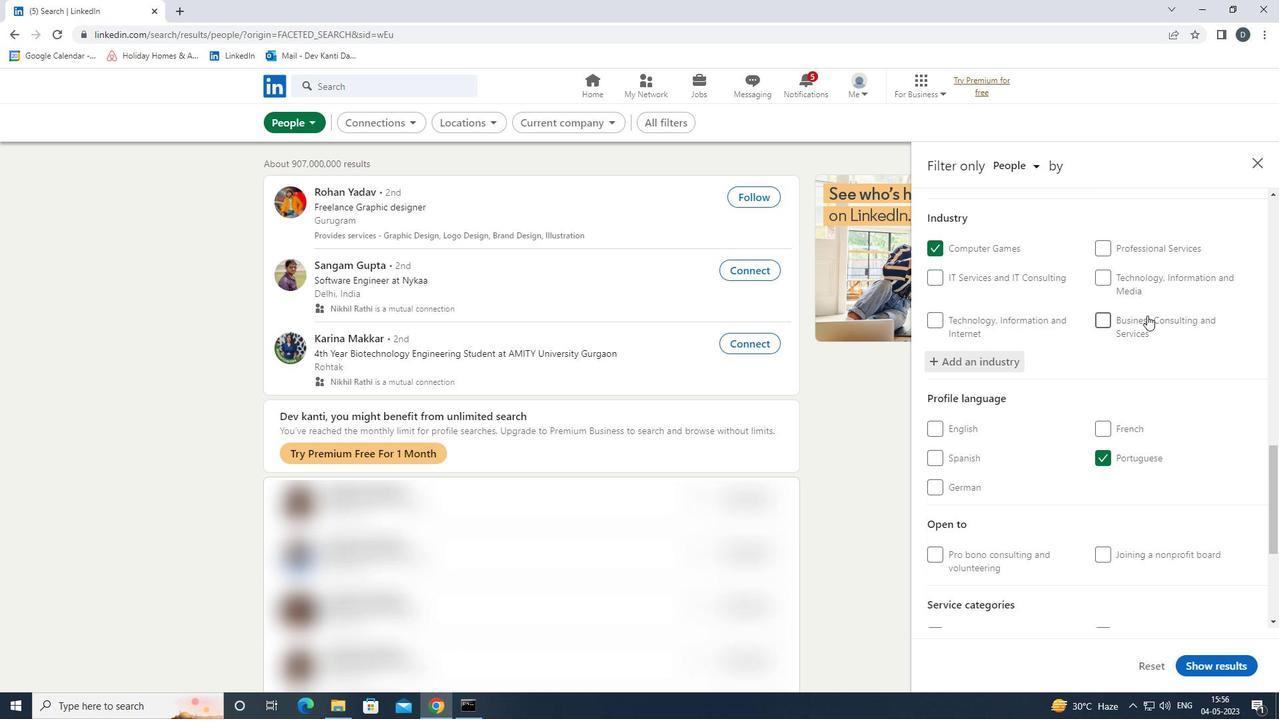 
Action: Mouse moved to (1150, 318)
Screenshot: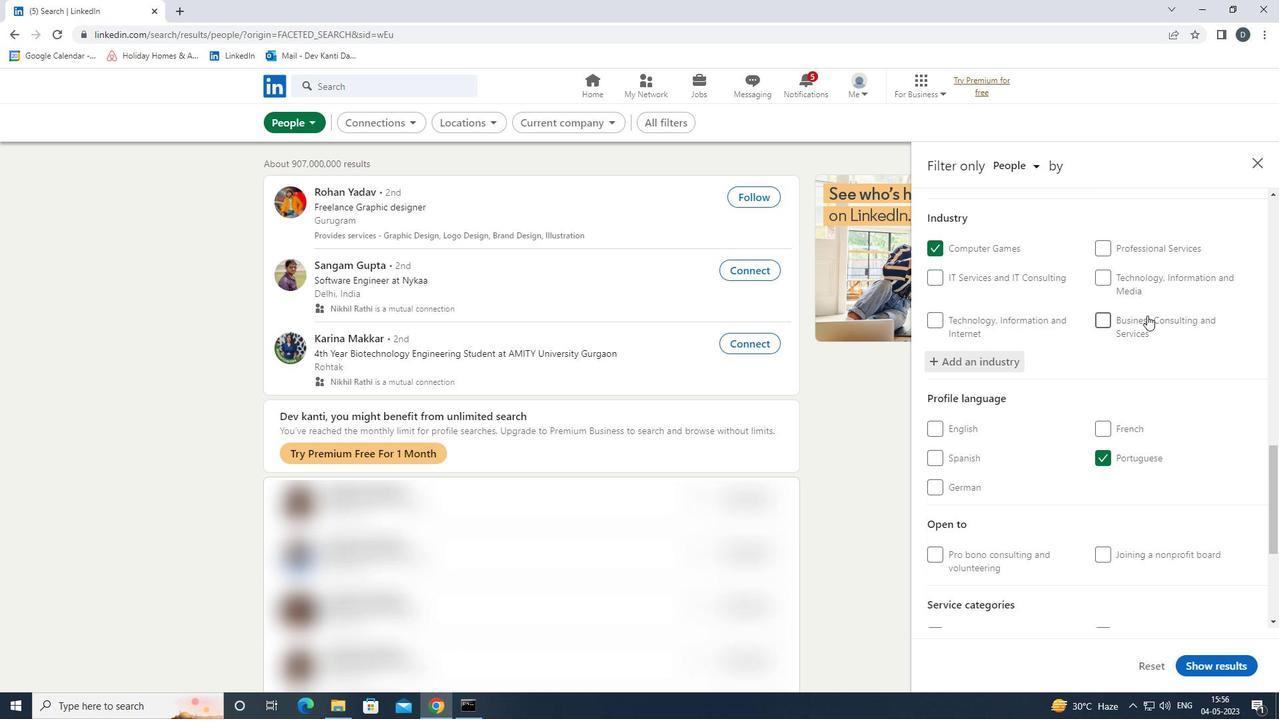 
Action: Mouse scrolled (1150, 317) with delta (0, 0)
Screenshot: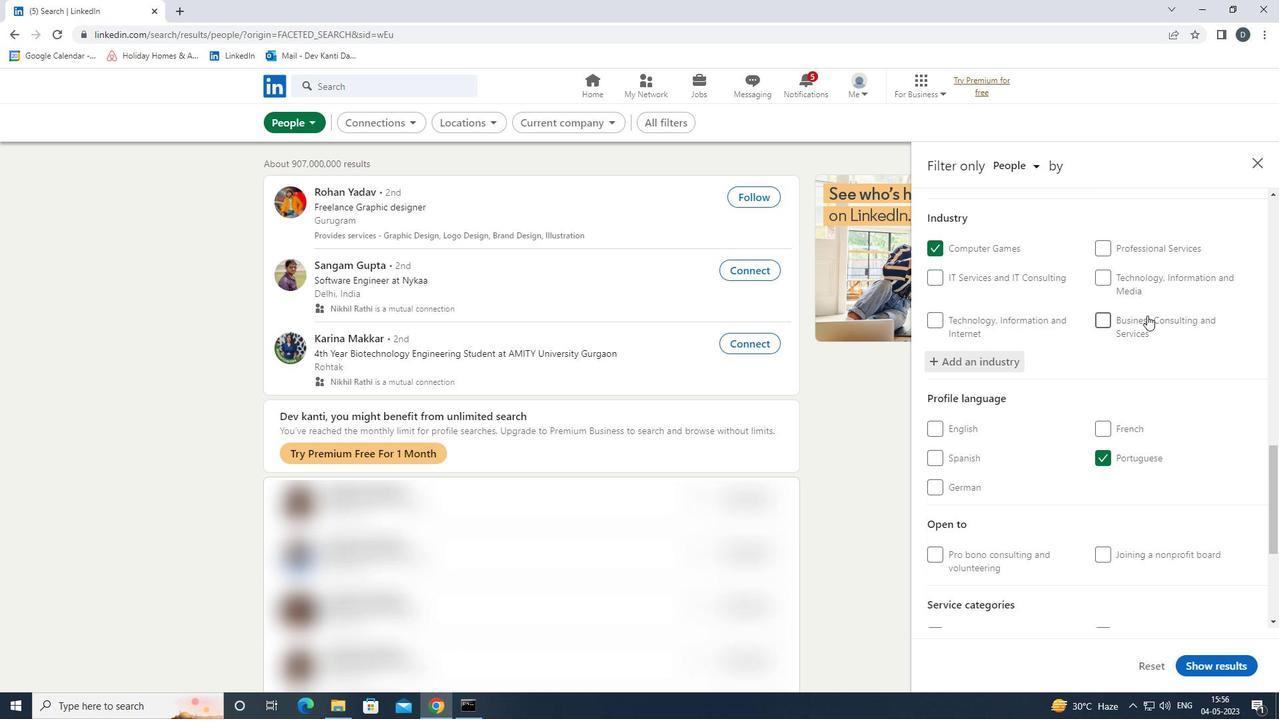 
Action: Mouse scrolled (1150, 317) with delta (0, 0)
Screenshot: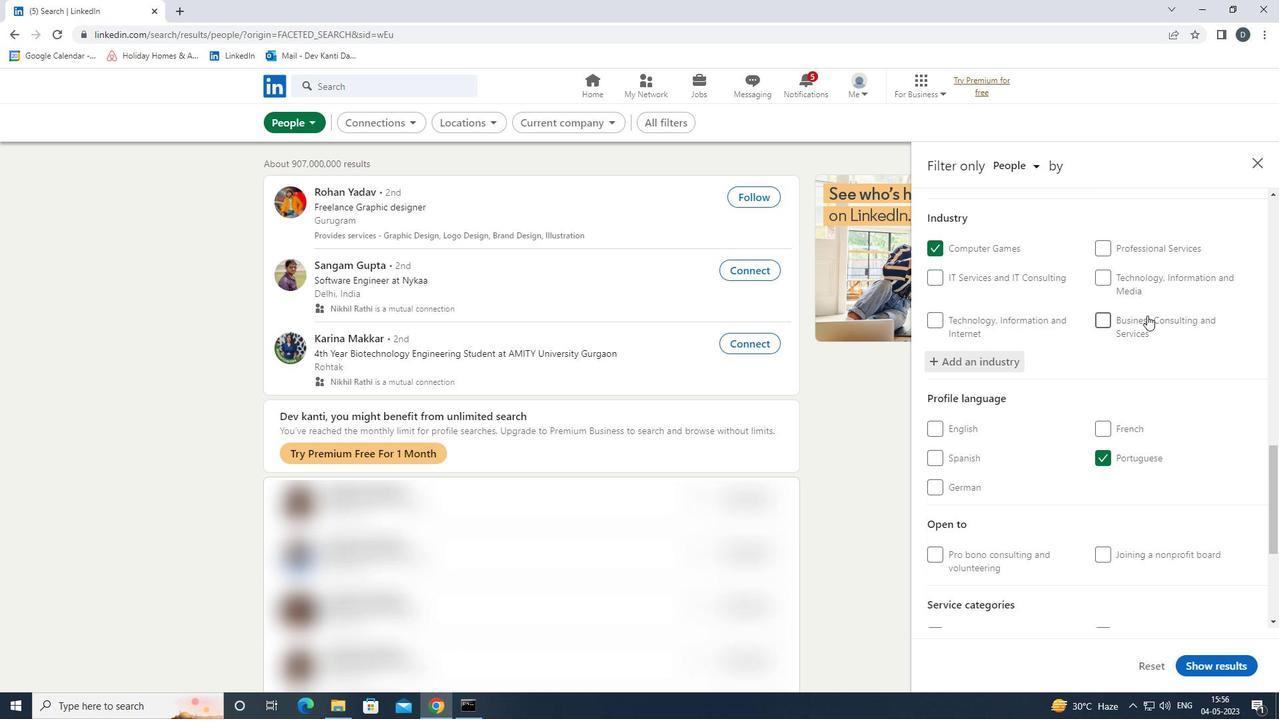 
Action: Mouse moved to (1166, 363)
Screenshot: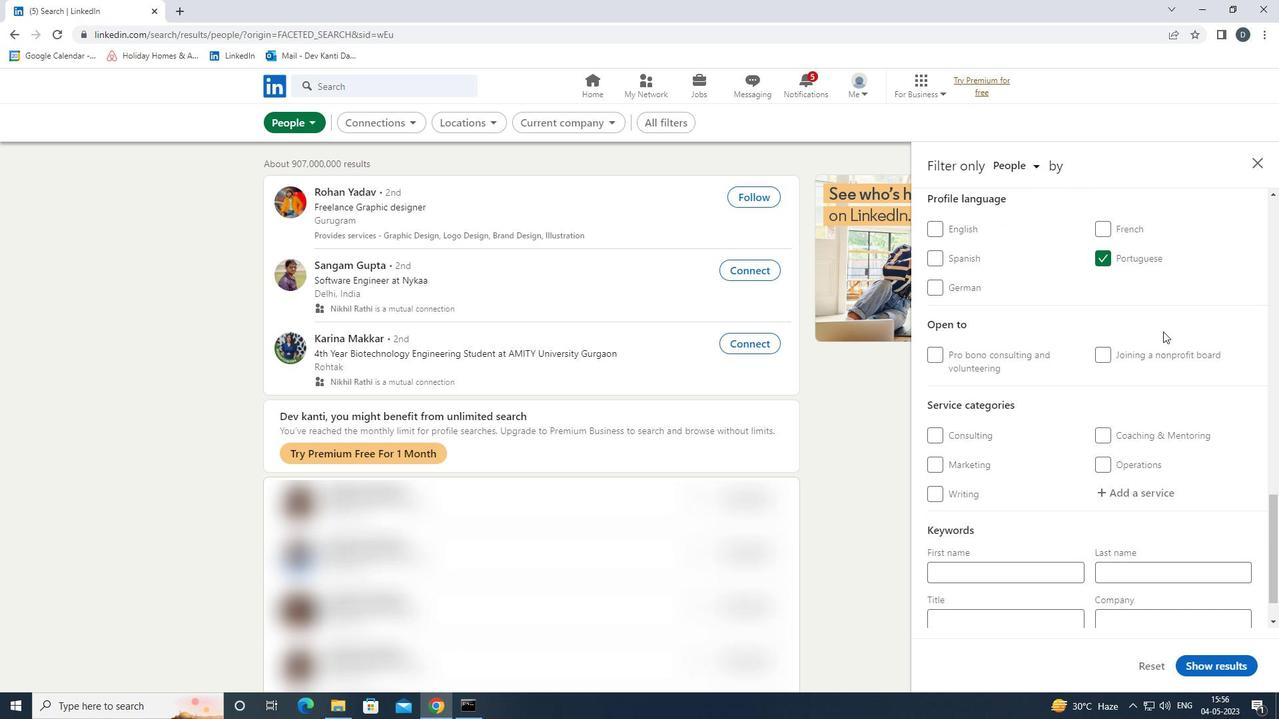 
Action: Mouse scrolled (1166, 363) with delta (0, 0)
Screenshot: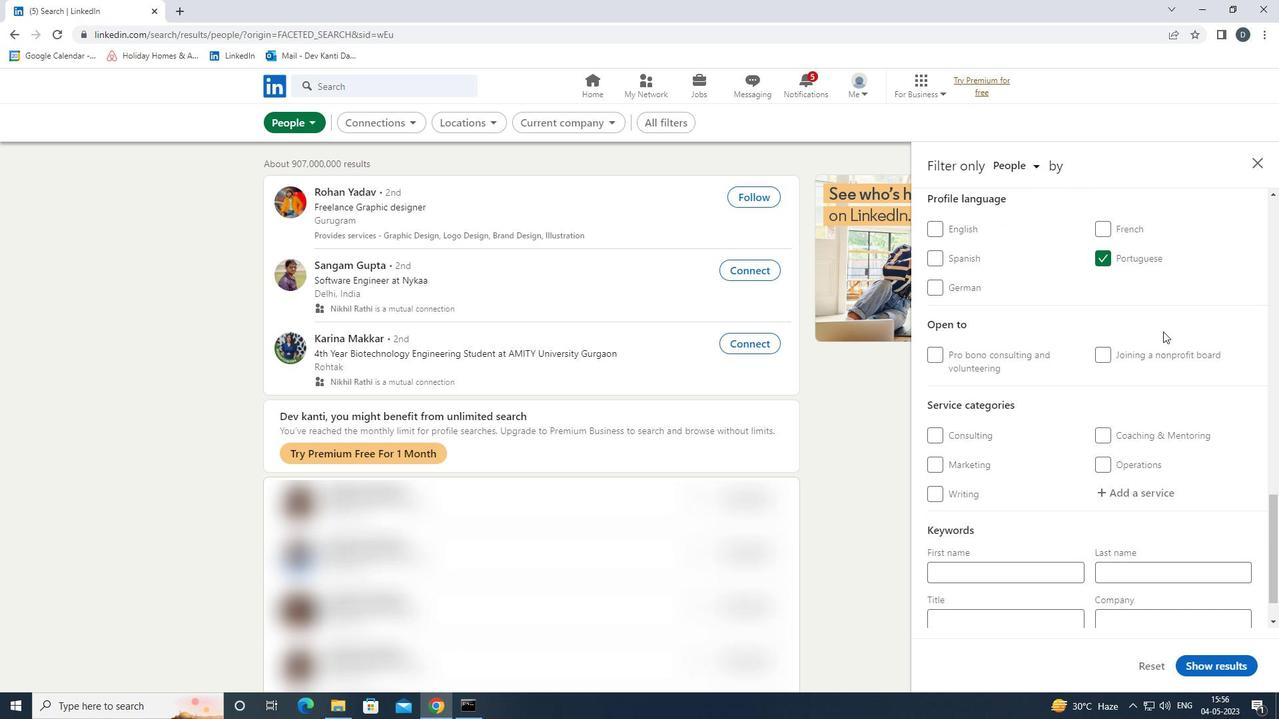 
Action: Mouse moved to (1160, 431)
Screenshot: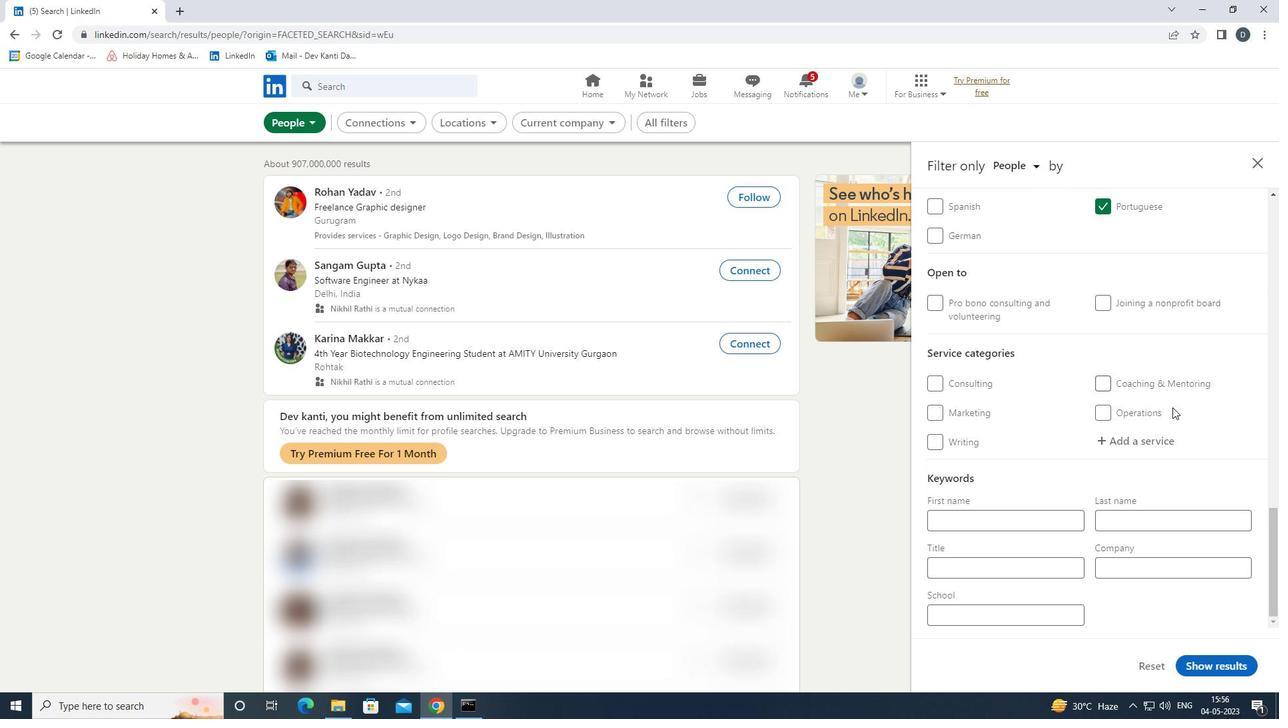 
Action: Mouse pressed left at (1160, 431)
Screenshot: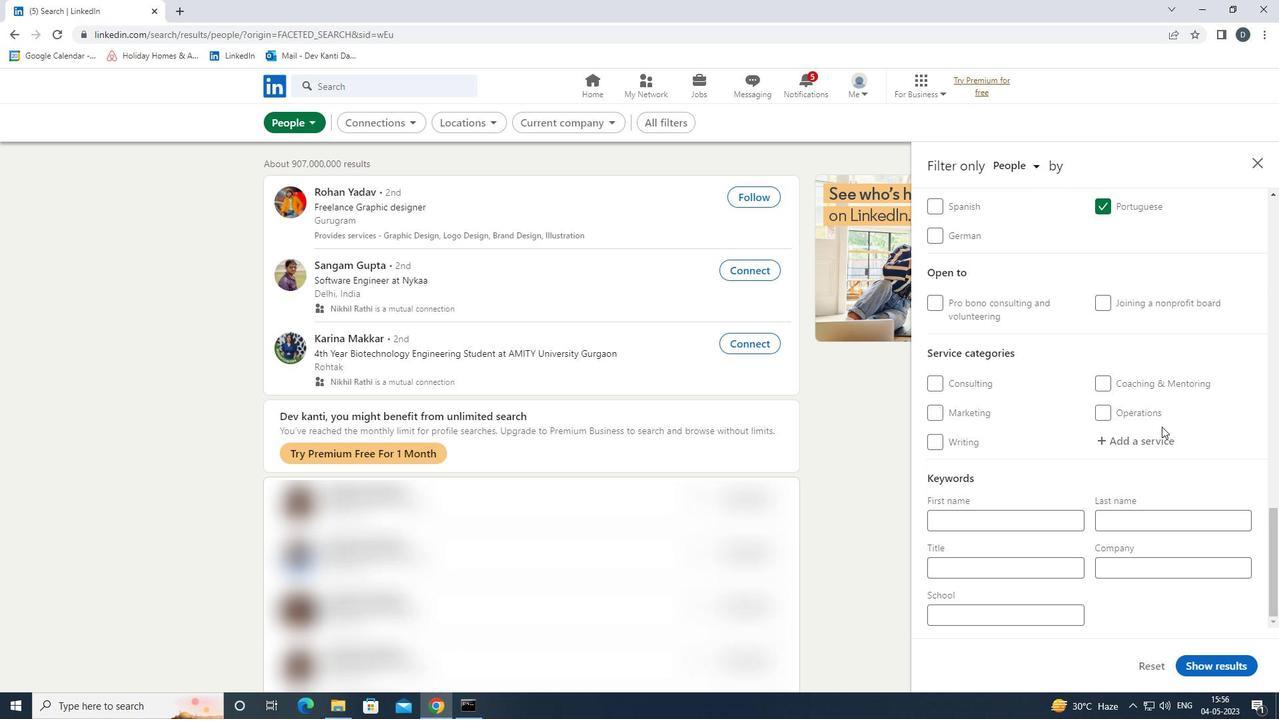 
Action: Key pressed <Key.shift>LABOR<Key.down><Key.enter>
Screenshot: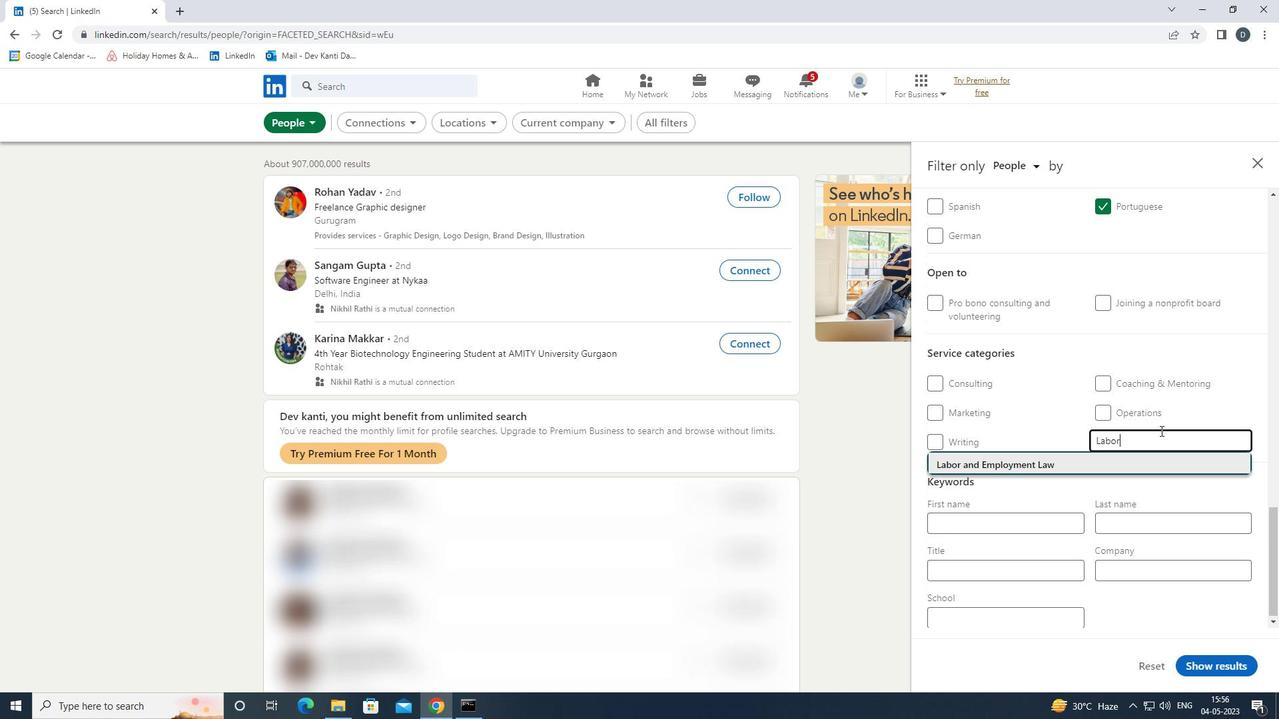 
Action: Mouse moved to (1164, 447)
Screenshot: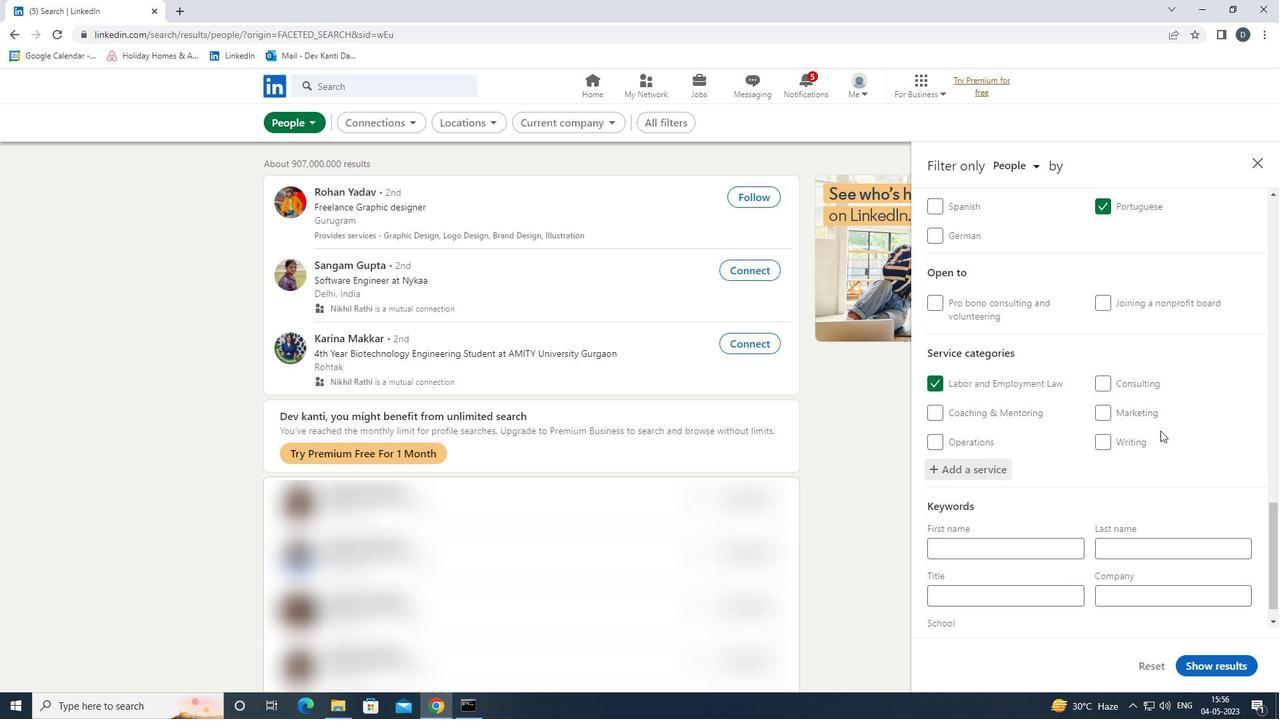 
Action: Mouse scrolled (1164, 446) with delta (0, 0)
Screenshot: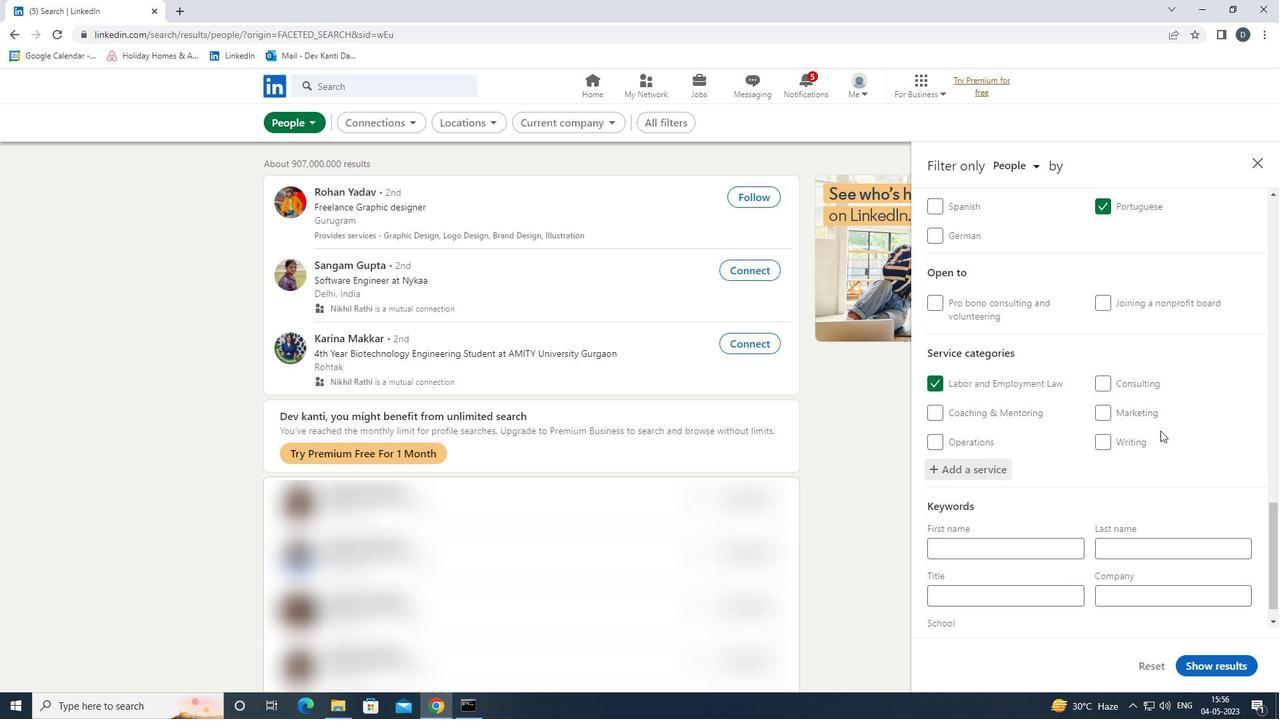 
Action: Mouse moved to (1162, 462)
Screenshot: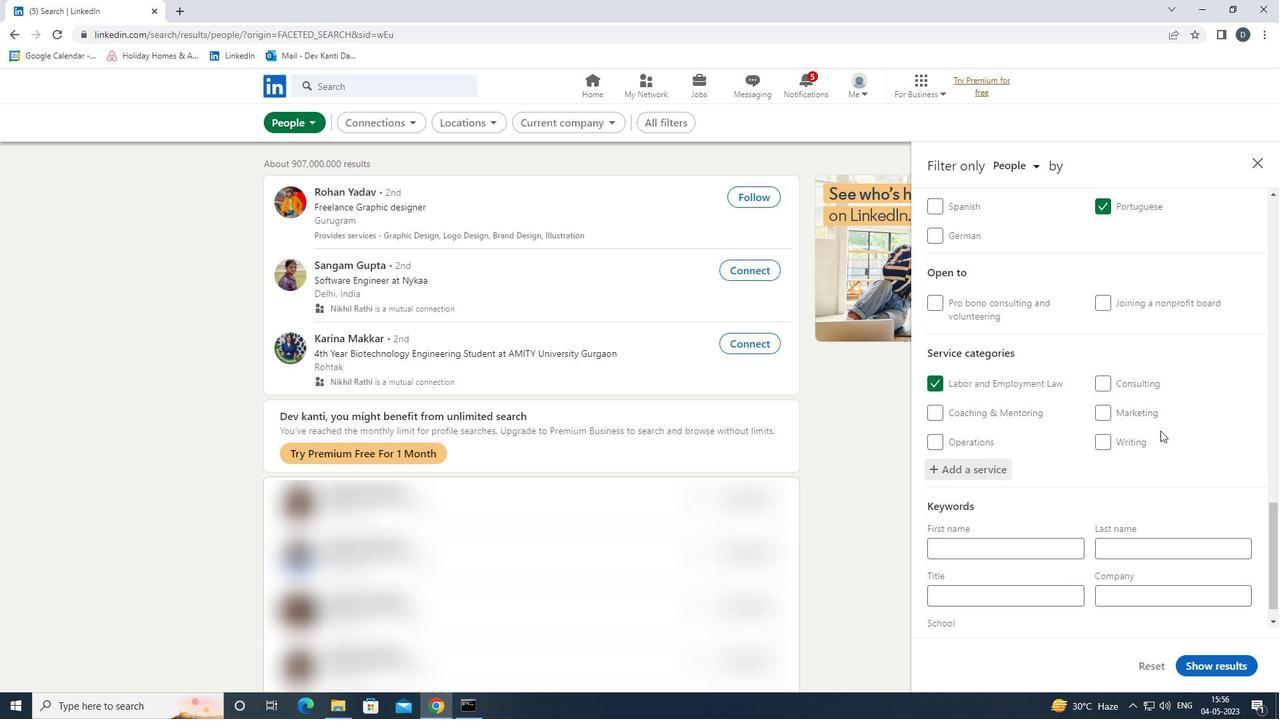 
Action: Mouse scrolled (1162, 461) with delta (0, 0)
Screenshot: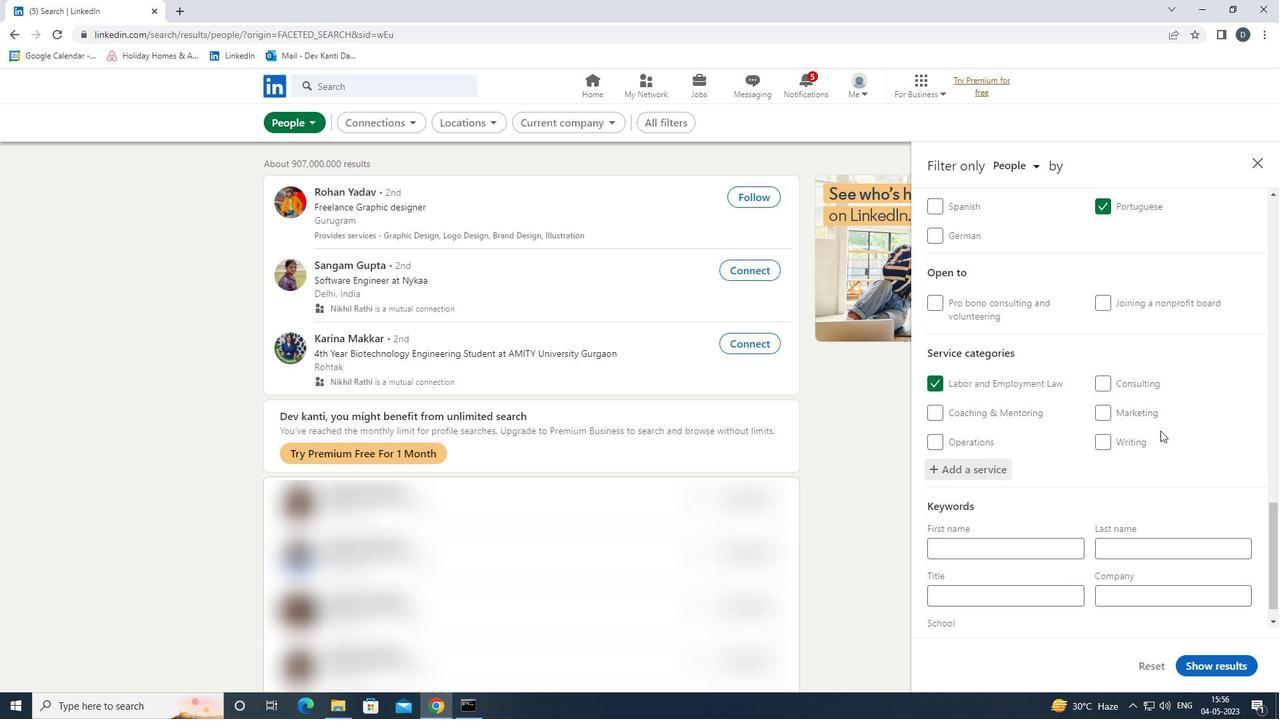 
Action: Mouse moved to (1160, 476)
Screenshot: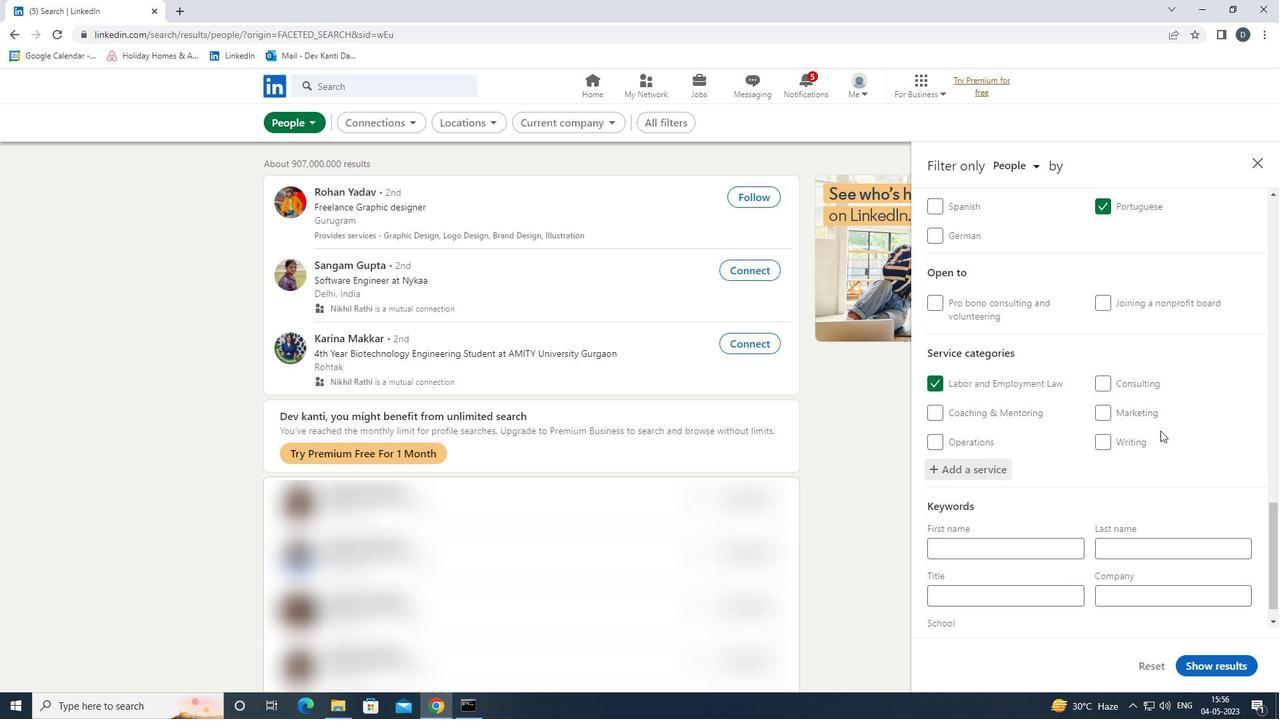 
Action: Mouse scrolled (1160, 475) with delta (0, 0)
Screenshot: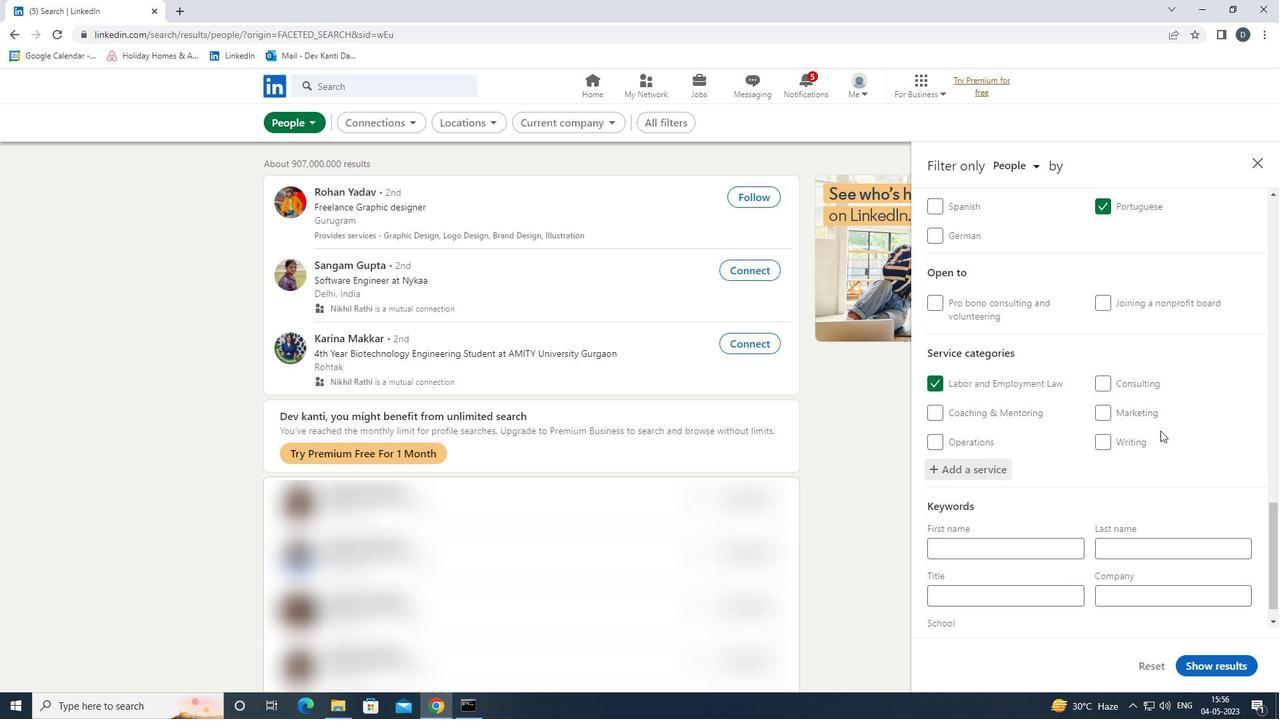 
Action: Mouse moved to (1159, 482)
Screenshot: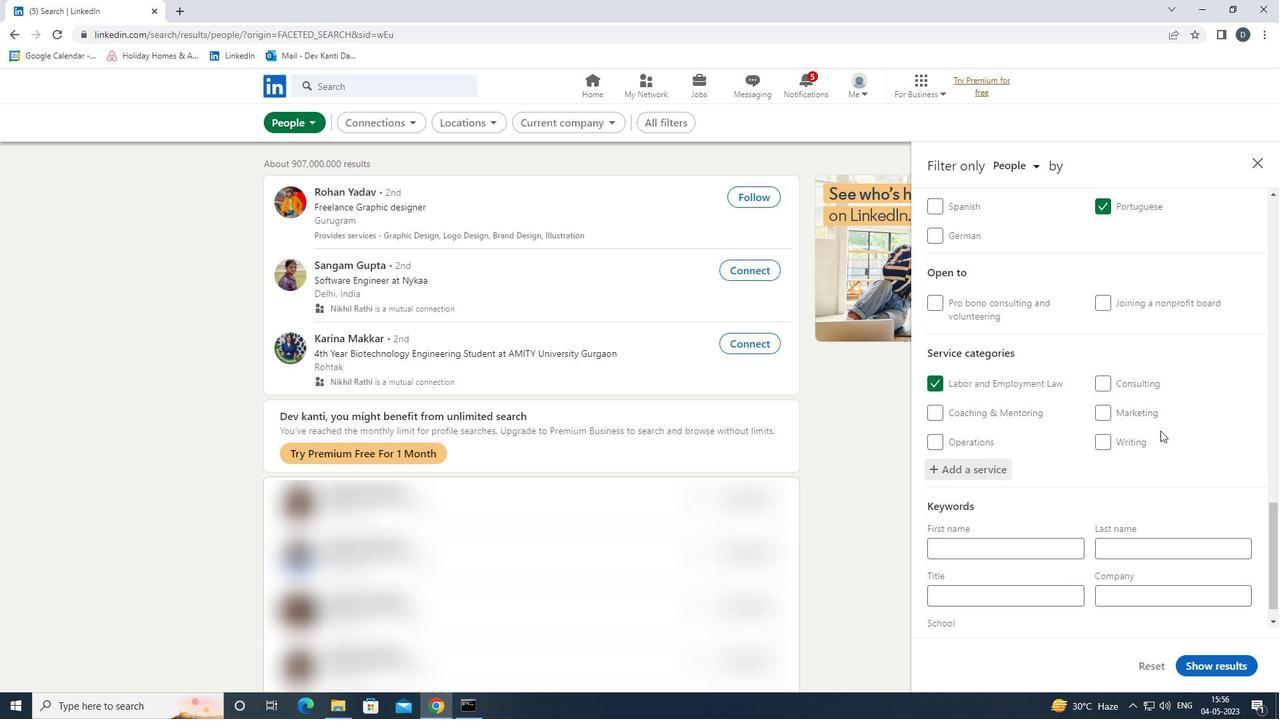 
Action: Mouse scrolled (1159, 481) with delta (0, 0)
Screenshot: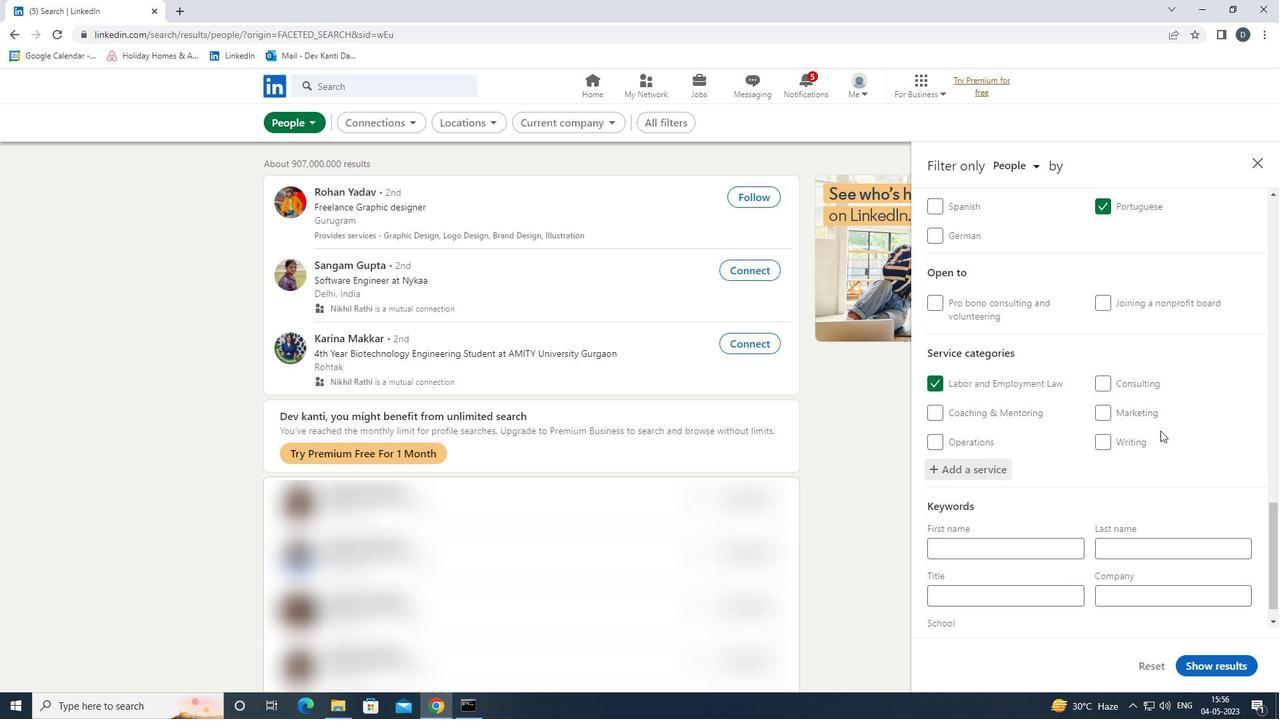 
Action: Mouse moved to (1157, 494)
Screenshot: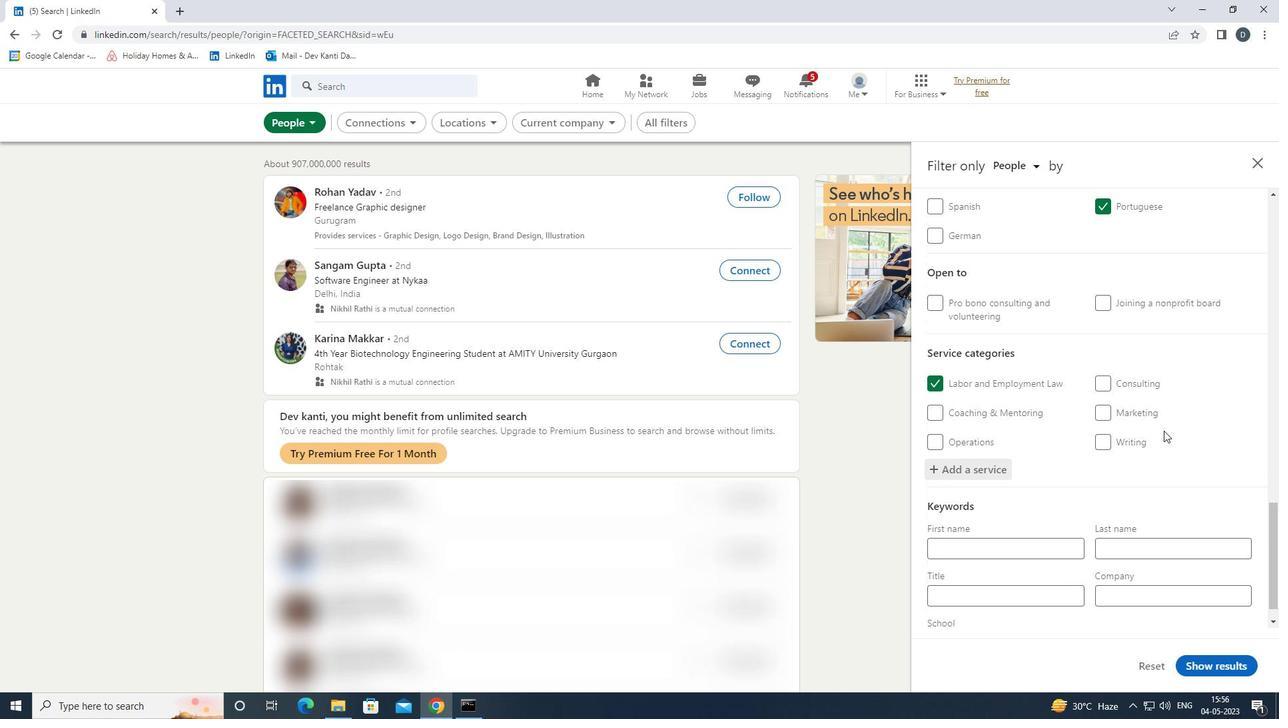 
Action: Mouse scrolled (1157, 493) with delta (0, 0)
Screenshot: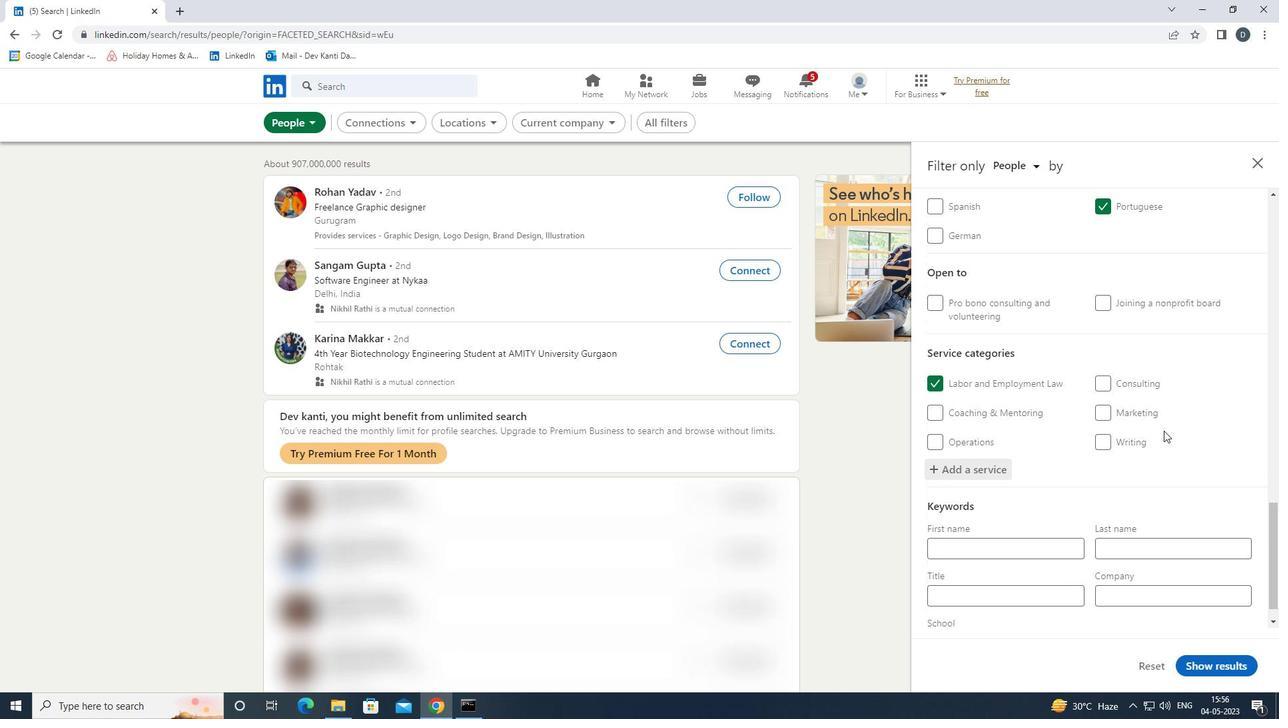 
Action: Mouse moved to (1027, 567)
Screenshot: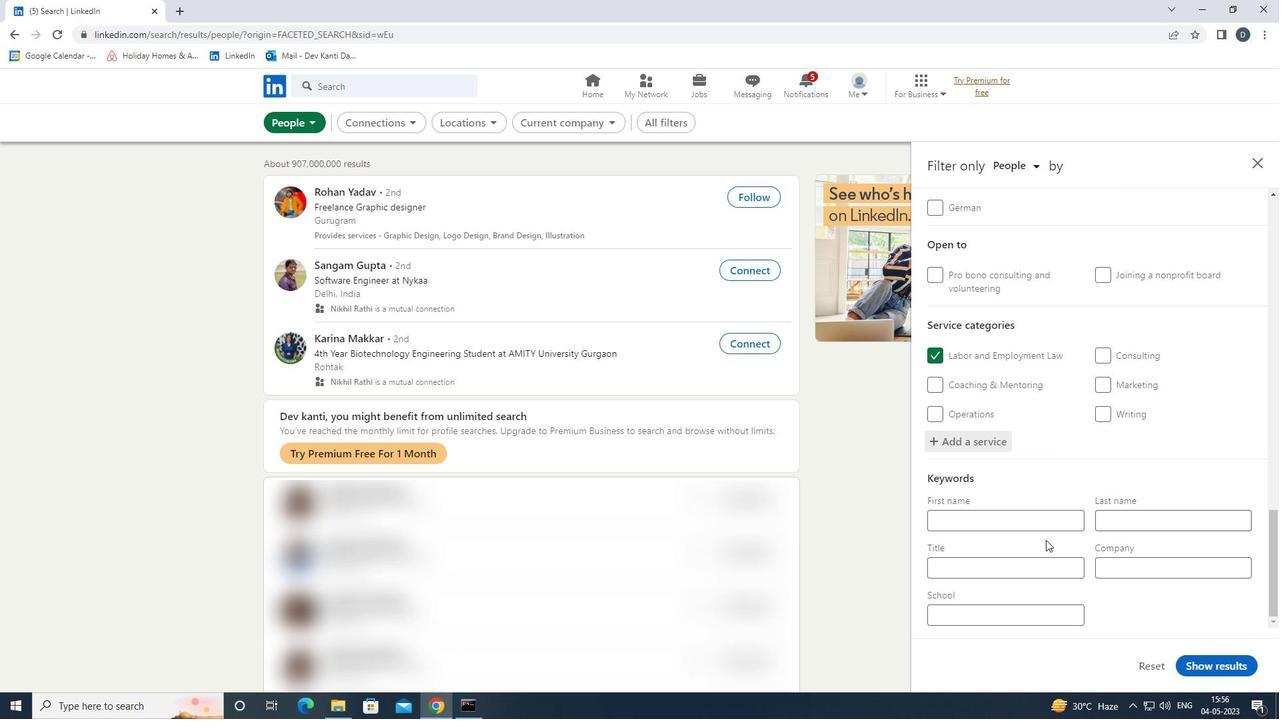 
Action: Mouse pressed left at (1027, 567)
Screenshot: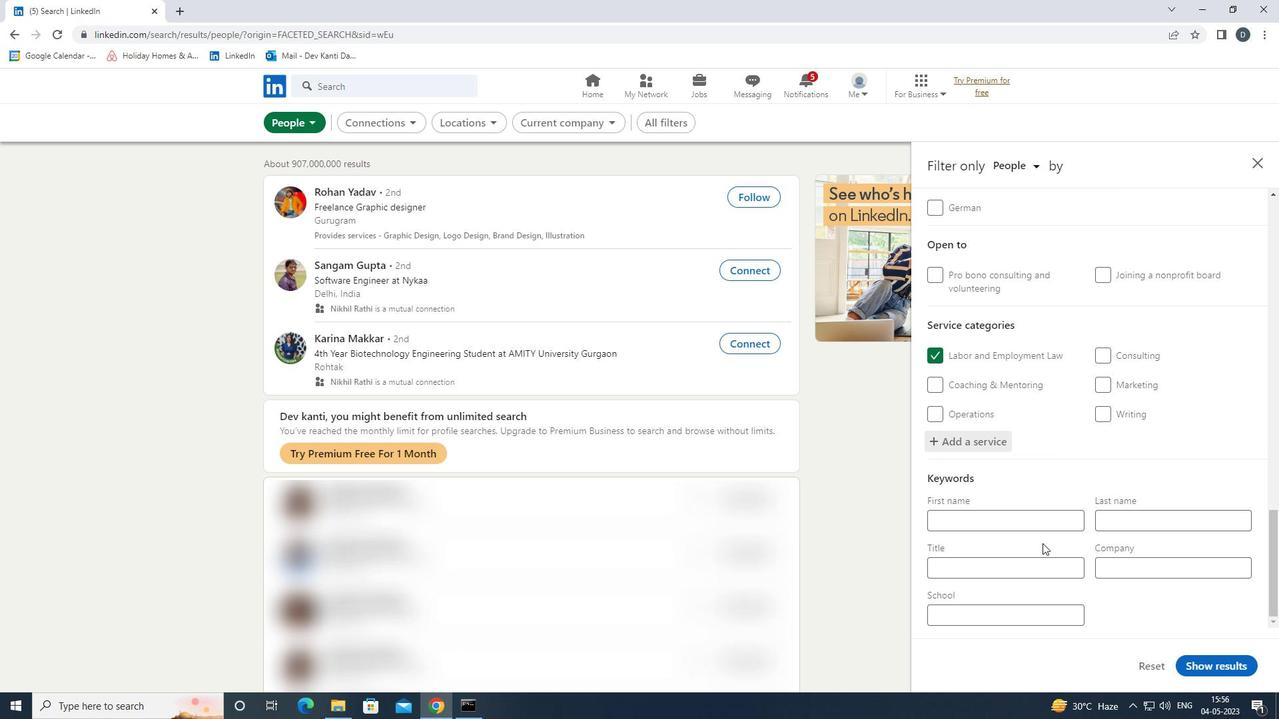 
Action: Key pressed <Key.shift><Key.shift><Key.shift><Key.shift><Key.shift><Key.shift><Key.shift><Key.shift><Key.shift><Key.shift><Key.shift><Key.shift><Key.shift><Key.shift><Key.shift><Key.shift><Key.shift><Key.shift><Key.shift><Key.shift><Key.shift><Key.shift><Key.shift><Key.shift><Key.shift><Key.shift><Key.shift><Key.shift><Key.shift><Key.shift><Key.shift><Key.shift><Key.shift><Key.shift>RISK<Key.space><Key.shift>MANAGER
Screenshot: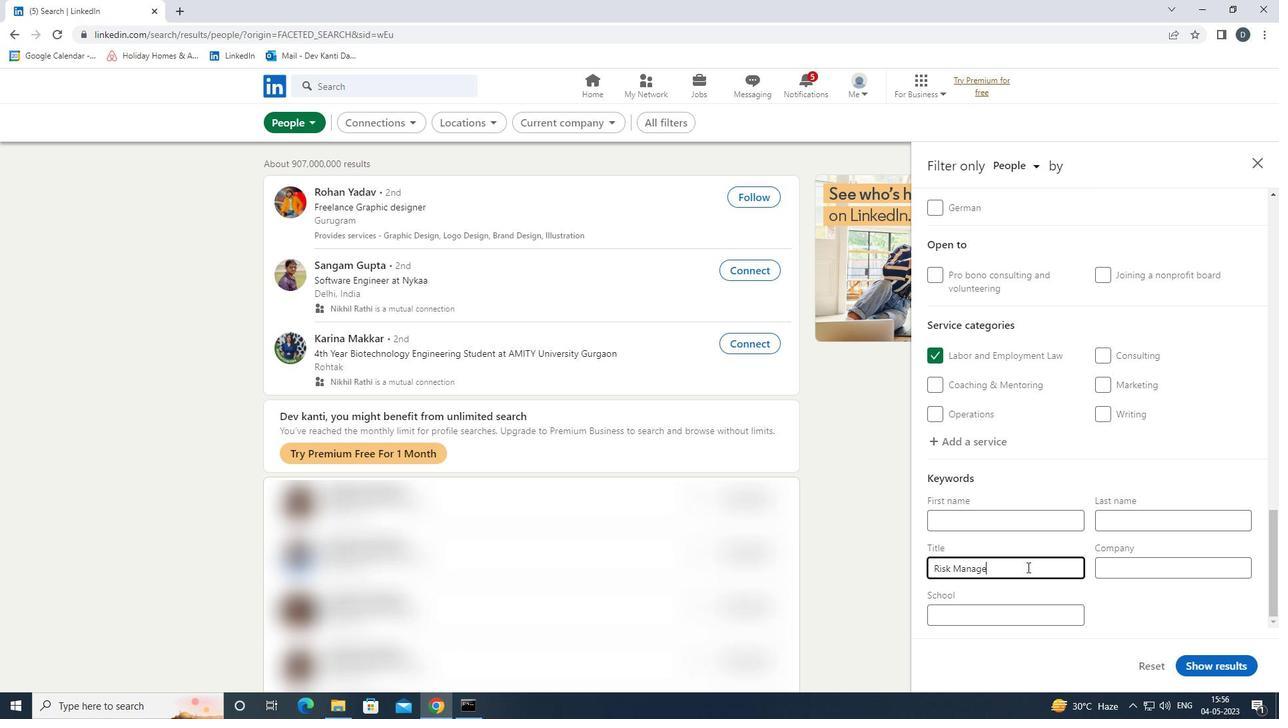 
Action: Mouse moved to (1211, 657)
Screenshot: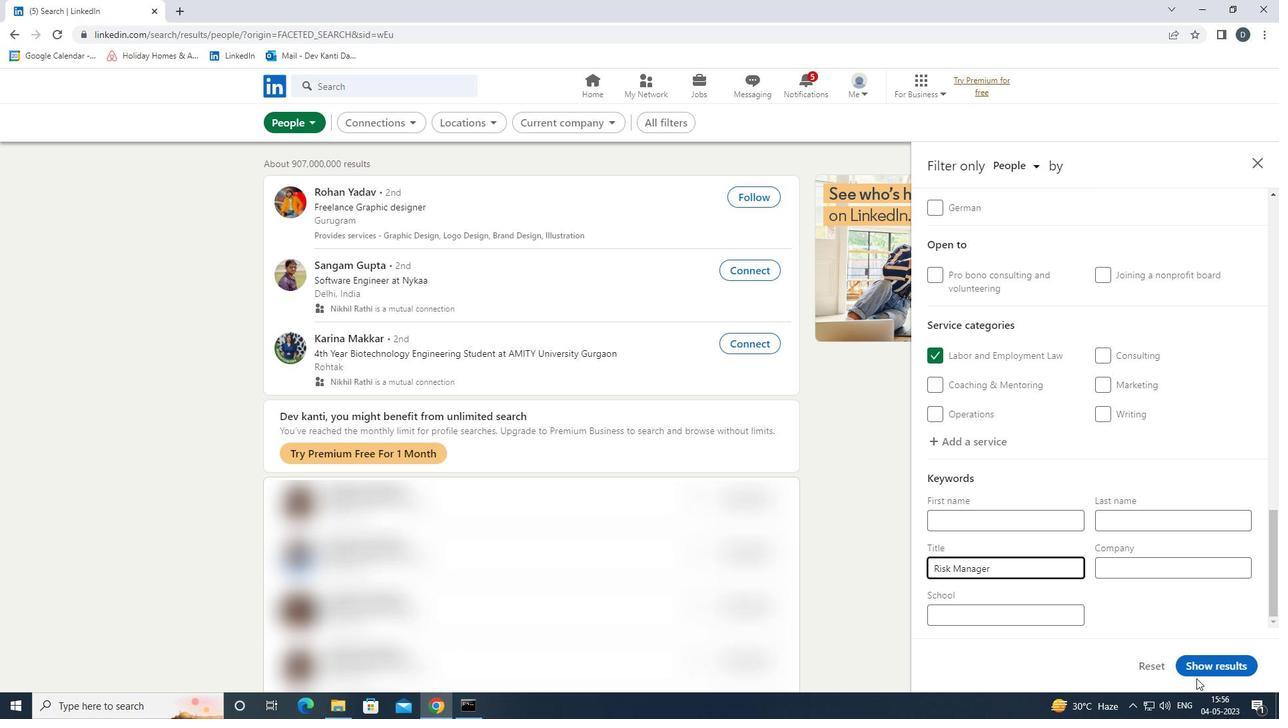 
Action: Mouse pressed left at (1211, 657)
Screenshot: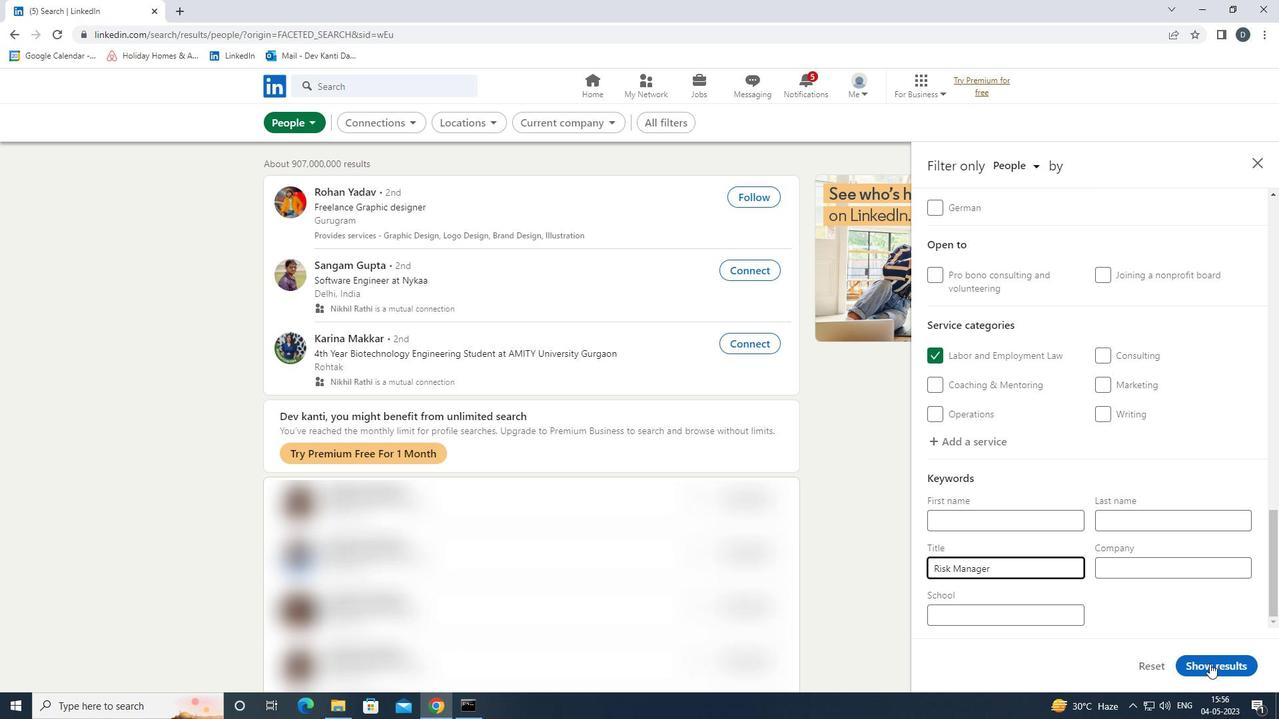 
Action: Mouse moved to (1228, 664)
Screenshot: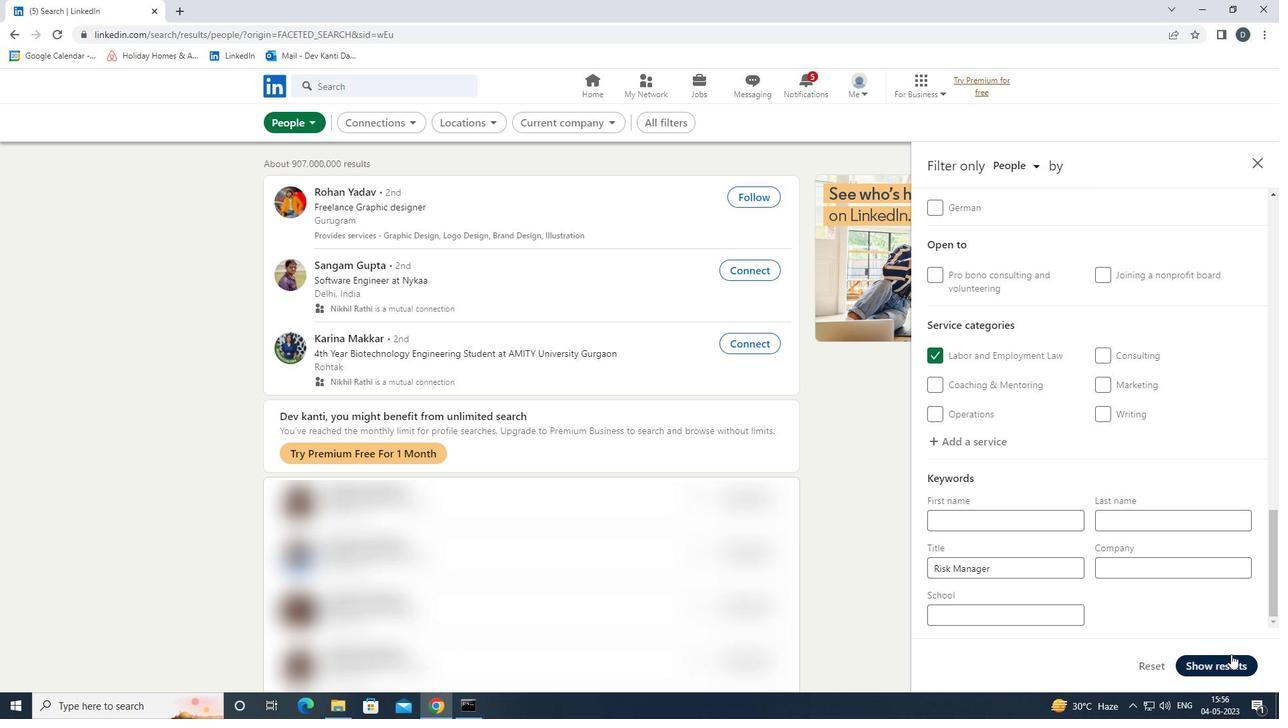
Action: Mouse pressed left at (1228, 664)
Screenshot: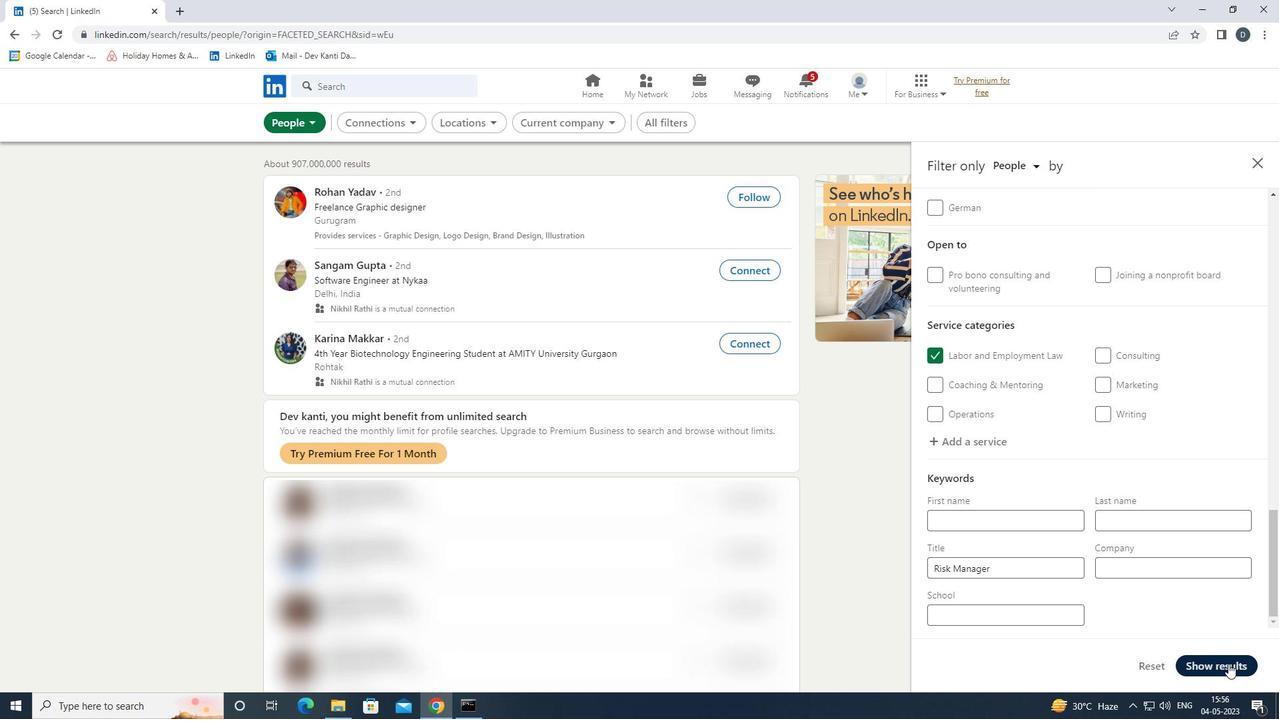 
Action: Mouse moved to (685, 305)
Screenshot: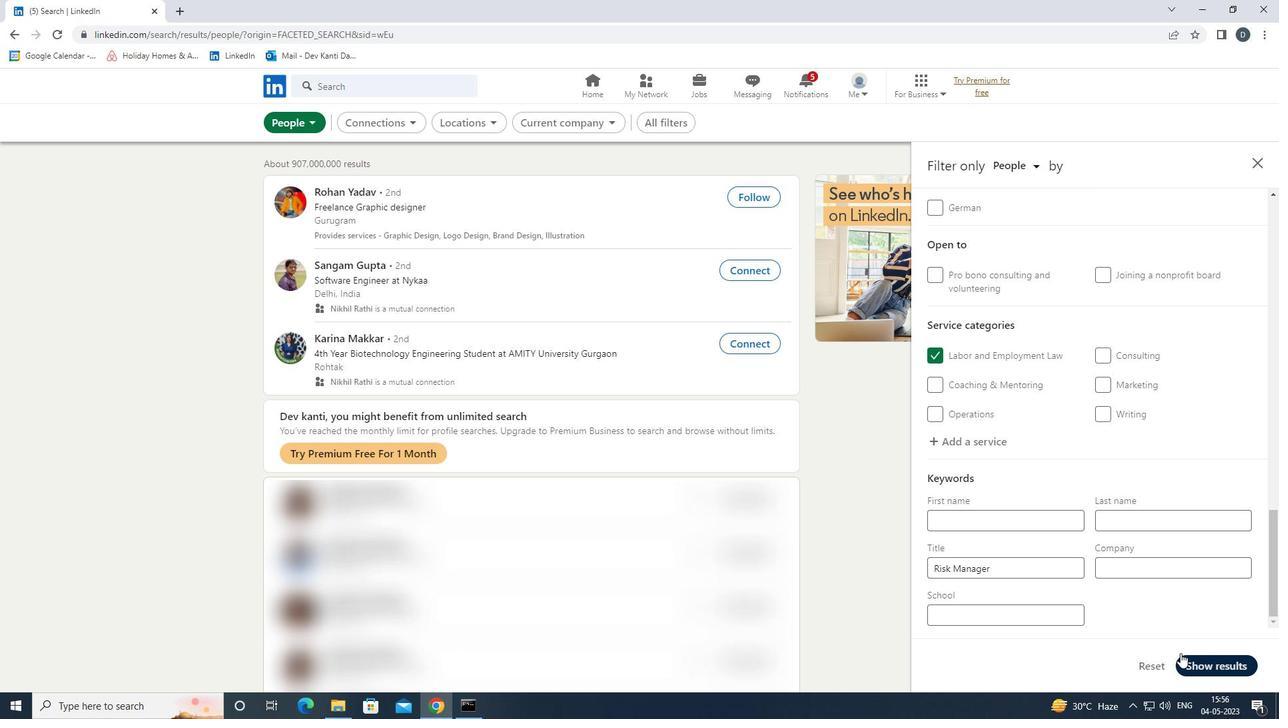 
